 Task: Explore Airbnb stays near the seminar venue for attending a professional seminar in Montreal, Canada.
Action: Mouse moved to (435, 101)
Screenshot: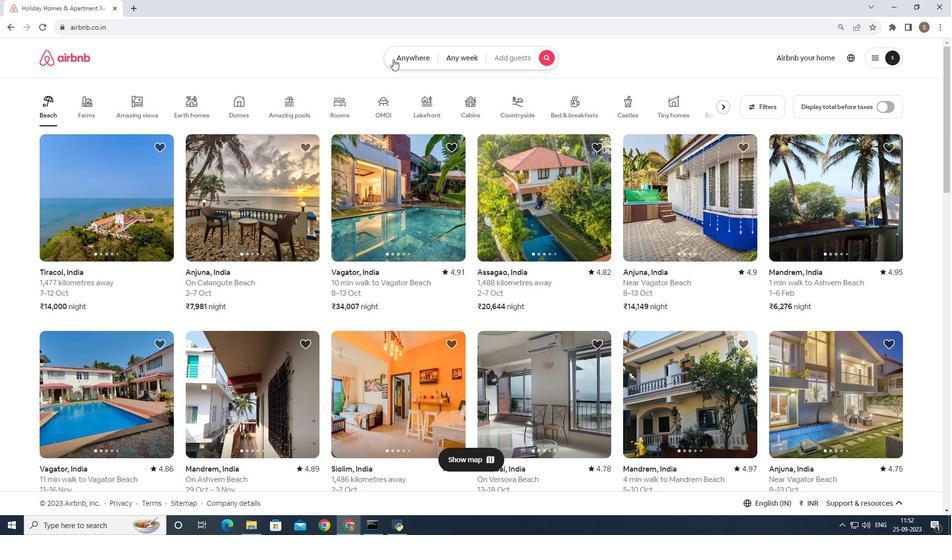 
Action: Mouse pressed left at (435, 101)
Screenshot: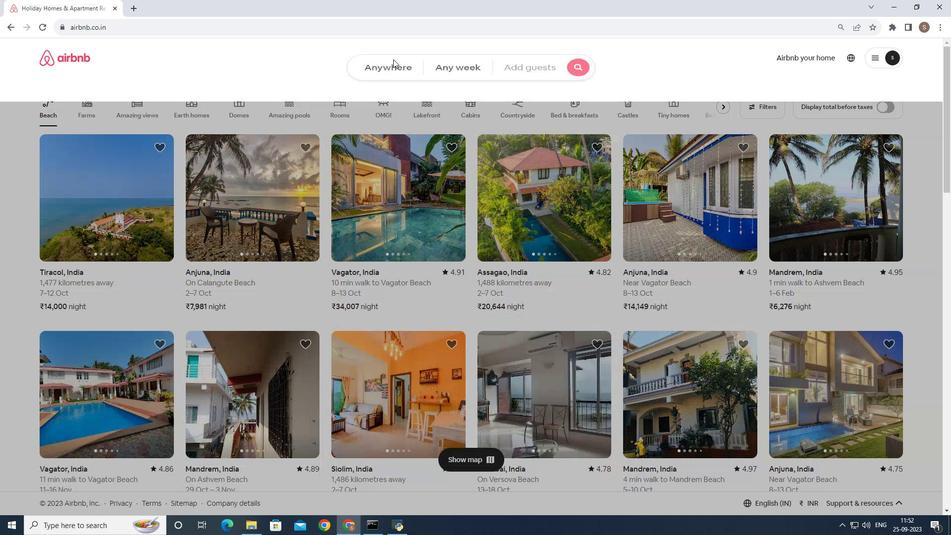 
Action: Mouse moved to (455, 105)
Screenshot: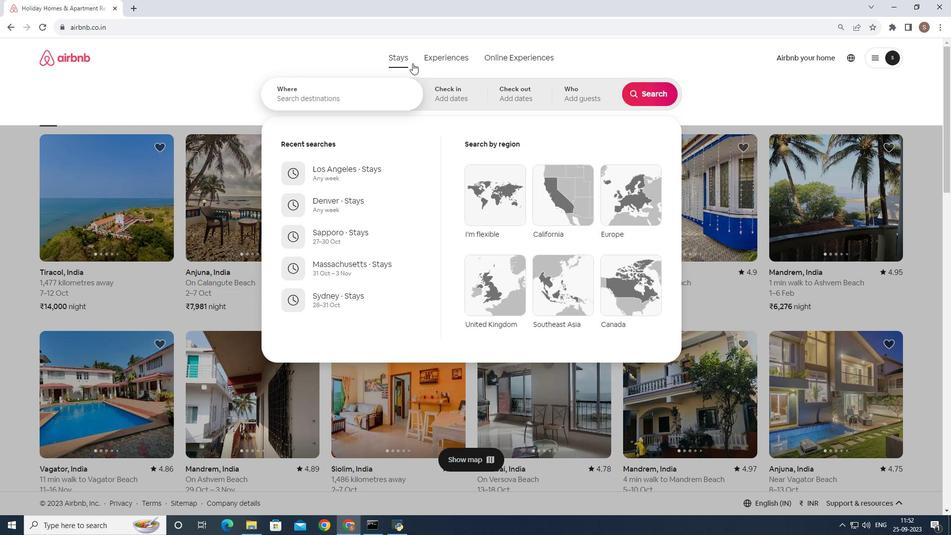 
Action: Key pressed mo
Screenshot: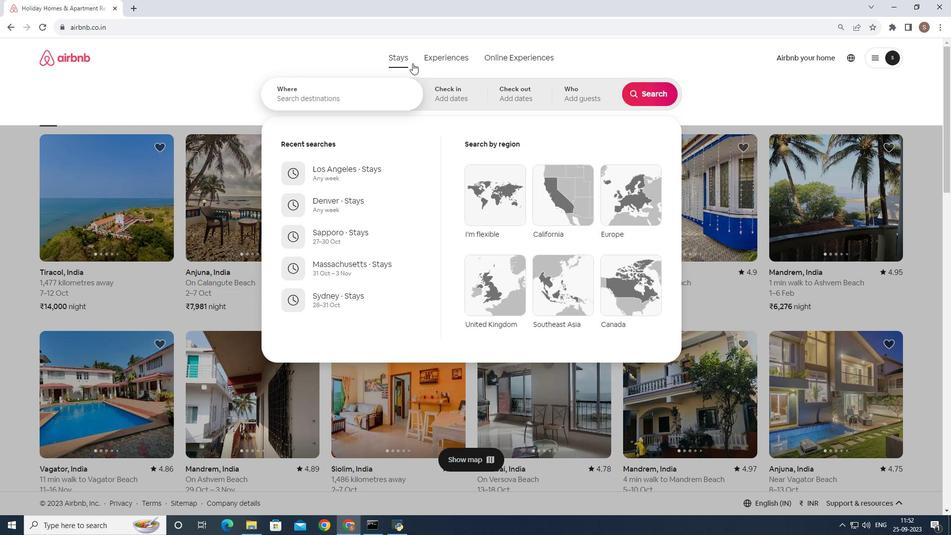 
Action: Mouse moved to (369, 137)
Screenshot: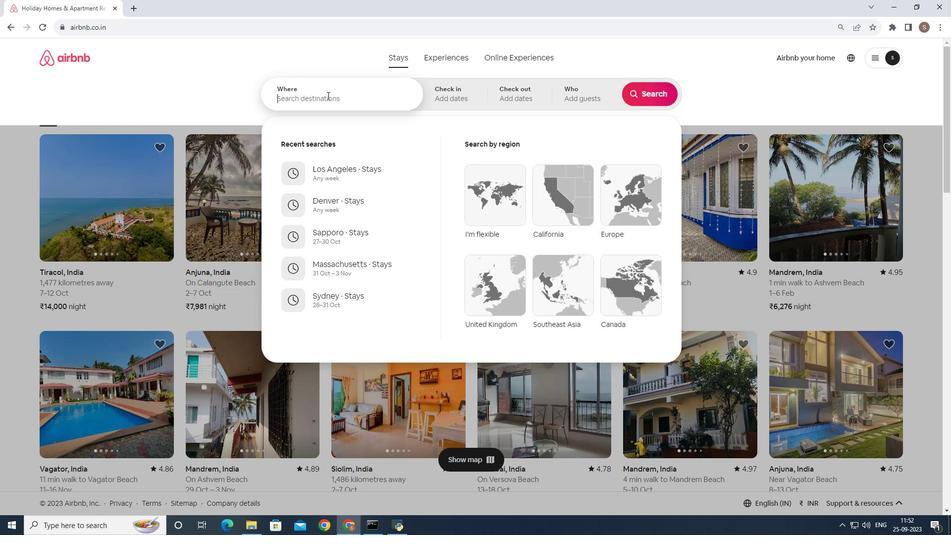 
Action: Mouse pressed left at (369, 137)
Screenshot: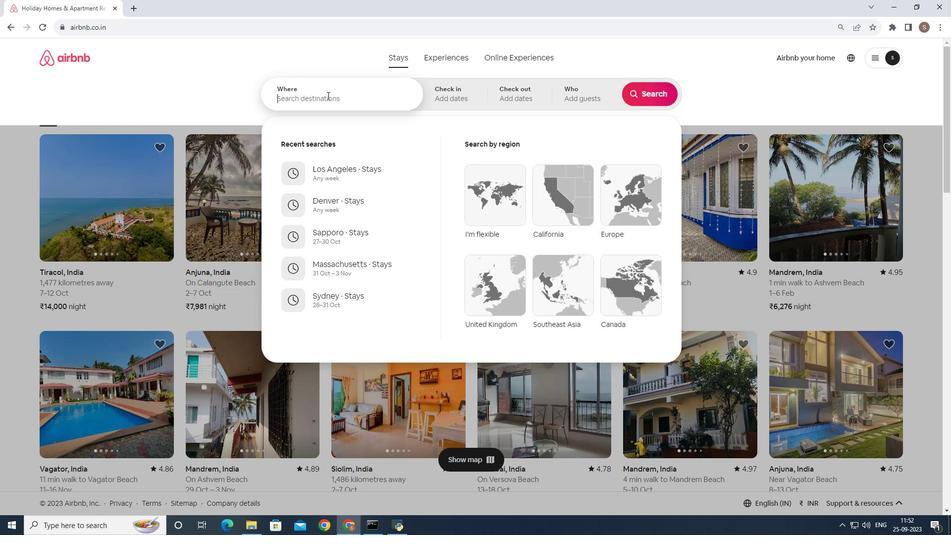 
Action: Key pressed montre
Screenshot: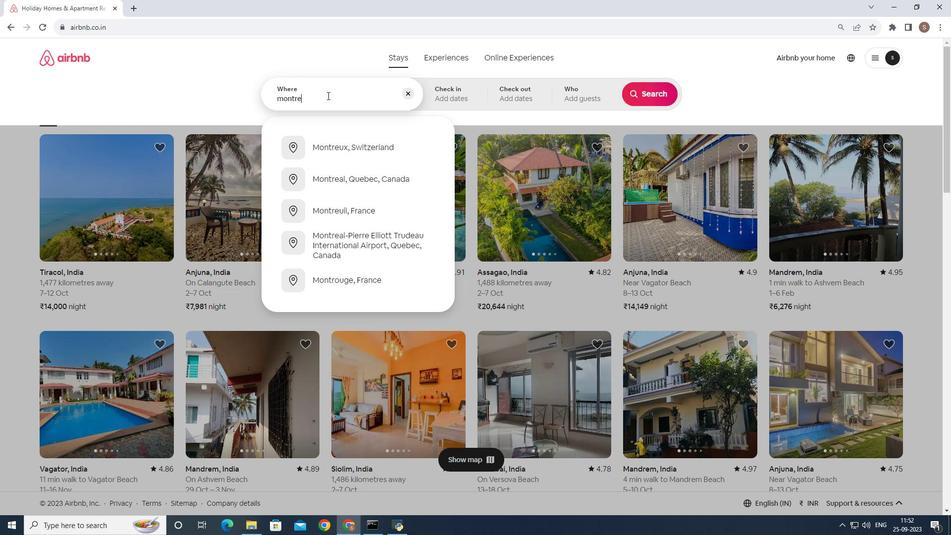 
Action: Mouse moved to (367, 215)
Screenshot: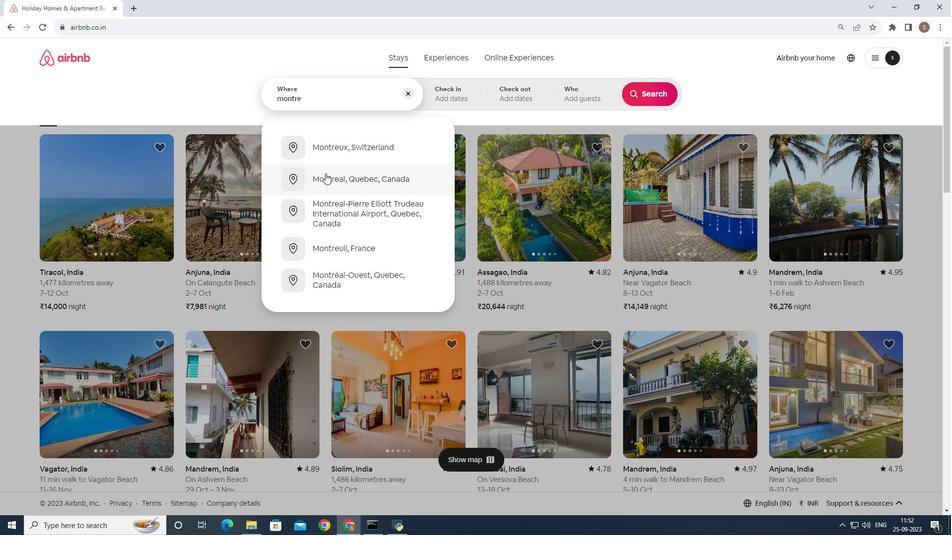 
Action: Mouse pressed left at (367, 215)
Screenshot: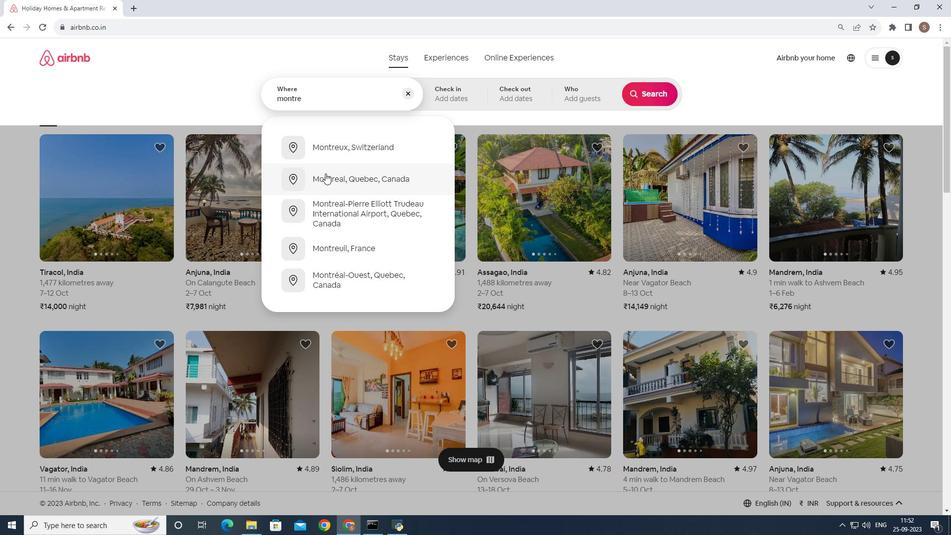 
Action: Mouse moved to (696, 129)
Screenshot: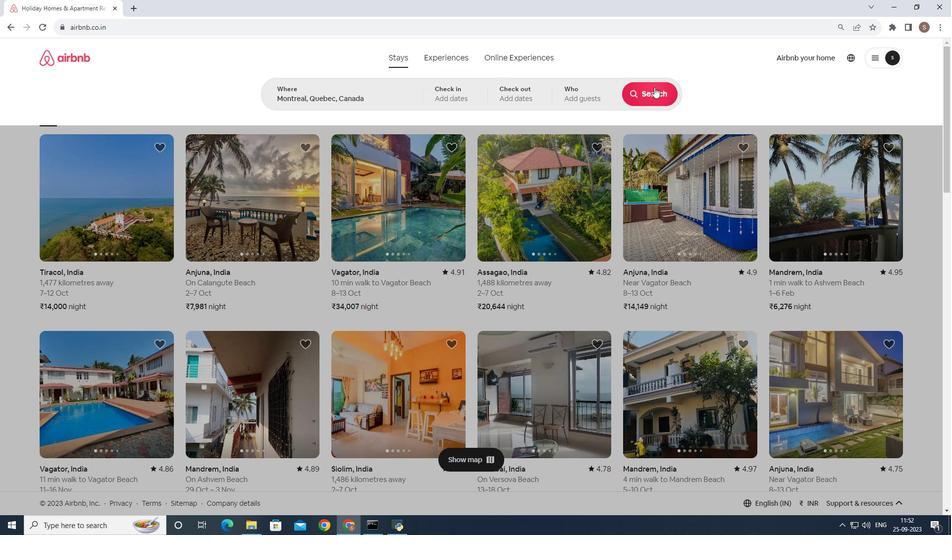 
Action: Mouse pressed left at (696, 129)
Screenshot: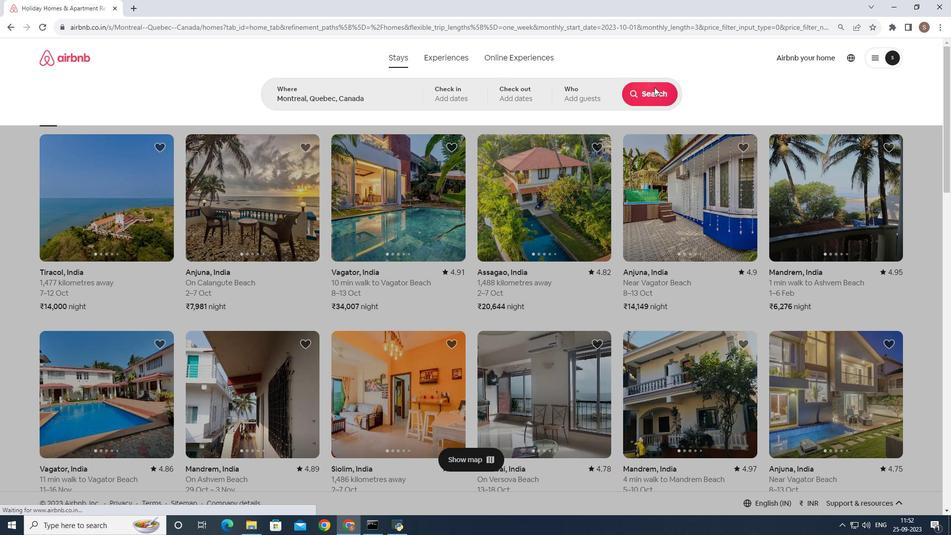 
Action: Mouse moved to (130, 141)
Screenshot: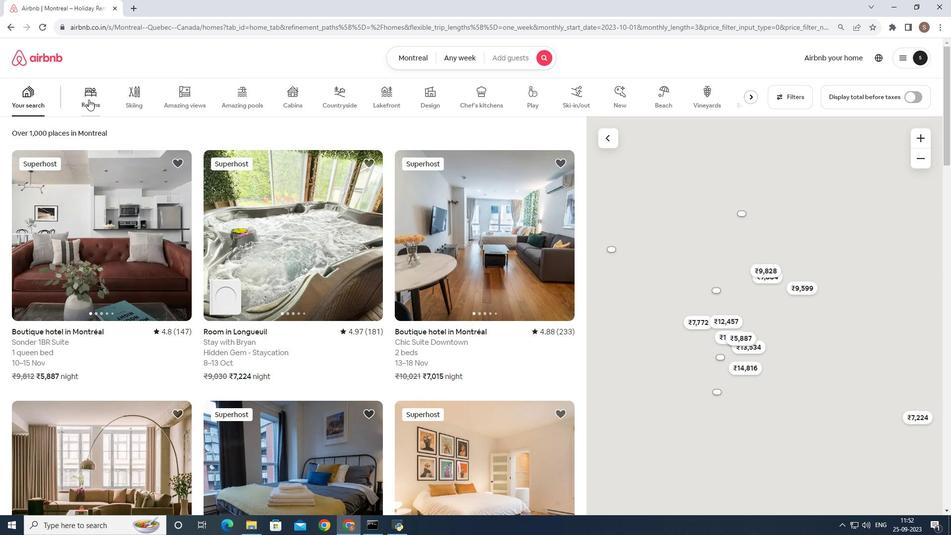 
Action: Mouse pressed left at (130, 141)
Screenshot: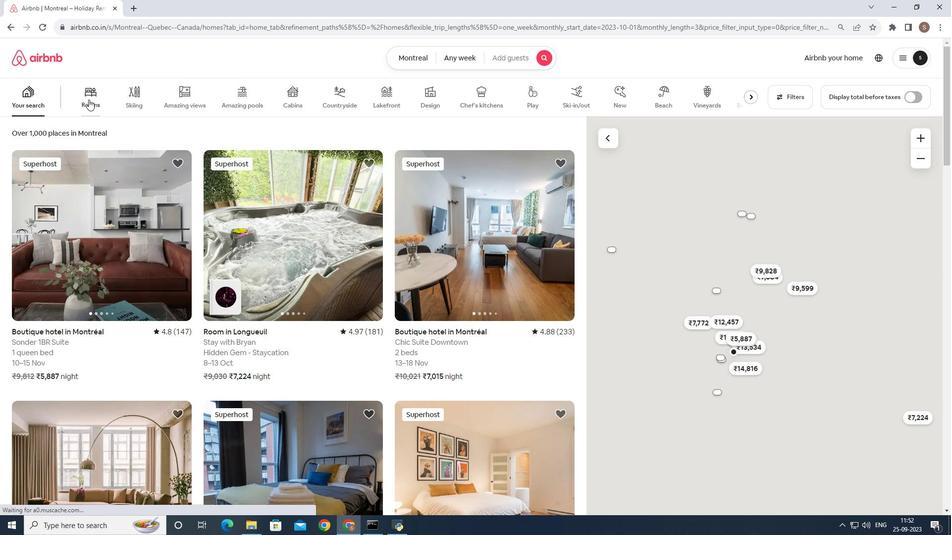 
Action: Mouse moved to (318, 290)
Screenshot: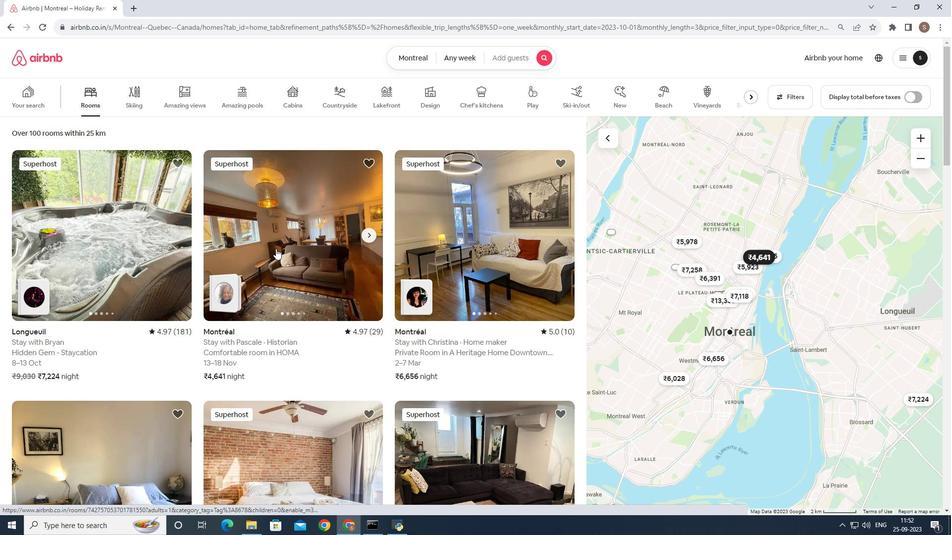 
Action: Mouse pressed left at (318, 290)
Screenshot: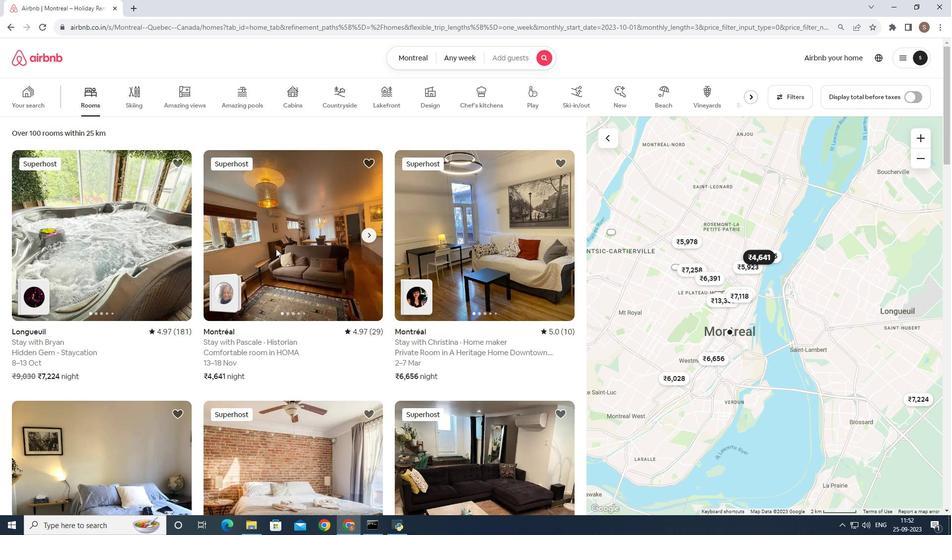 
Action: Mouse moved to (318, 290)
Screenshot: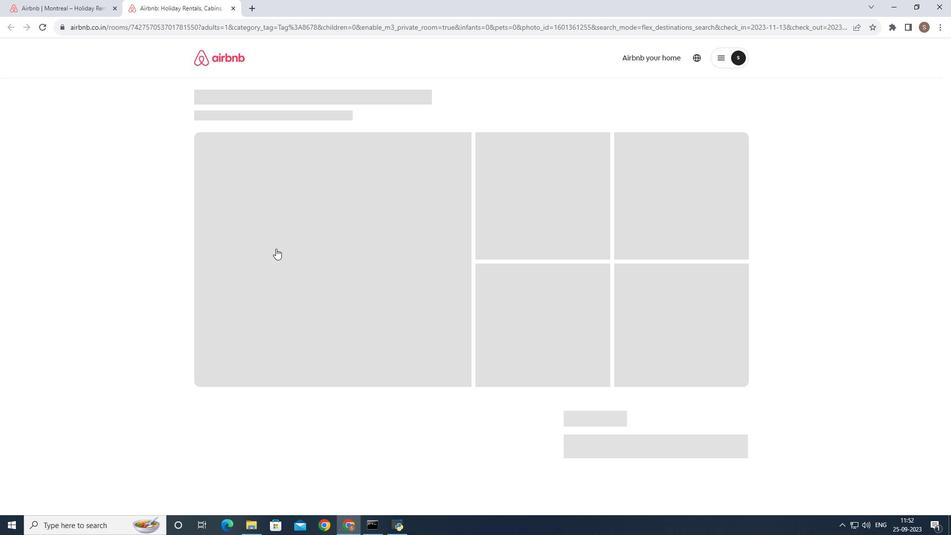 
Action: Mouse scrolled (318, 290) with delta (0, 0)
Screenshot: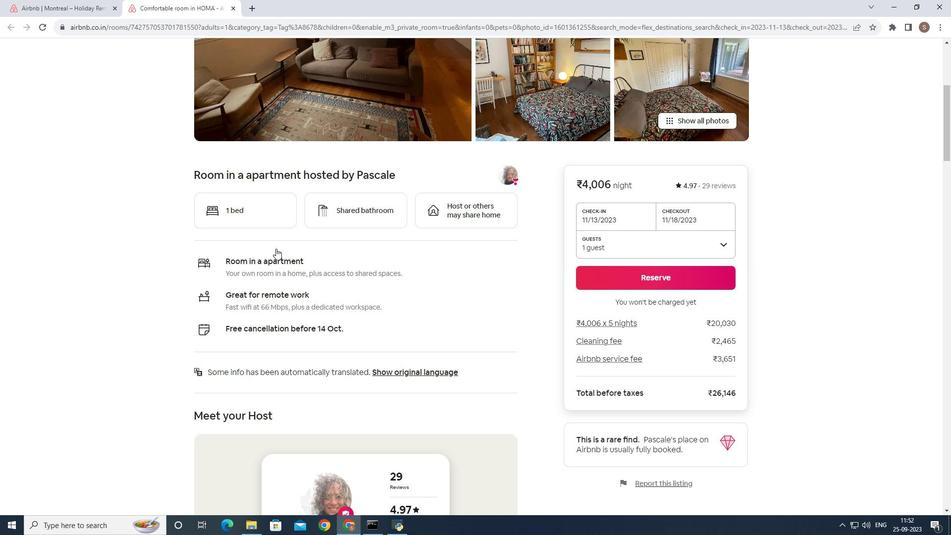 
Action: Mouse scrolled (318, 290) with delta (0, 0)
Screenshot: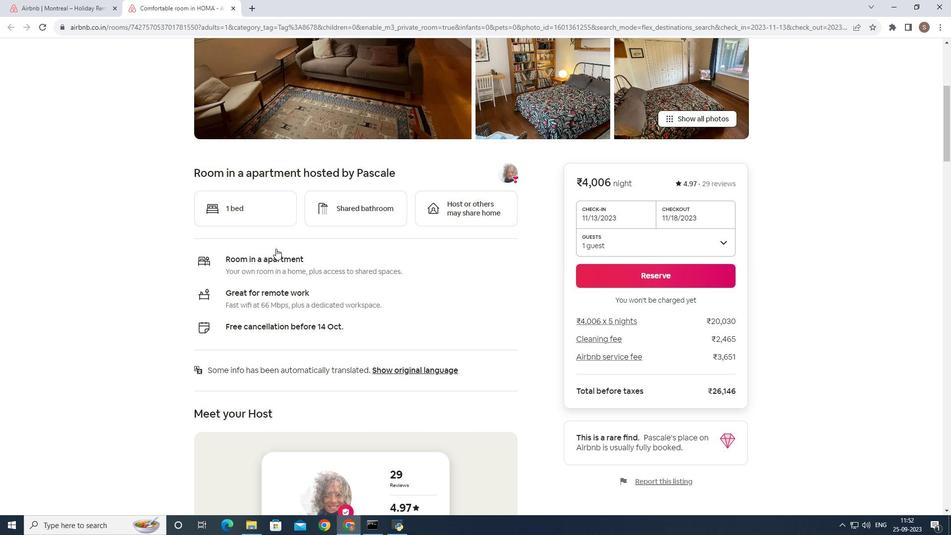 
Action: Mouse scrolled (318, 290) with delta (0, 0)
Screenshot: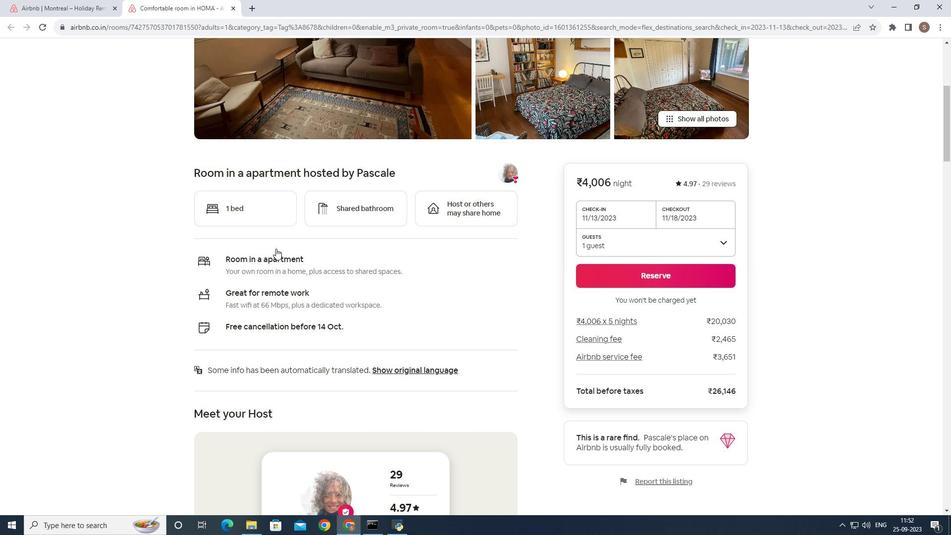
Action: Mouse scrolled (318, 290) with delta (0, 0)
Screenshot: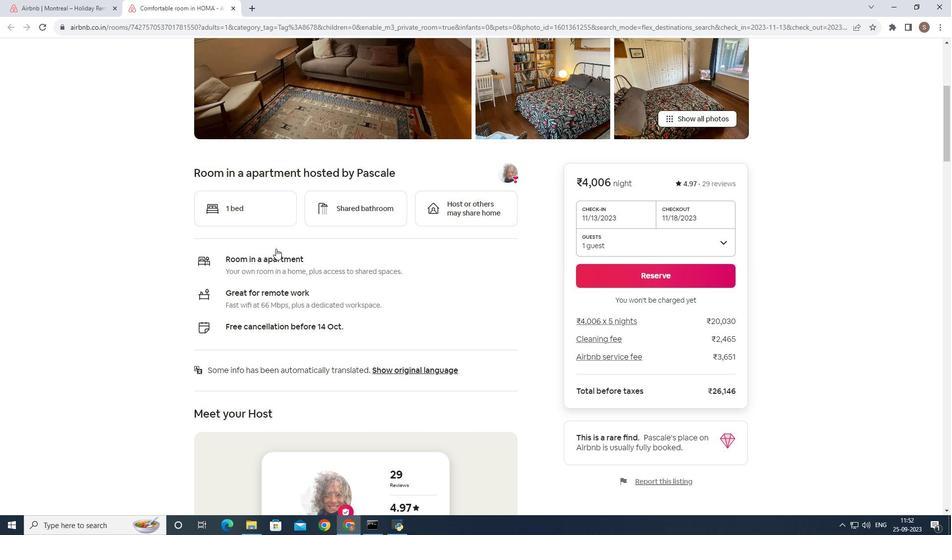 
Action: Mouse scrolled (318, 290) with delta (0, 0)
Screenshot: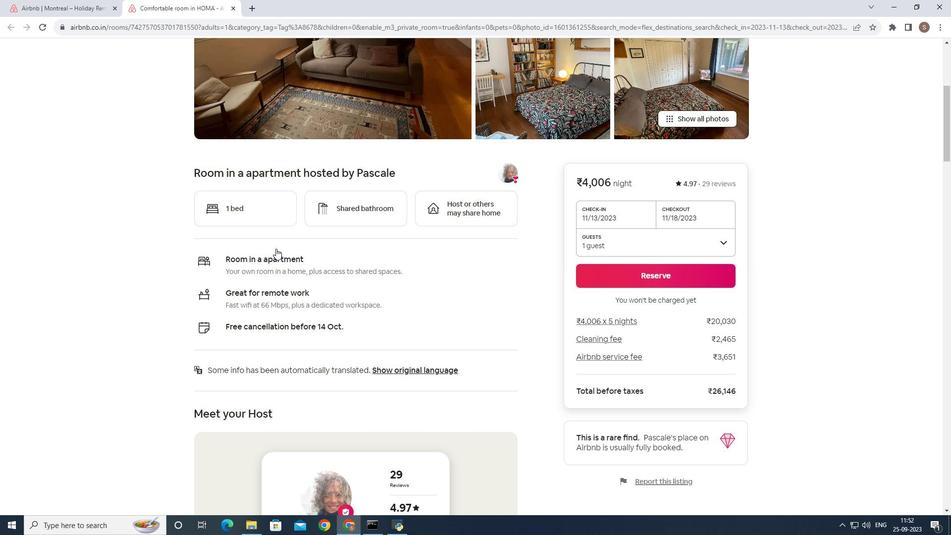 
Action: Mouse scrolled (318, 290) with delta (0, 0)
Screenshot: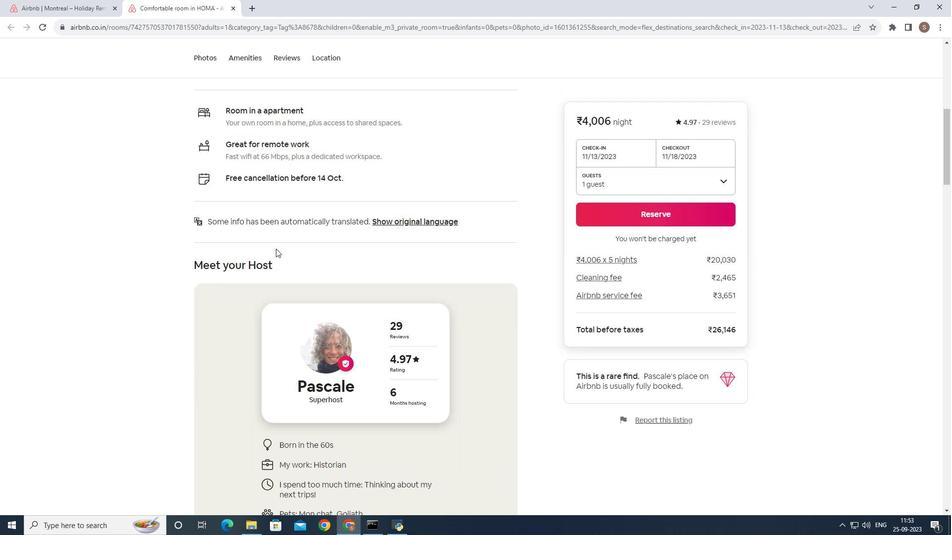 
Action: Mouse scrolled (318, 290) with delta (0, 0)
Screenshot: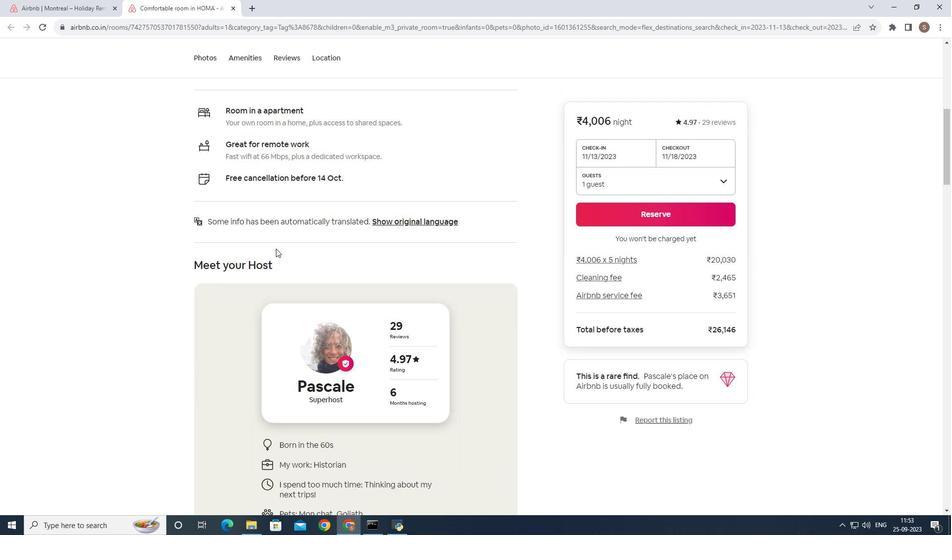 
Action: Mouse scrolled (318, 290) with delta (0, 0)
Screenshot: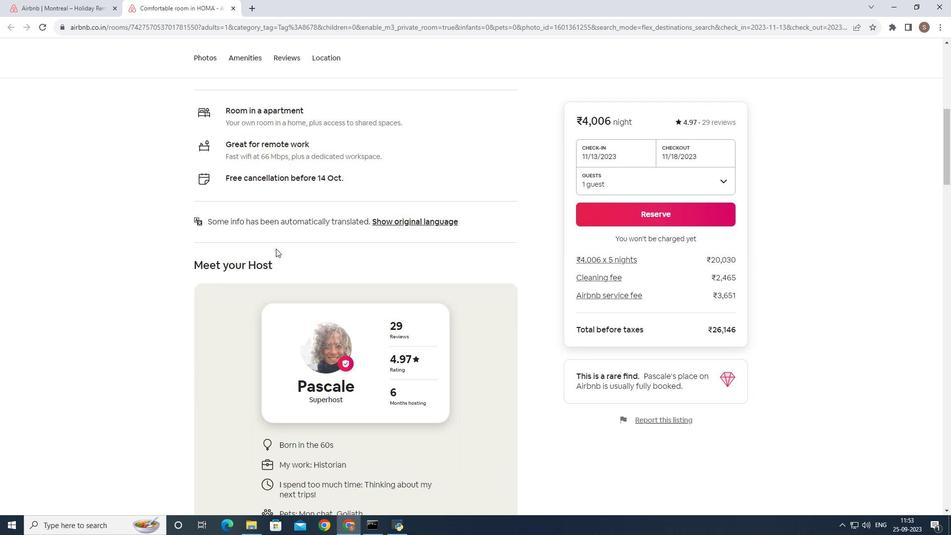 
Action: Mouse moved to (380, 266)
Screenshot: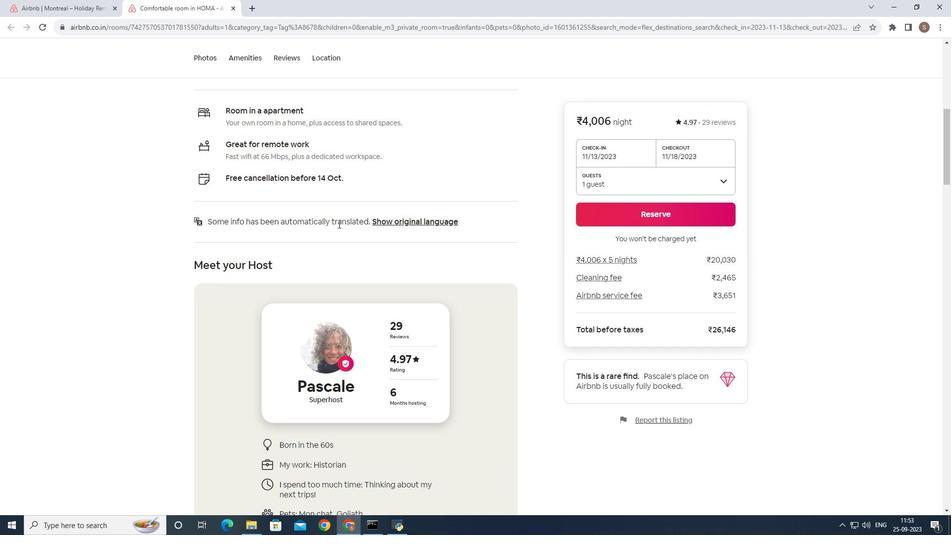 
Action: Mouse scrolled (380, 266) with delta (0, 0)
Screenshot: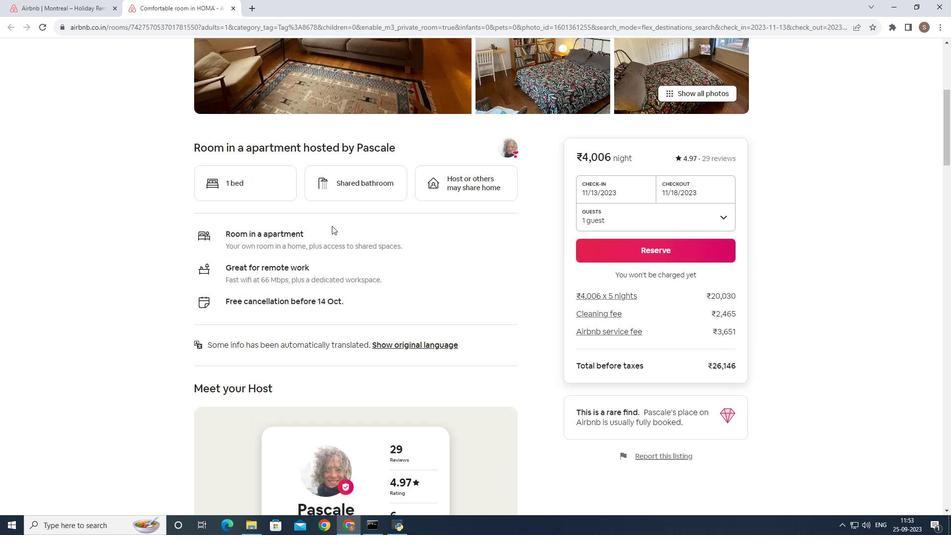 
Action: Mouse moved to (379, 266)
Screenshot: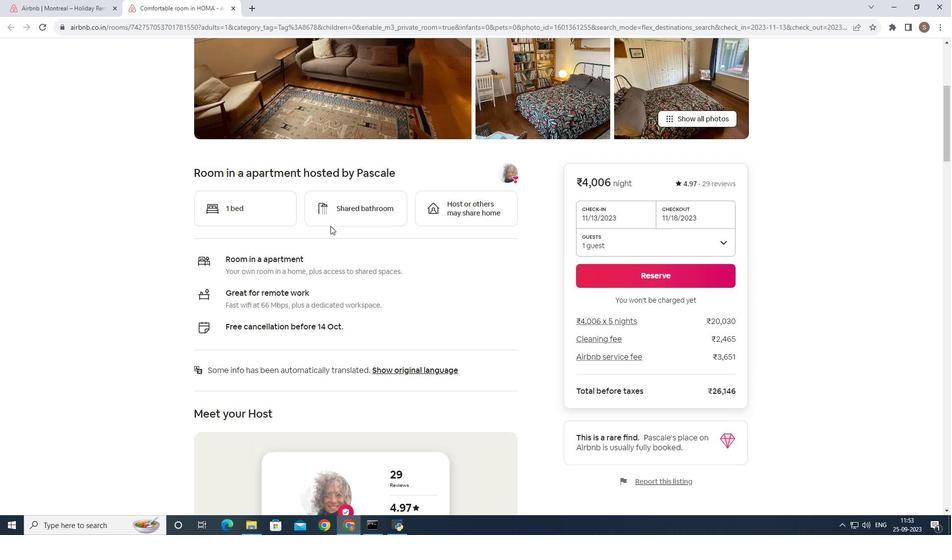 
Action: Mouse scrolled (379, 266) with delta (0, 0)
Screenshot: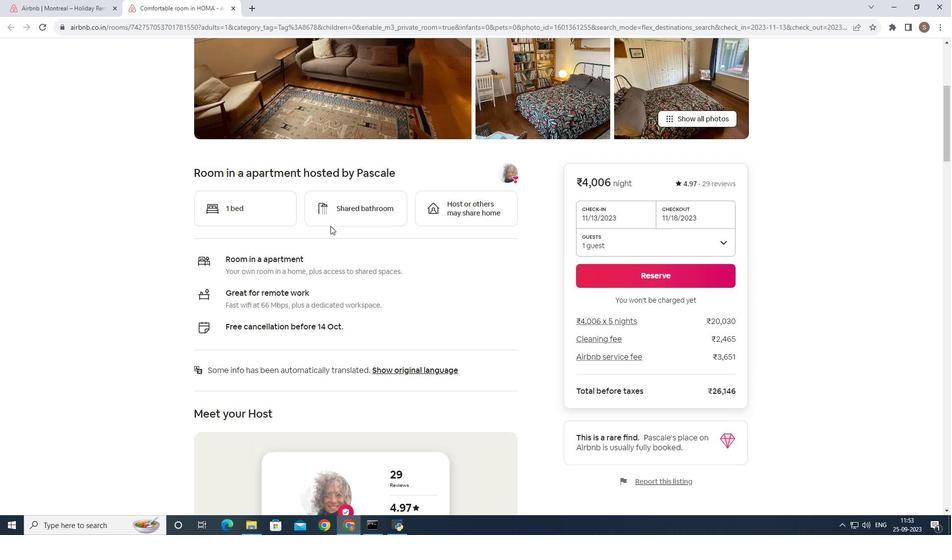 
Action: Mouse moved to (376, 267)
Screenshot: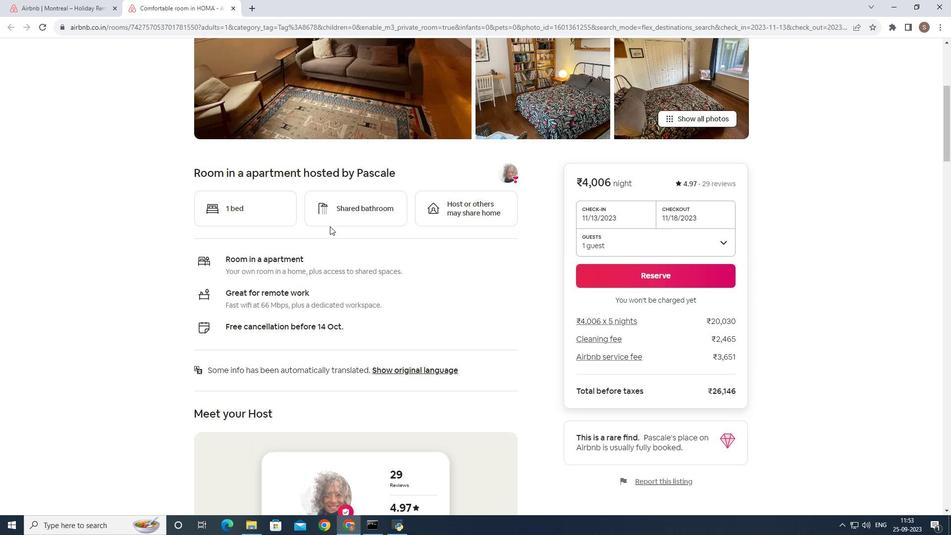 
Action: Mouse scrolled (376, 267) with delta (0, 0)
Screenshot: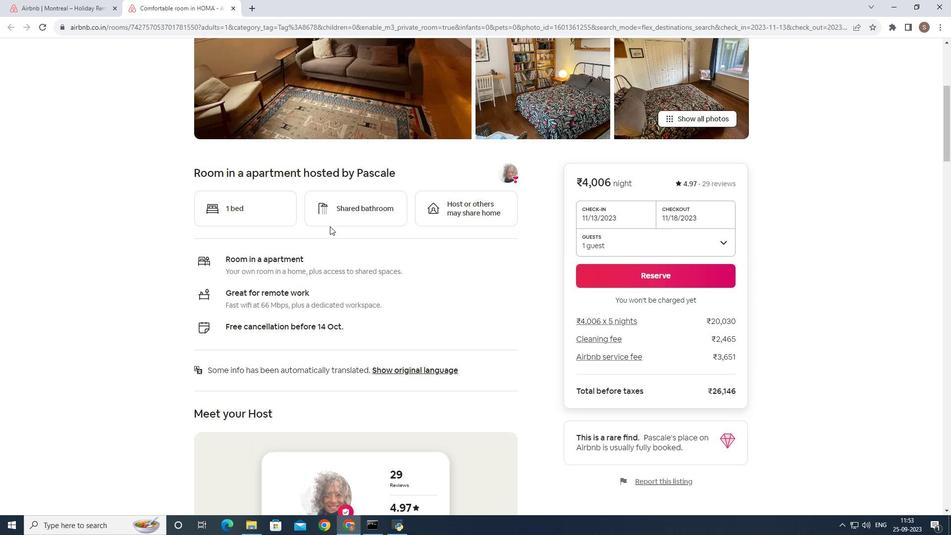 
Action: Mouse moved to (372, 268)
Screenshot: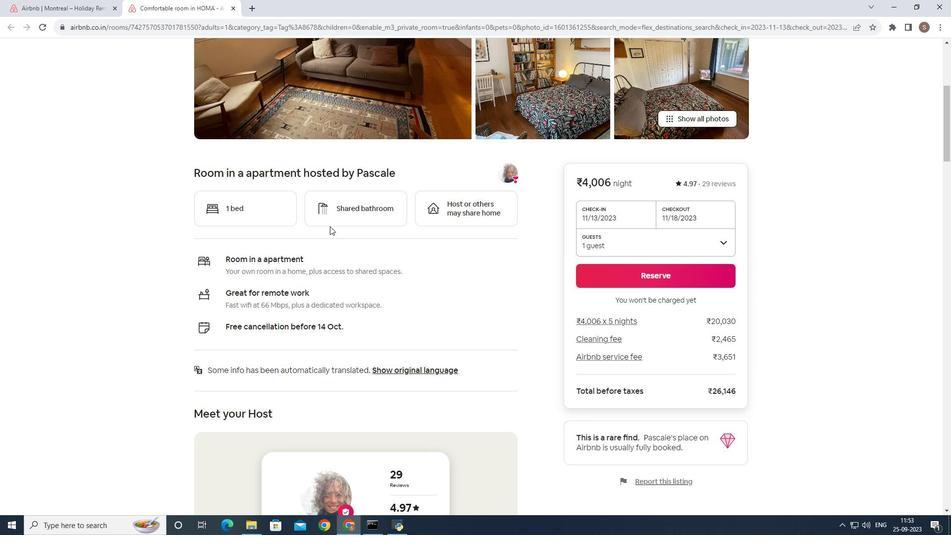 
Action: Mouse scrolled (372, 268) with delta (0, 0)
Screenshot: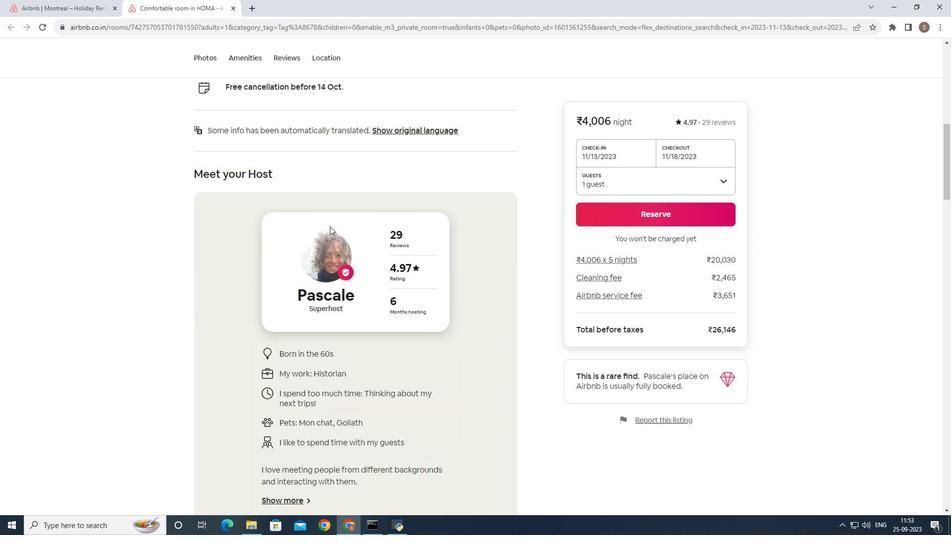 
Action: Mouse scrolled (372, 268) with delta (0, 0)
Screenshot: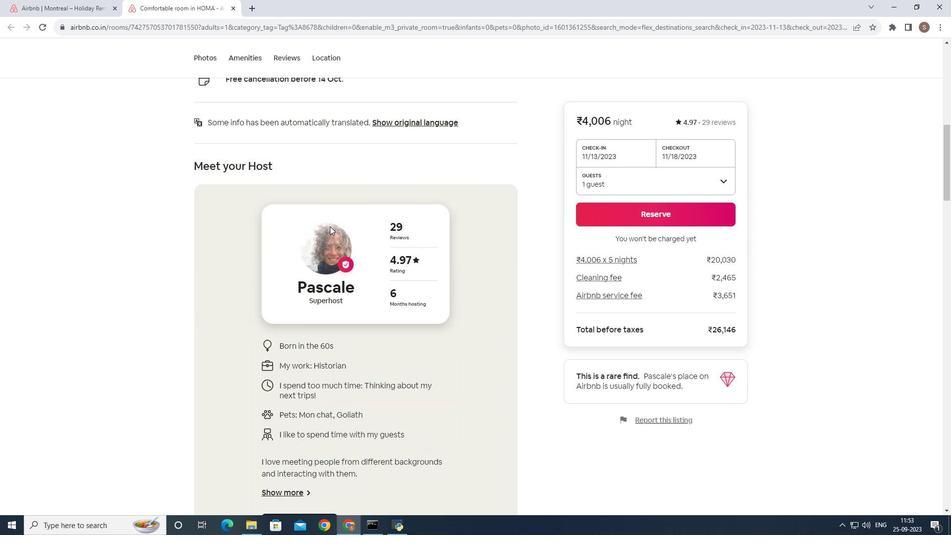 
Action: Mouse scrolled (372, 268) with delta (0, 0)
Screenshot: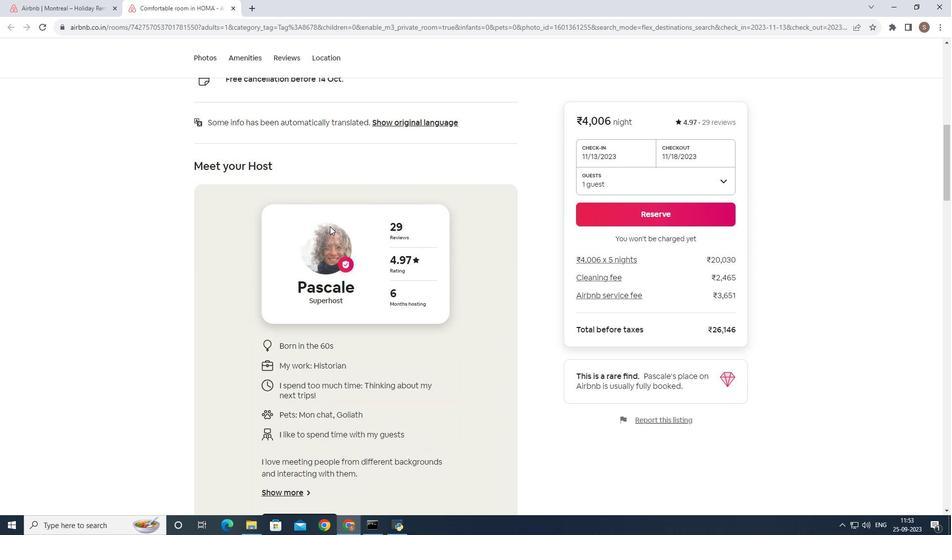 
Action: Mouse scrolled (372, 268) with delta (0, 0)
Screenshot: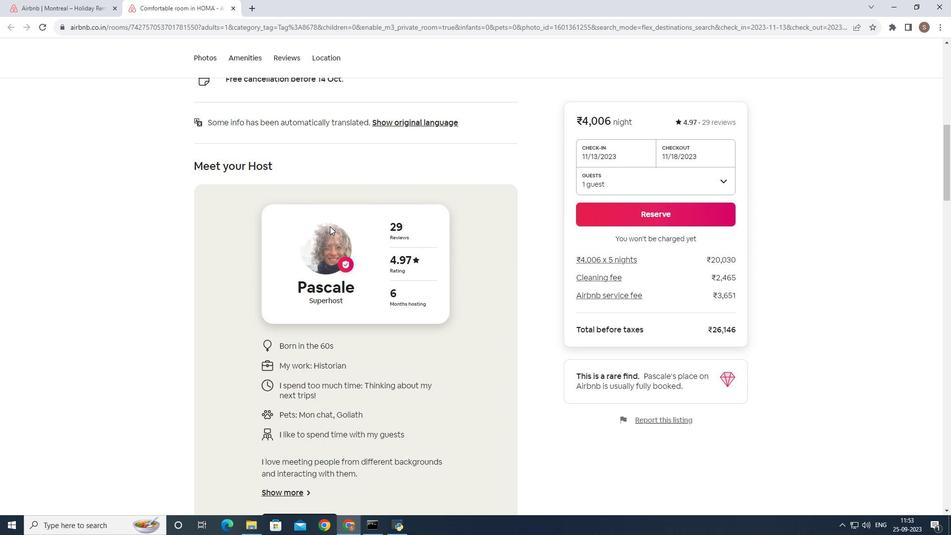
Action: Mouse scrolled (372, 268) with delta (0, 0)
Screenshot: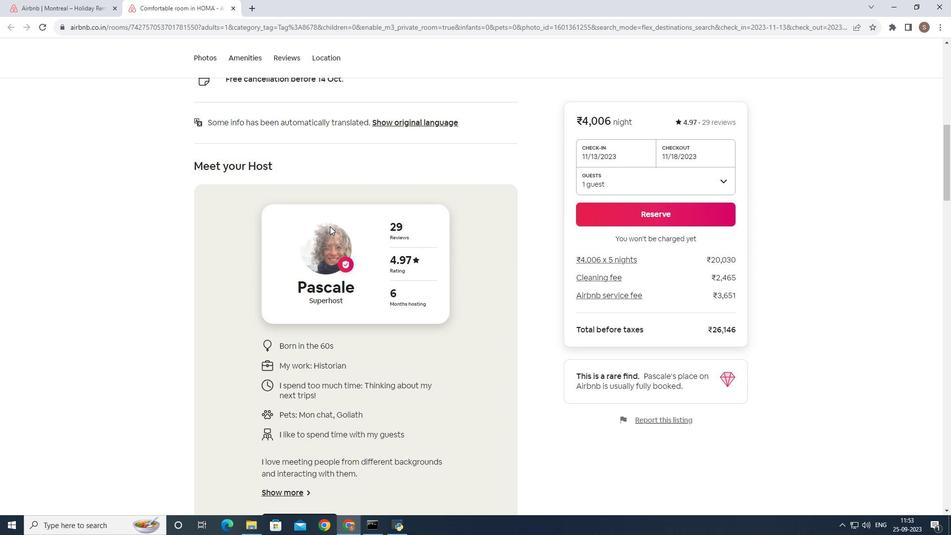 
Action: Mouse scrolled (372, 268) with delta (0, 0)
Screenshot: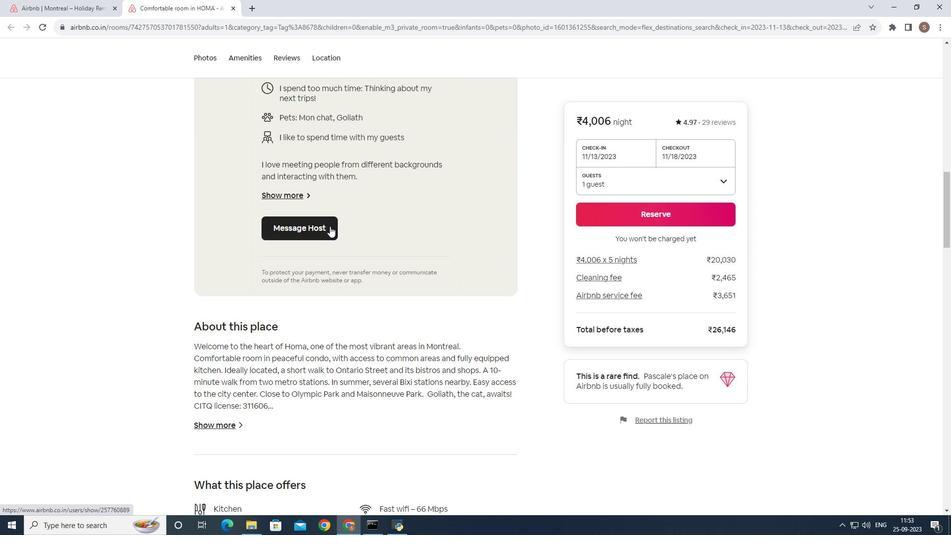 
Action: Mouse scrolled (372, 268) with delta (0, 0)
Screenshot: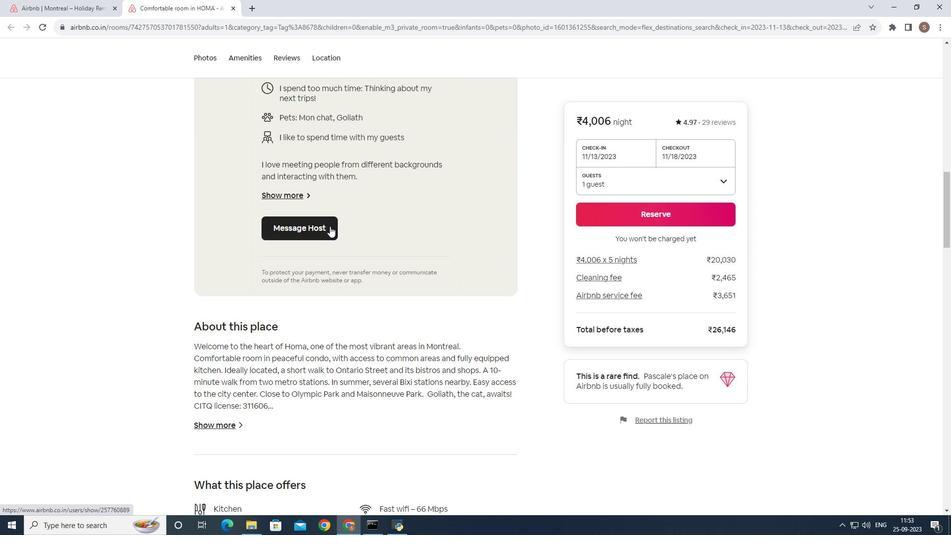 
Action: Mouse scrolled (372, 268) with delta (0, 0)
Screenshot: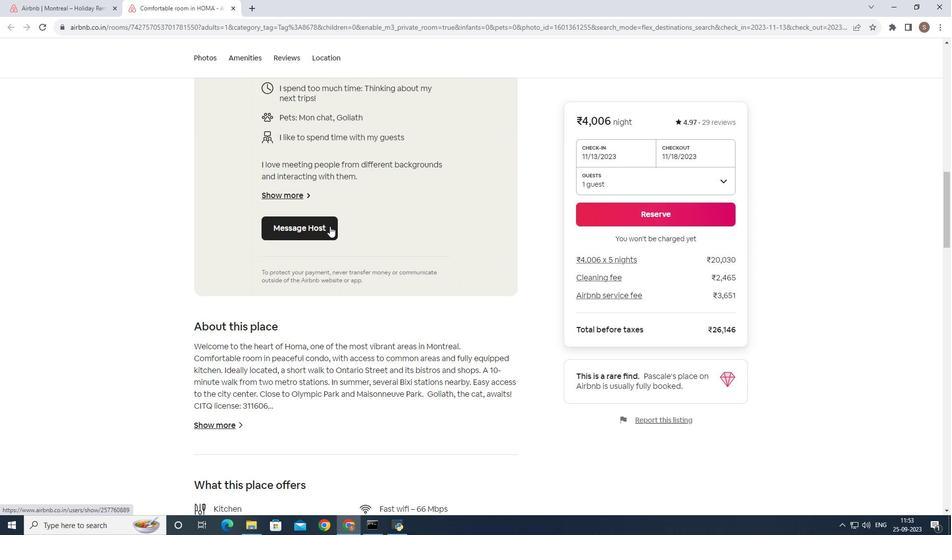 
Action: Mouse scrolled (372, 268) with delta (0, 0)
Screenshot: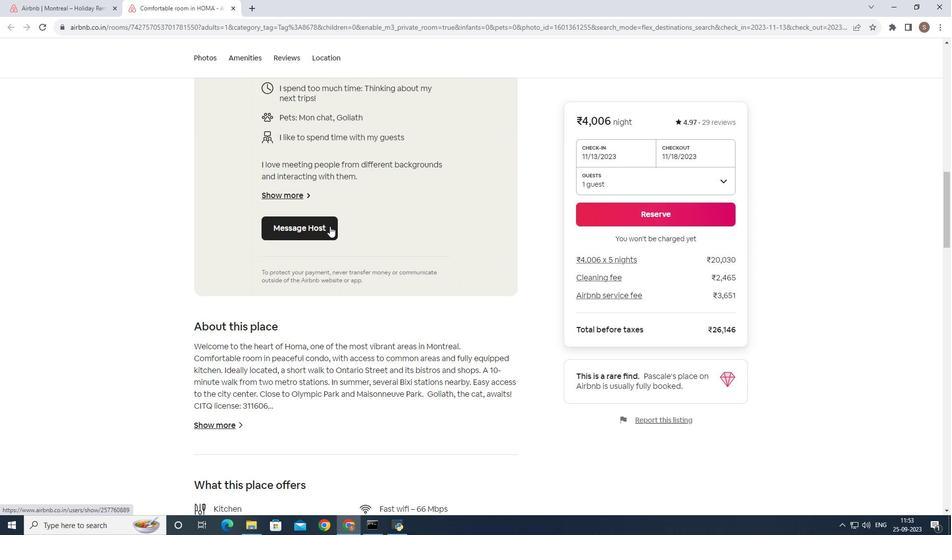 
Action: Mouse scrolled (372, 268) with delta (0, 0)
Screenshot: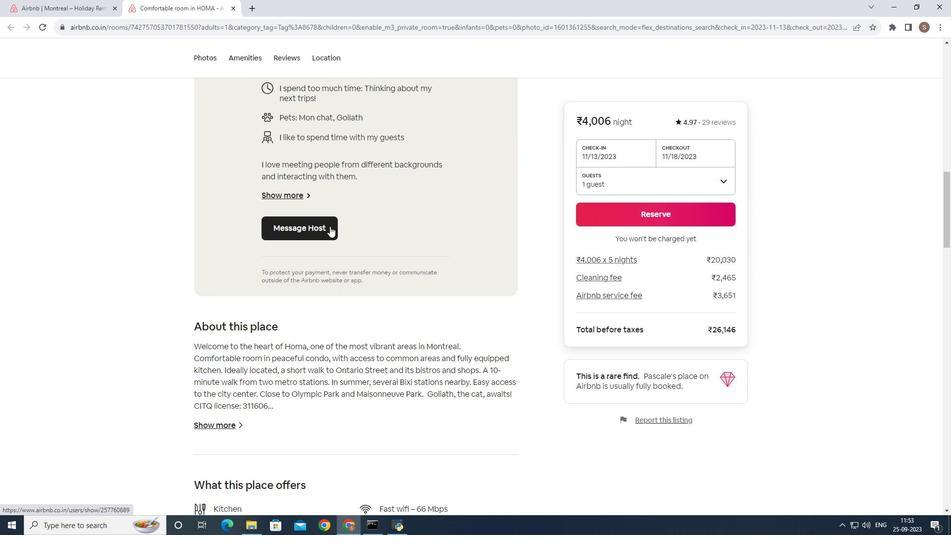
Action: Mouse scrolled (372, 268) with delta (0, 0)
Screenshot: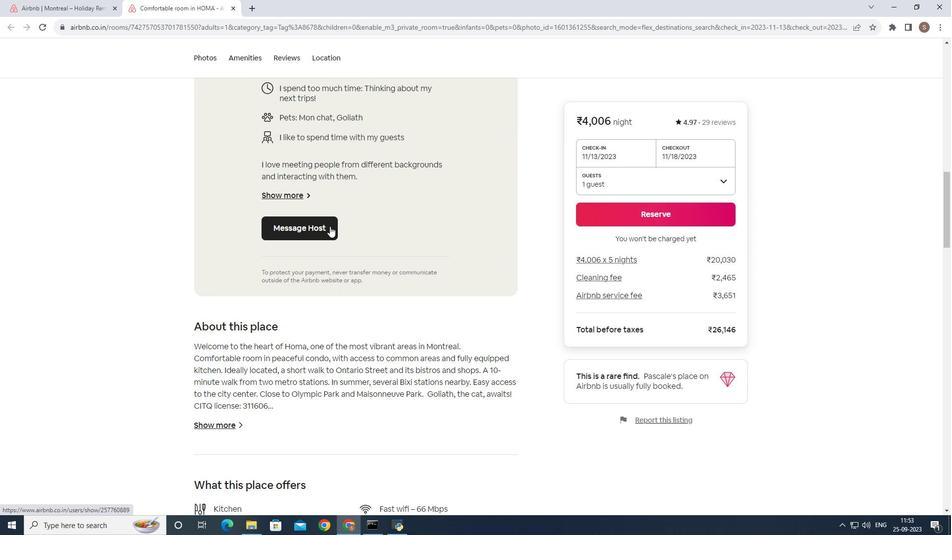 
Action: Mouse scrolled (372, 268) with delta (0, 0)
Screenshot: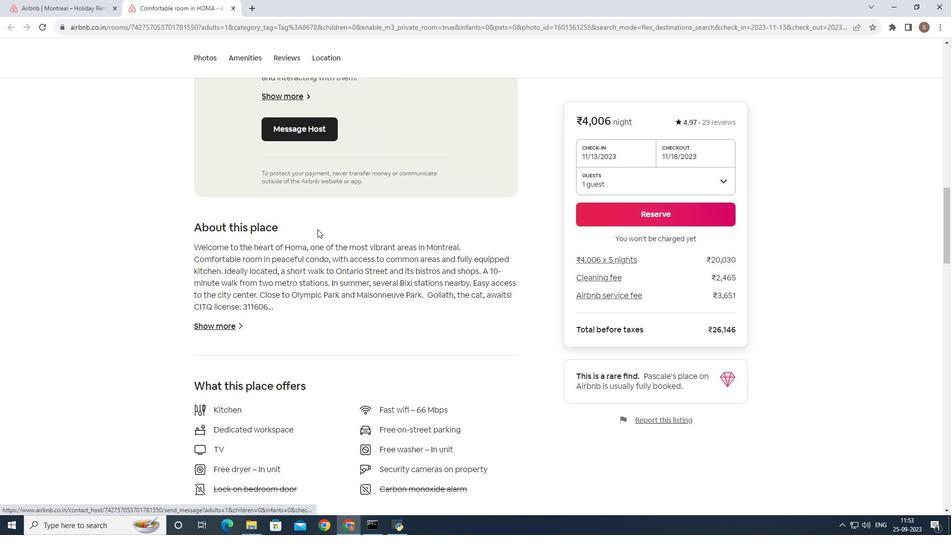 
Action: Mouse scrolled (372, 268) with delta (0, 0)
Screenshot: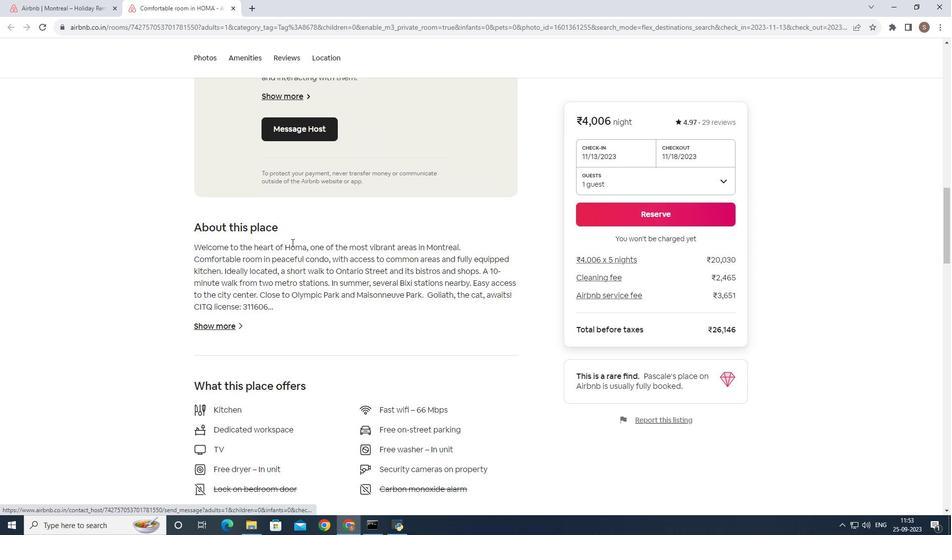 
Action: Mouse moved to (270, 361)
Screenshot: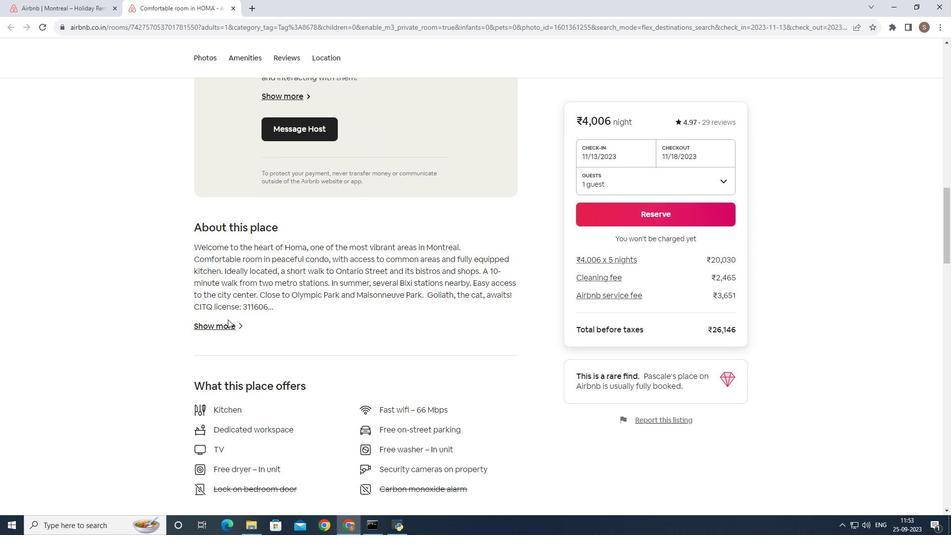 
Action: Mouse pressed left at (270, 361)
Screenshot: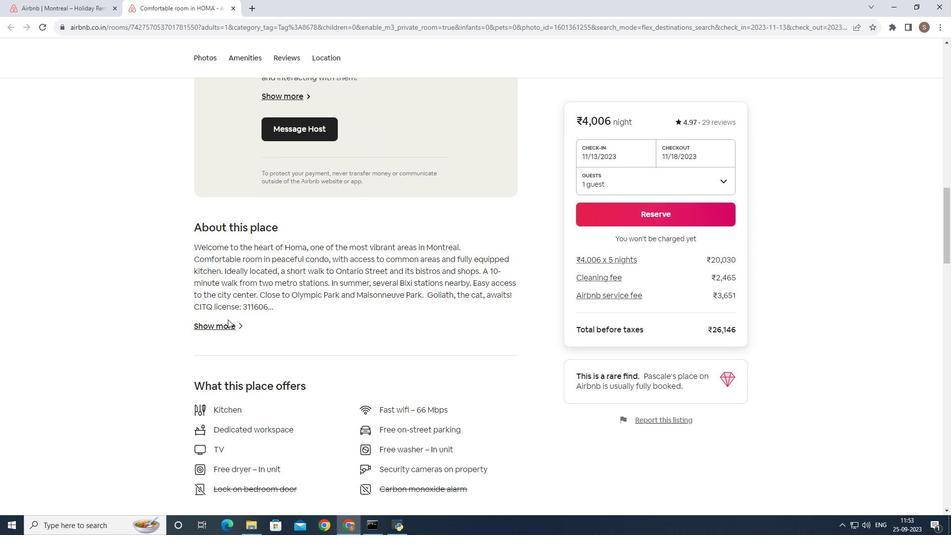 
Action: Mouse moved to (272, 365)
Screenshot: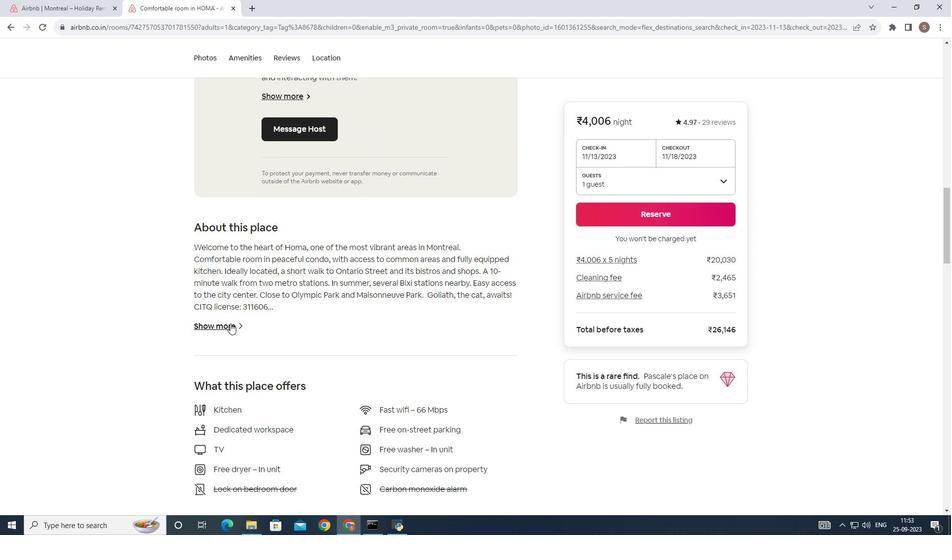 
Action: Mouse pressed left at (272, 365)
Screenshot: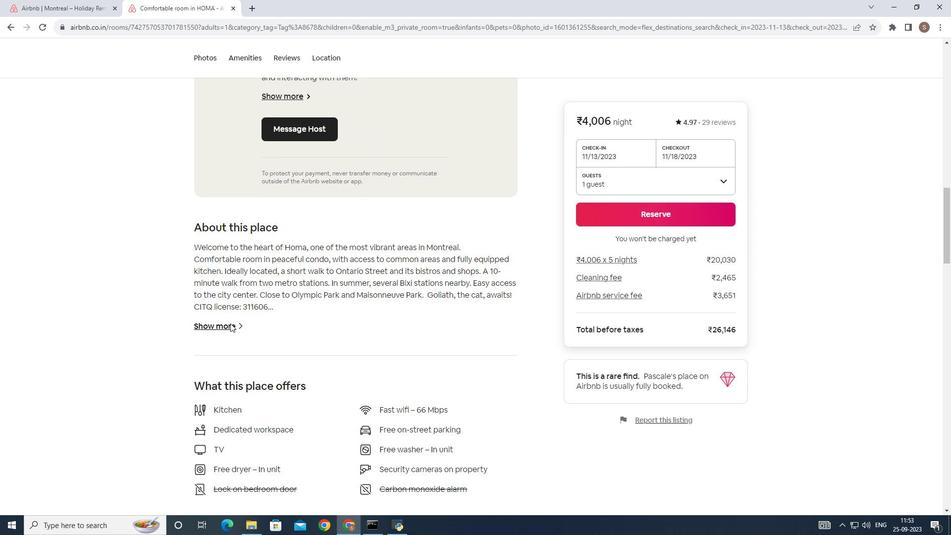 
Action: Mouse moved to (370, 292)
Screenshot: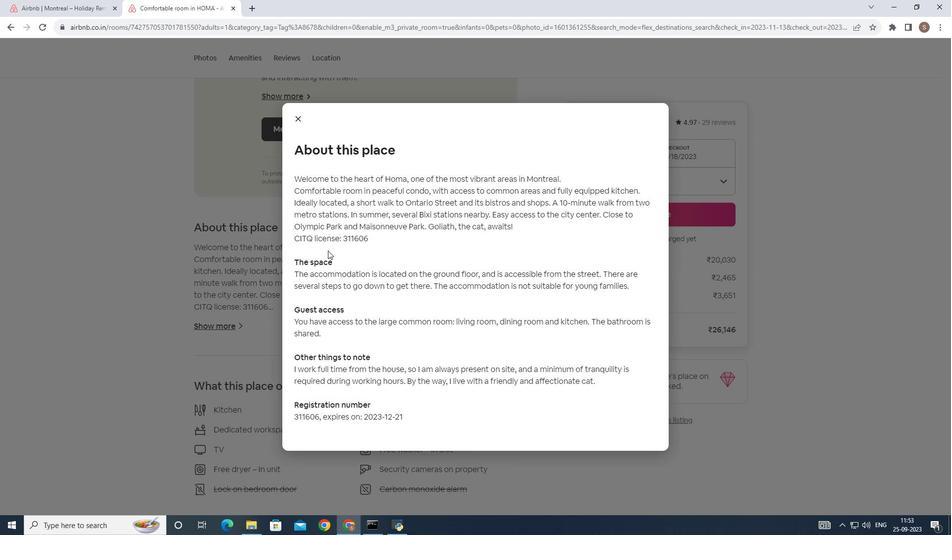 
Action: Mouse scrolled (370, 292) with delta (0, 0)
Screenshot: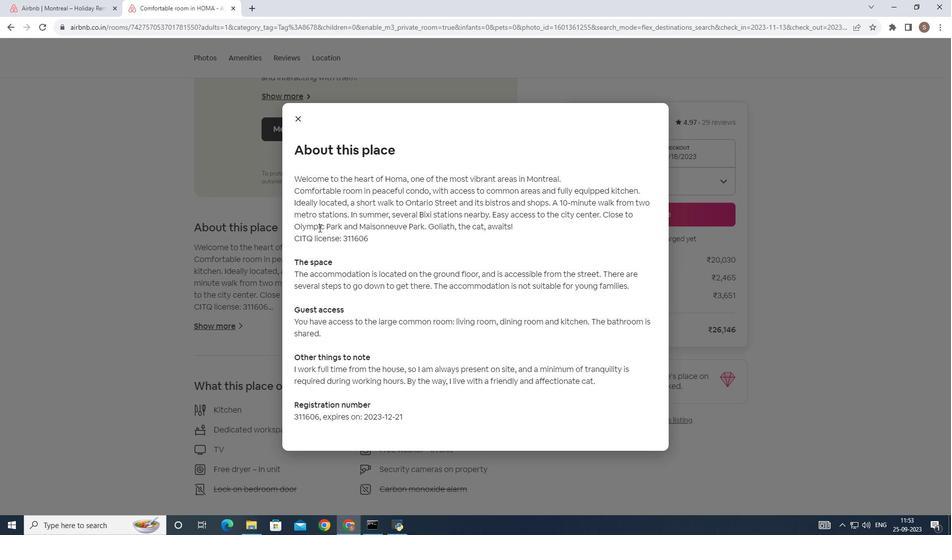 
Action: Mouse scrolled (370, 292) with delta (0, 0)
Screenshot: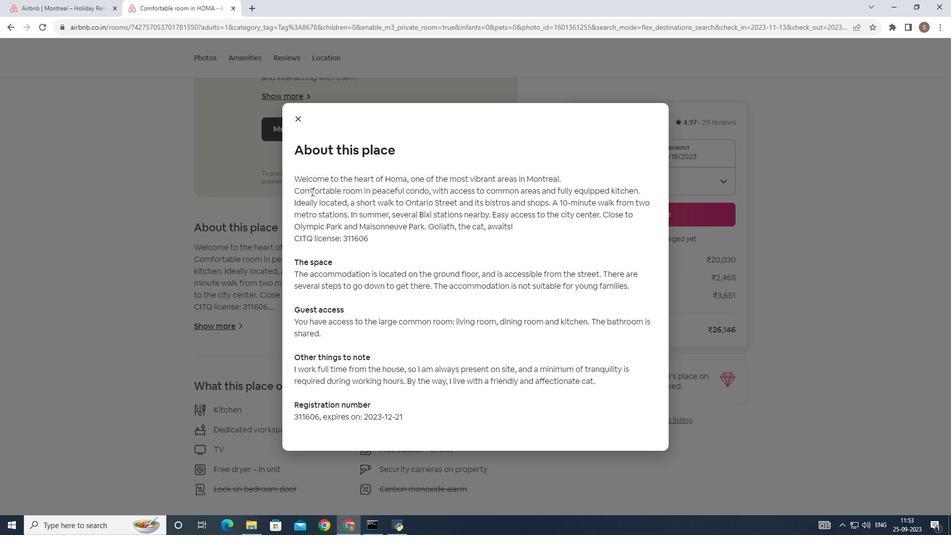 
Action: Mouse scrolled (370, 292) with delta (0, 0)
Screenshot: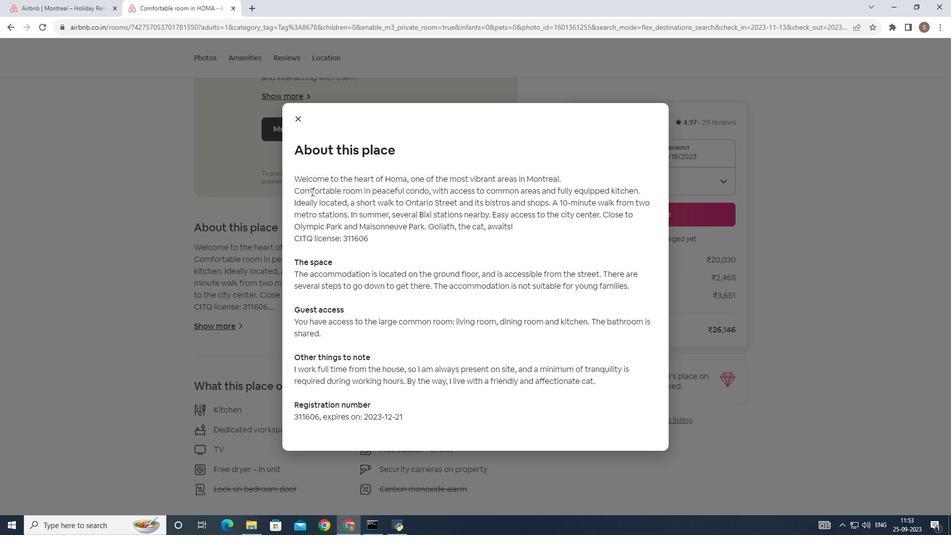 
Action: Mouse scrolled (370, 292) with delta (0, 0)
Screenshot: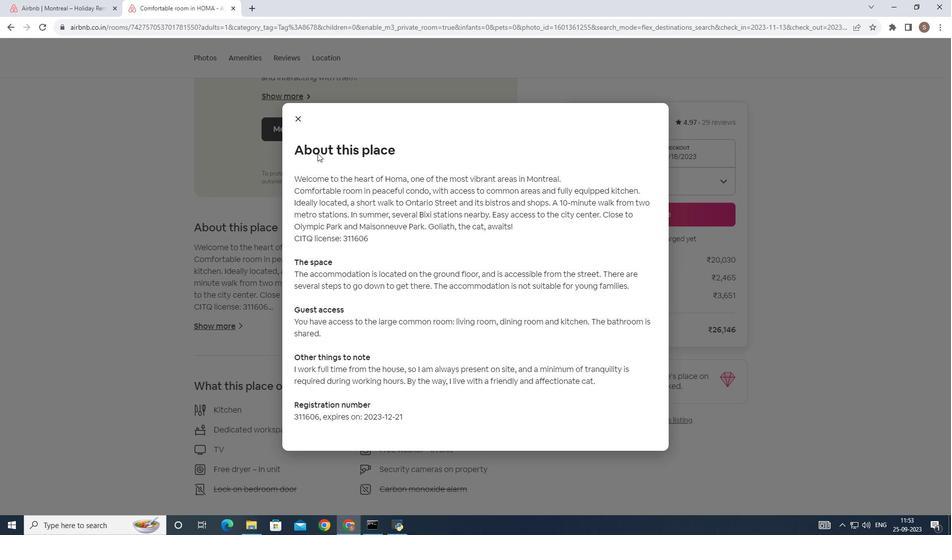 
Action: Mouse scrolled (370, 292) with delta (0, 0)
Screenshot: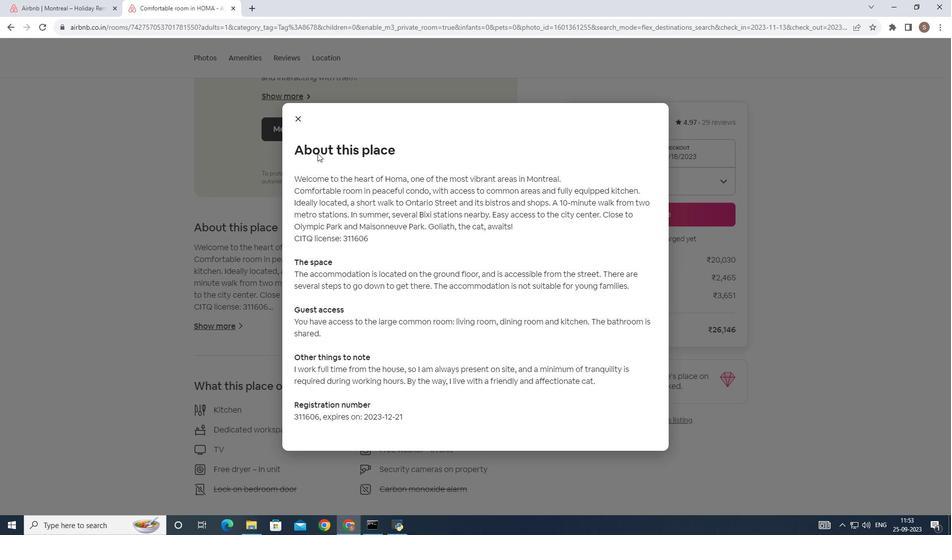 
Action: Mouse moved to (341, 164)
Screenshot: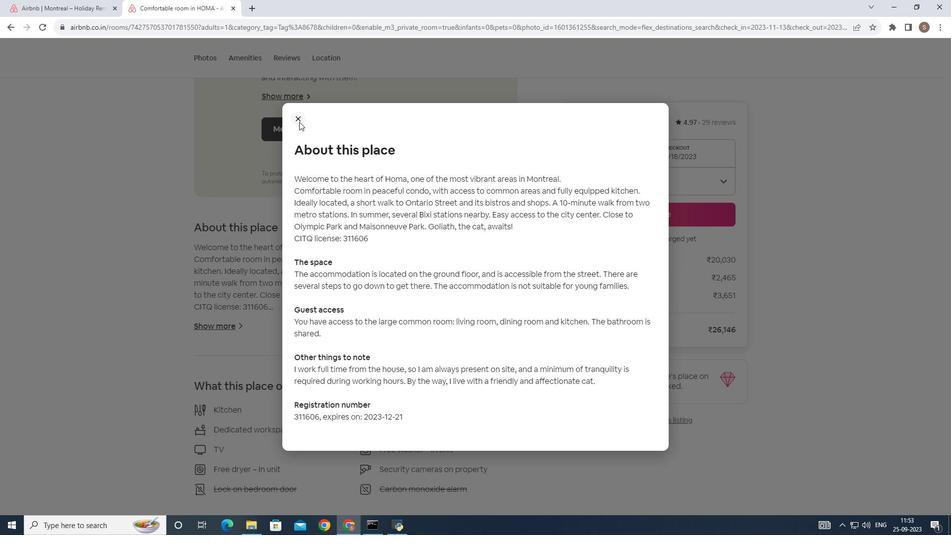 
Action: Mouse pressed left at (341, 164)
Screenshot: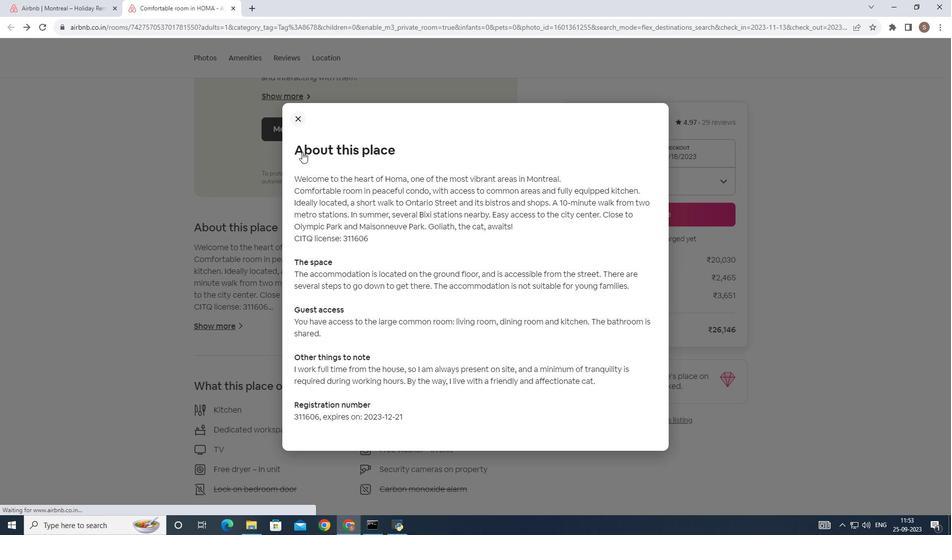 
Action: Mouse moved to (381, 312)
Screenshot: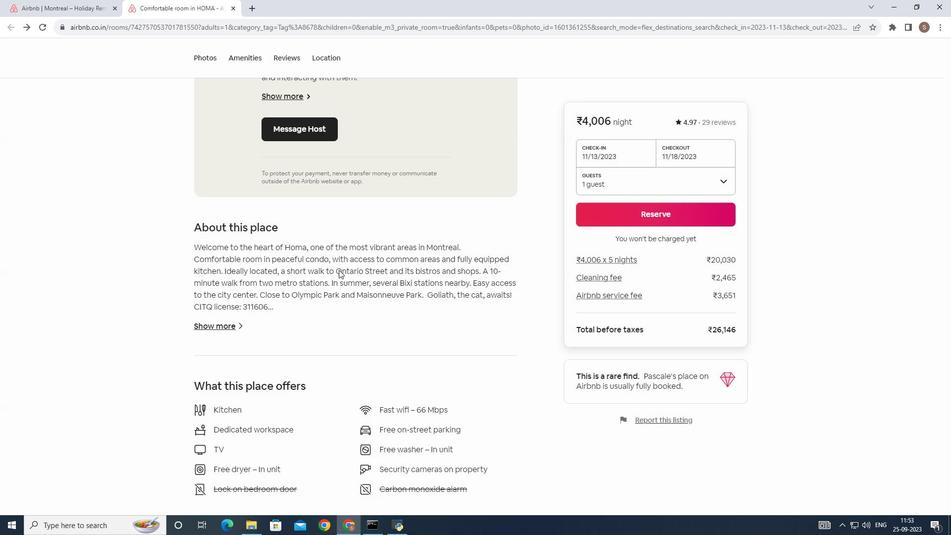 
Action: Mouse scrolled (381, 311) with delta (0, 0)
Screenshot: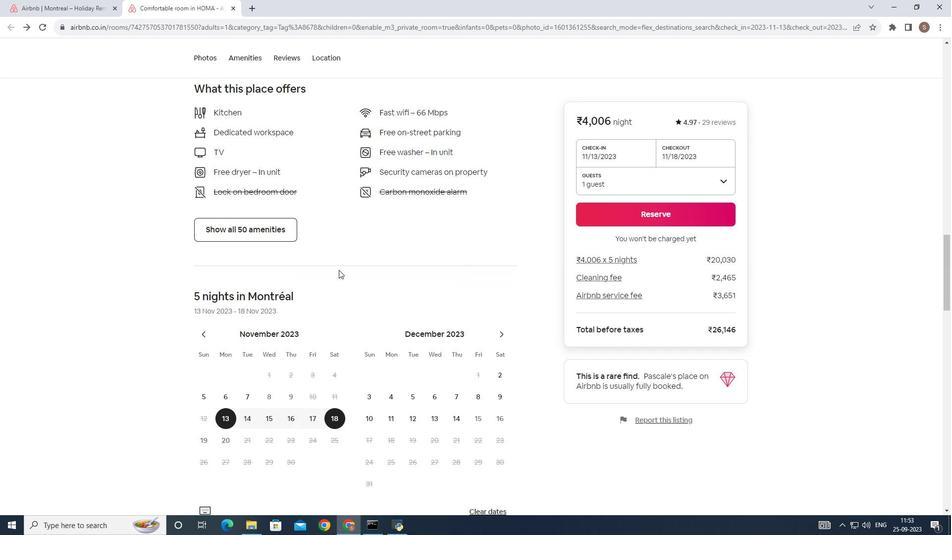 
Action: Mouse scrolled (381, 311) with delta (0, 0)
Screenshot: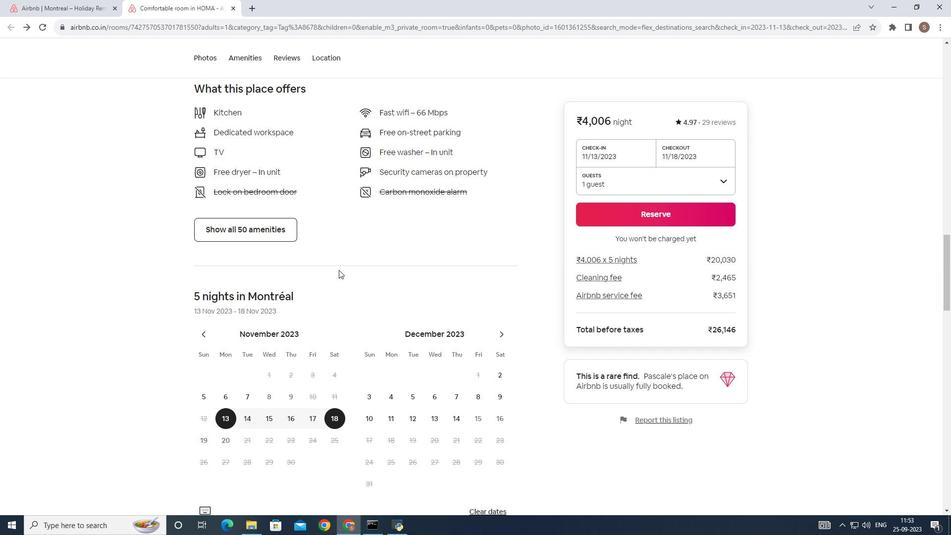 
Action: Mouse scrolled (381, 311) with delta (0, 0)
Screenshot: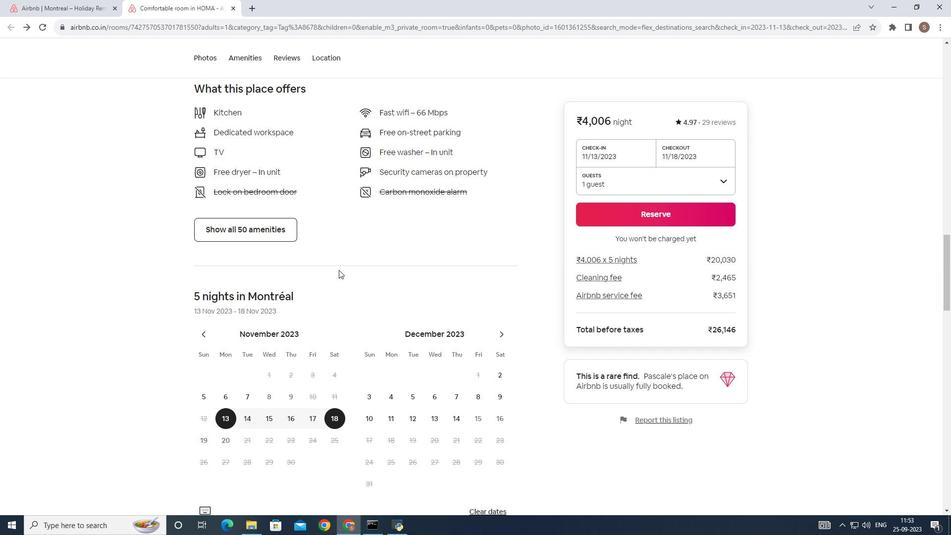 
Action: Mouse scrolled (381, 311) with delta (0, 0)
Screenshot: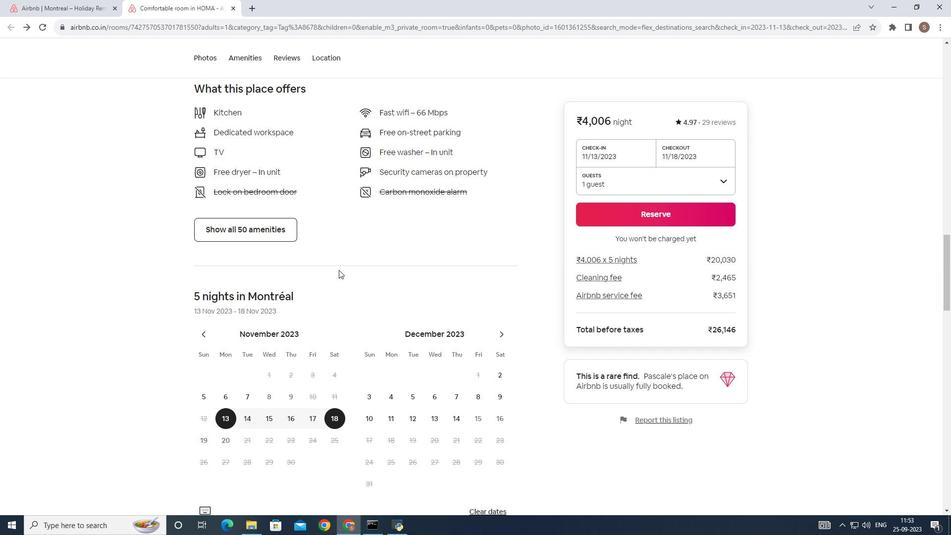 
Action: Mouse scrolled (381, 311) with delta (0, 0)
Screenshot: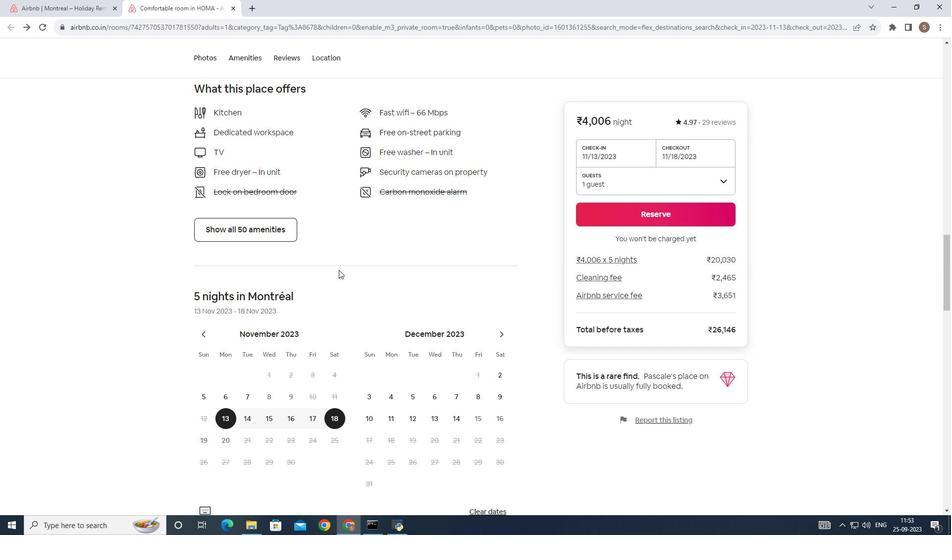 
Action: Mouse scrolled (381, 311) with delta (0, 0)
Screenshot: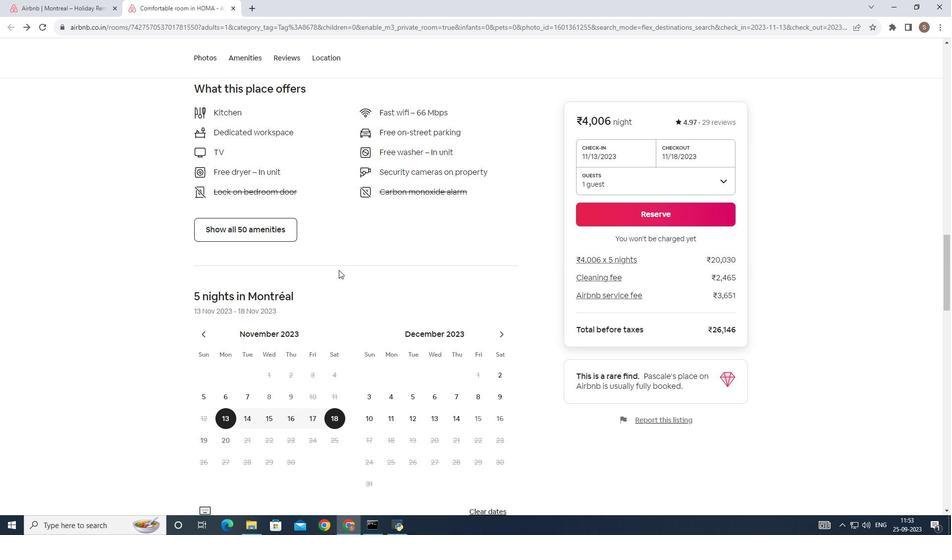 
Action: Mouse moved to (308, 275)
Screenshot: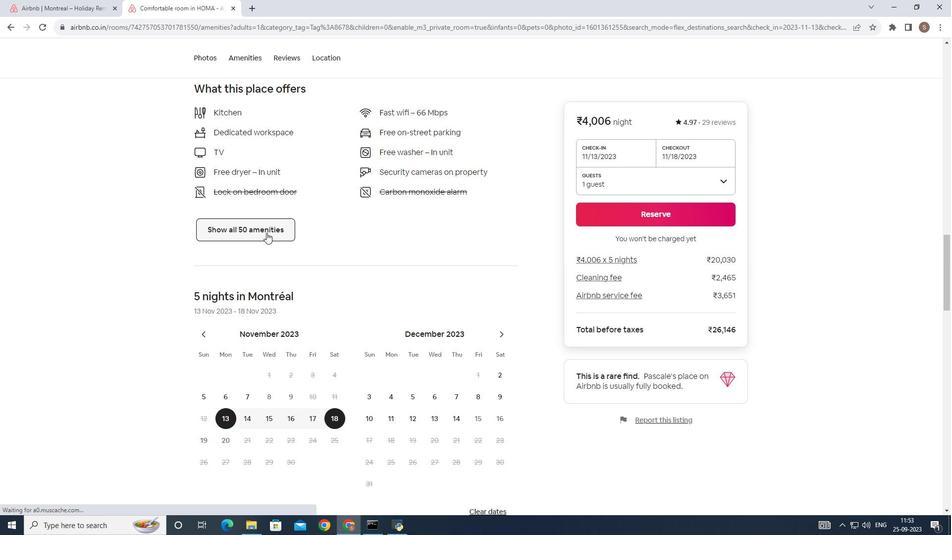 
Action: Mouse pressed left at (308, 275)
Screenshot: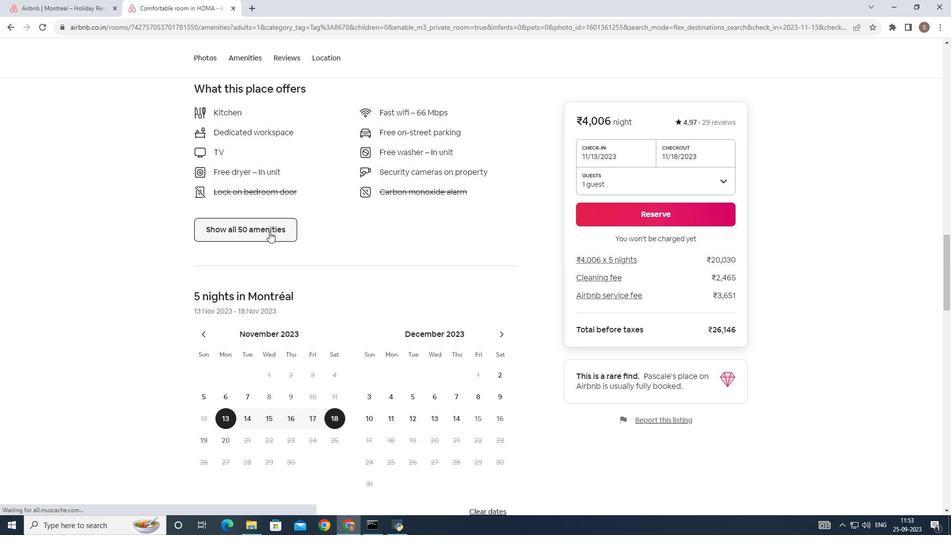 
Action: Mouse moved to (396, 267)
Screenshot: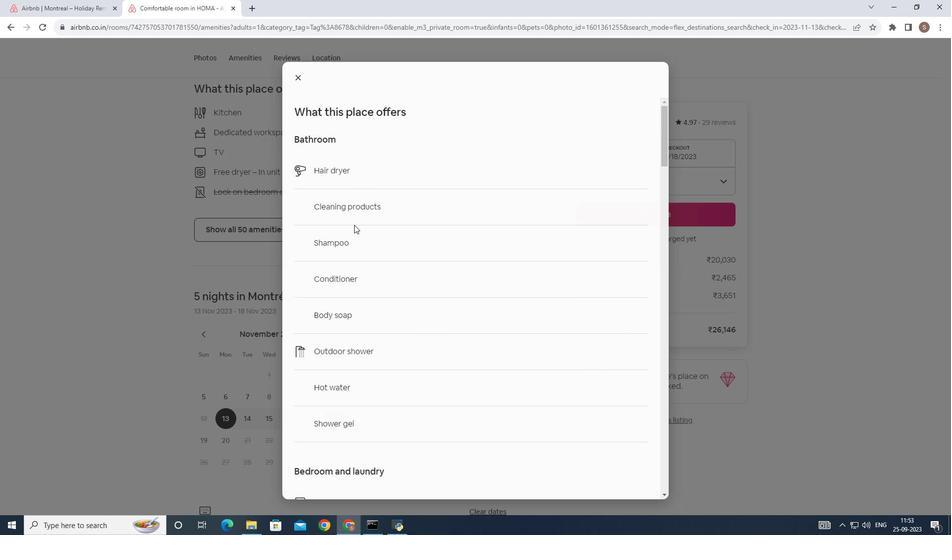 
Action: Mouse scrolled (396, 266) with delta (0, 0)
Screenshot: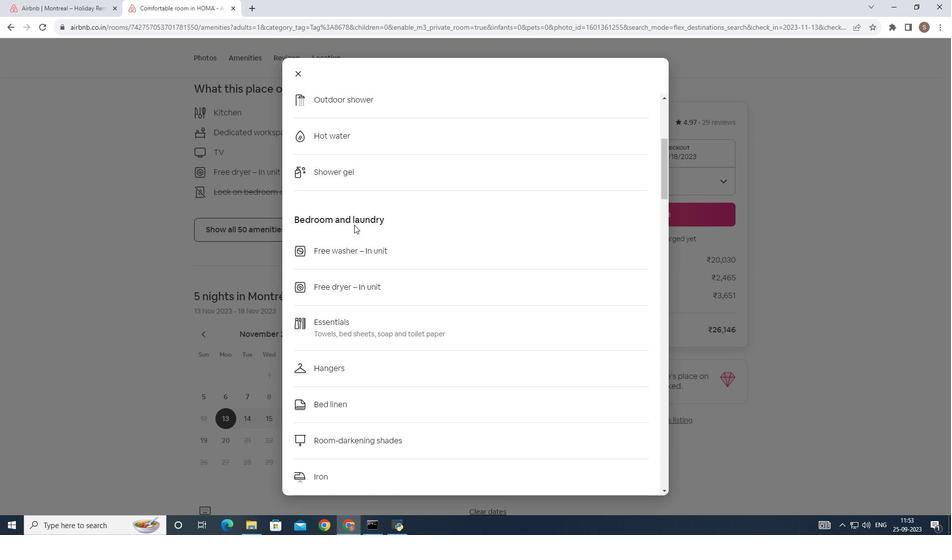 
Action: Mouse scrolled (396, 266) with delta (0, 0)
Screenshot: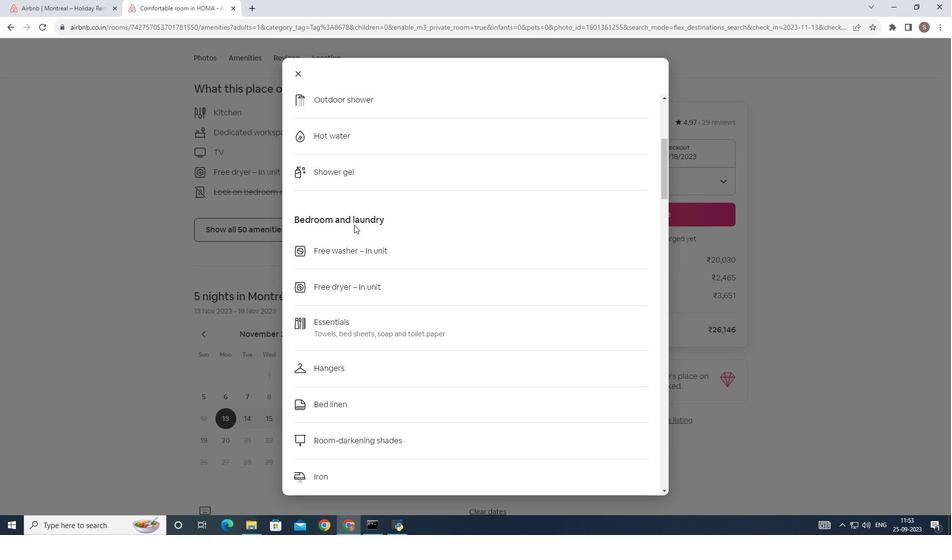 
Action: Mouse scrolled (396, 266) with delta (0, 0)
Screenshot: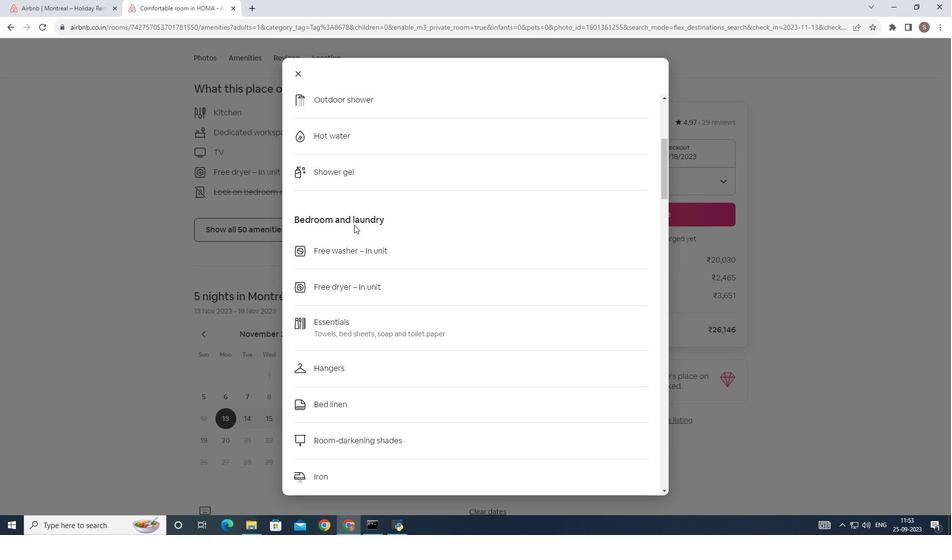 
Action: Mouse scrolled (396, 266) with delta (0, 0)
Screenshot: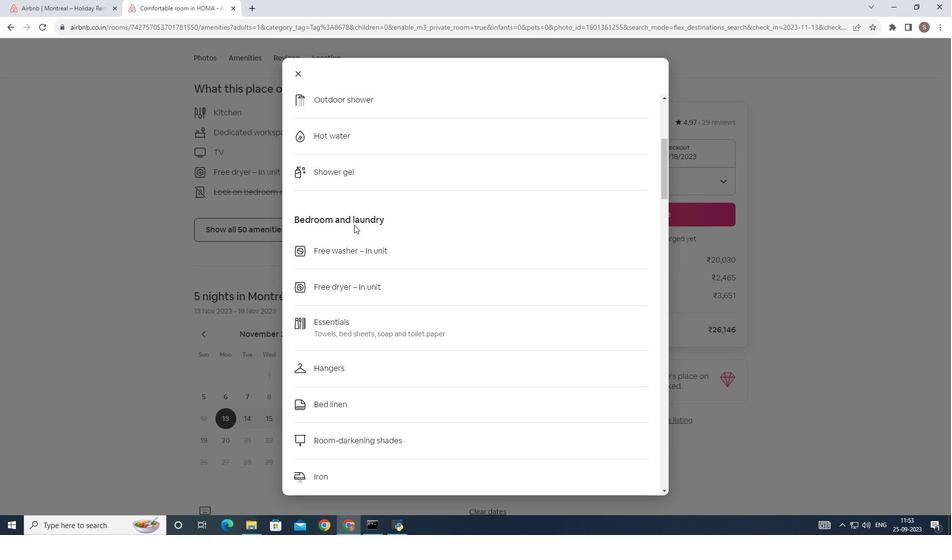 
Action: Mouse scrolled (396, 266) with delta (0, 0)
Screenshot: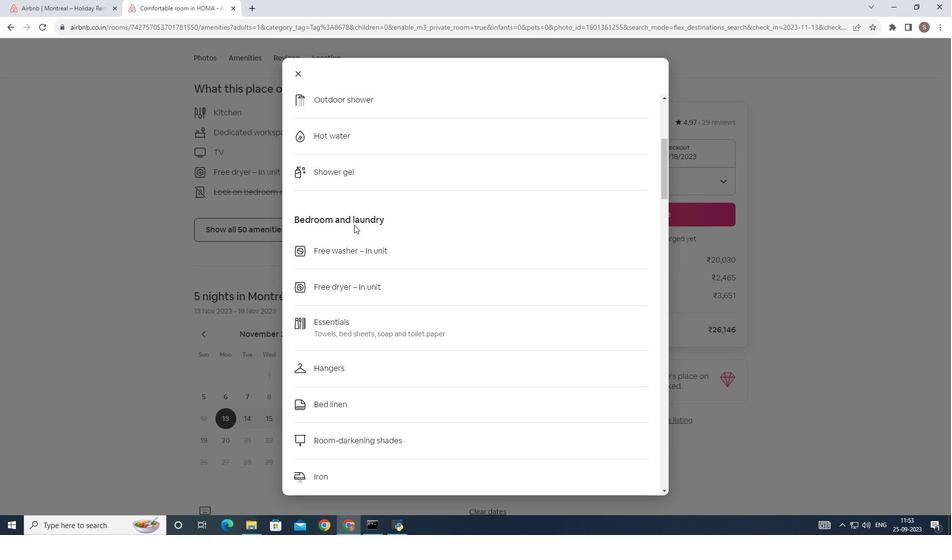 
Action: Mouse scrolled (396, 266) with delta (0, 0)
Screenshot: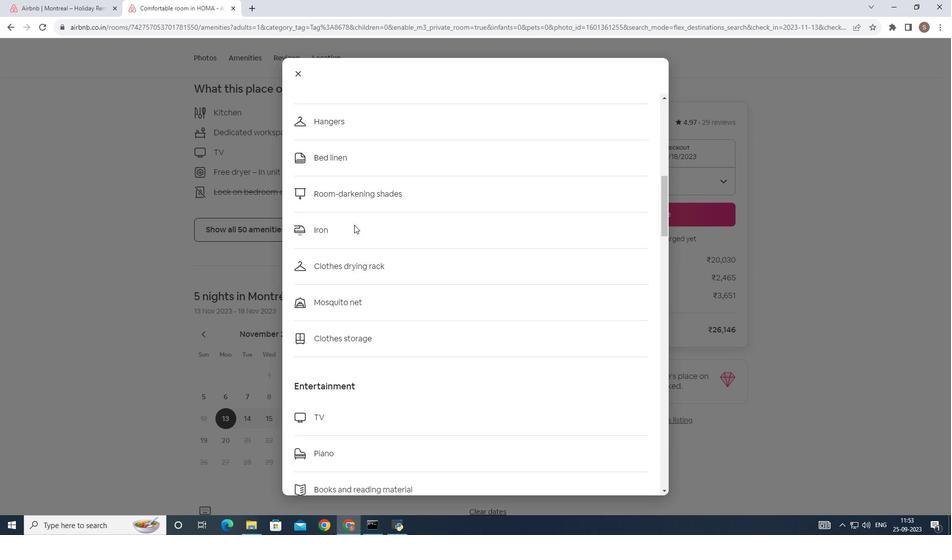 
Action: Mouse scrolled (396, 266) with delta (0, 0)
Screenshot: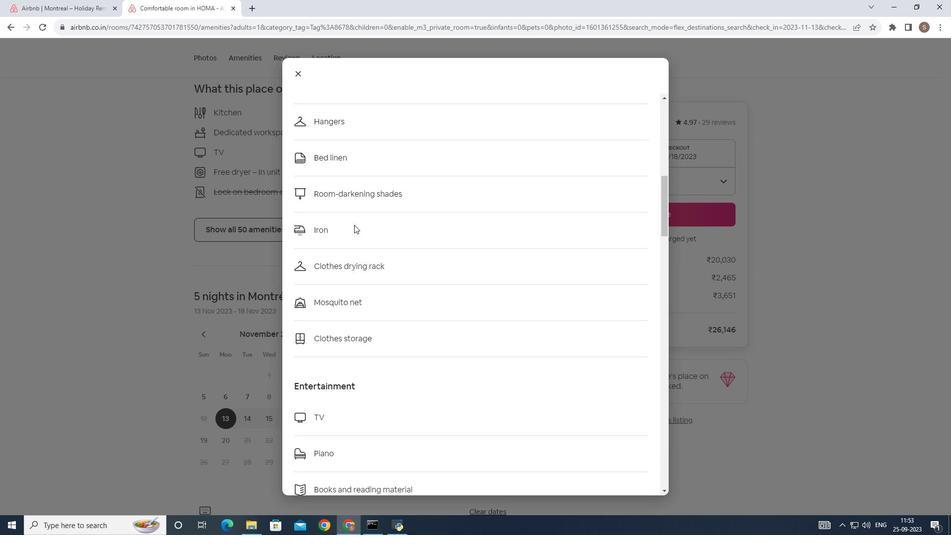 
Action: Mouse scrolled (396, 266) with delta (0, 0)
Screenshot: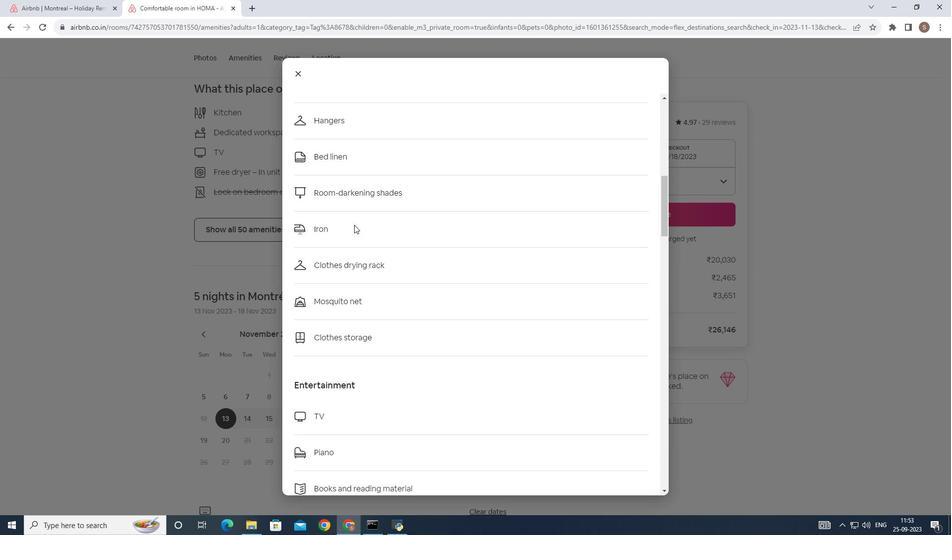 
Action: Mouse scrolled (396, 266) with delta (0, 0)
Screenshot: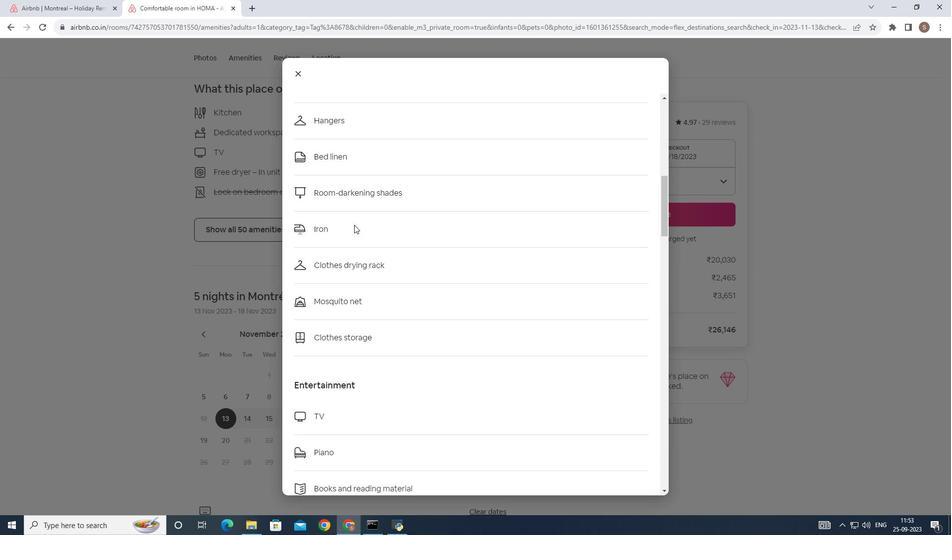 
Action: Mouse scrolled (396, 266) with delta (0, 0)
Screenshot: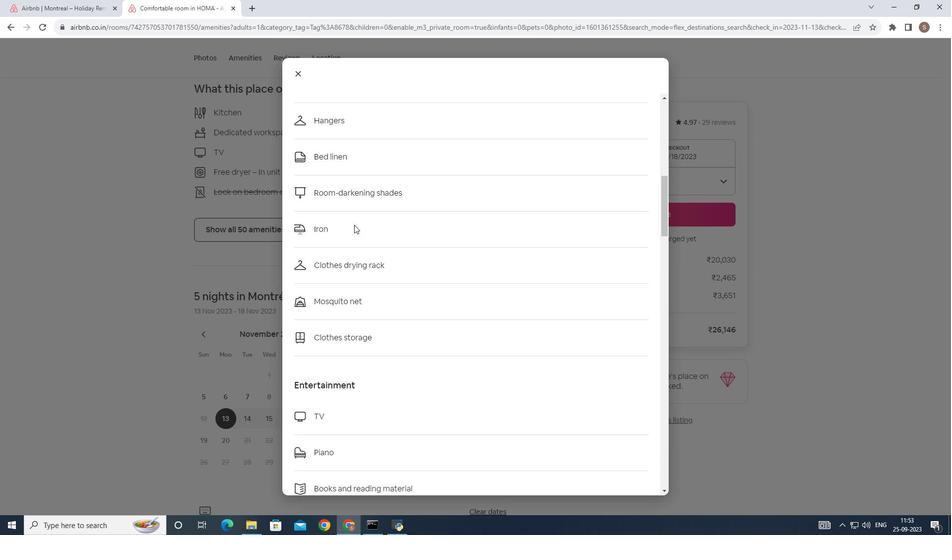 
Action: Mouse scrolled (396, 266) with delta (0, 0)
Screenshot: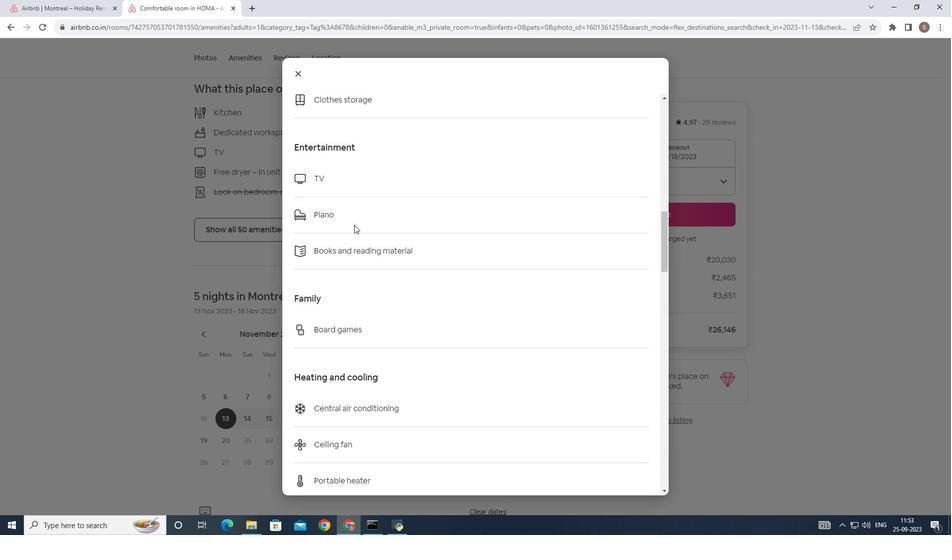 
Action: Mouse scrolled (396, 266) with delta (0, 0)
Screenshot: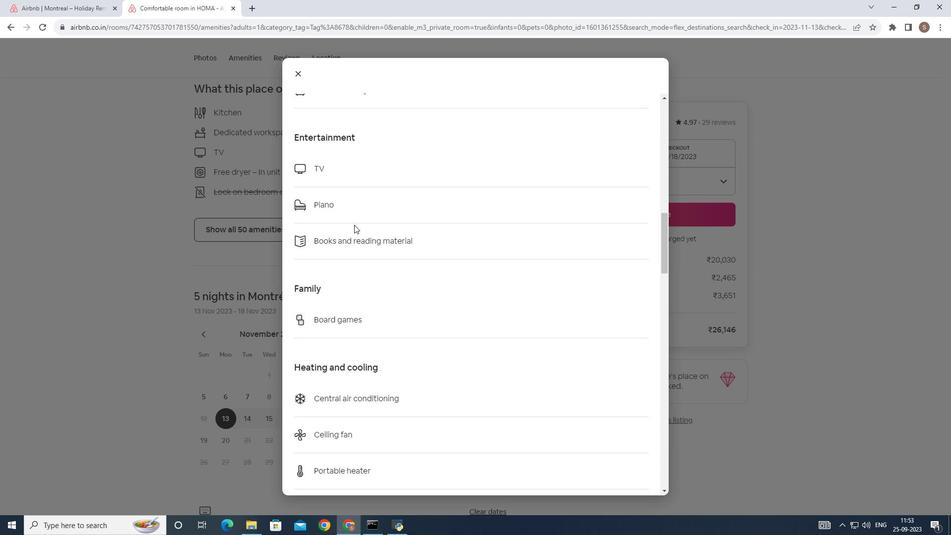 
Action: Mouse scrolled (396, 266) with delta (0, 0)
Screenshot: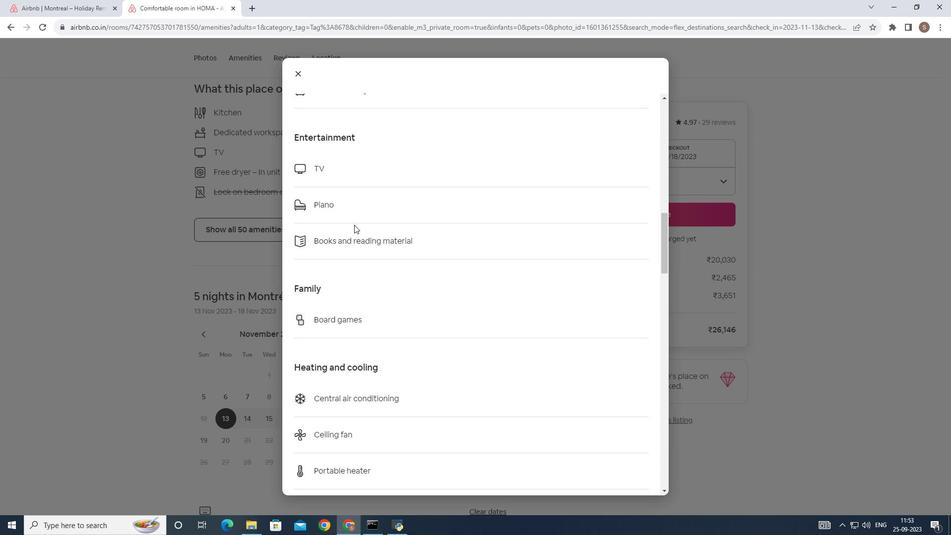 
Action: Mouse scrolled (396, 266) with delta (0, 0)
Screenshot: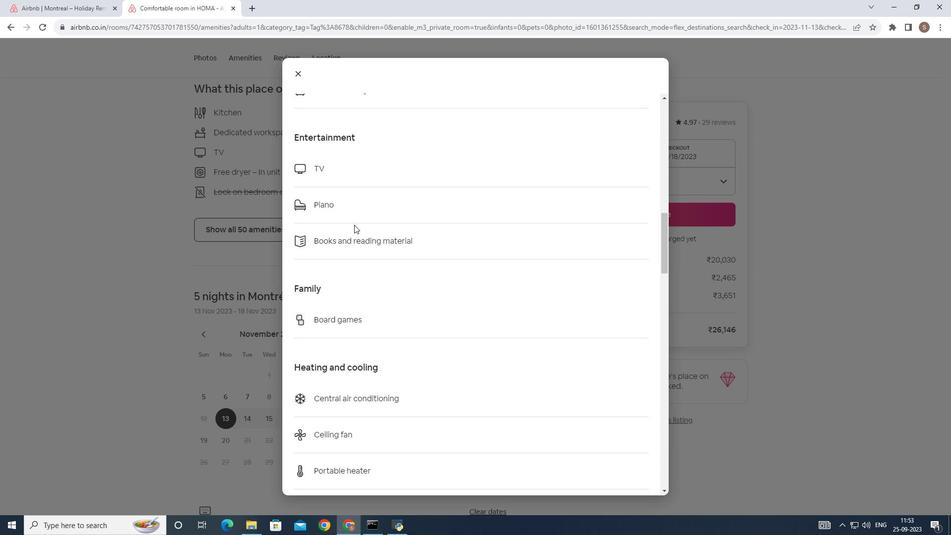
Action: Mouse scrolled (396, 266) with delta (0, 0)
Screenshot: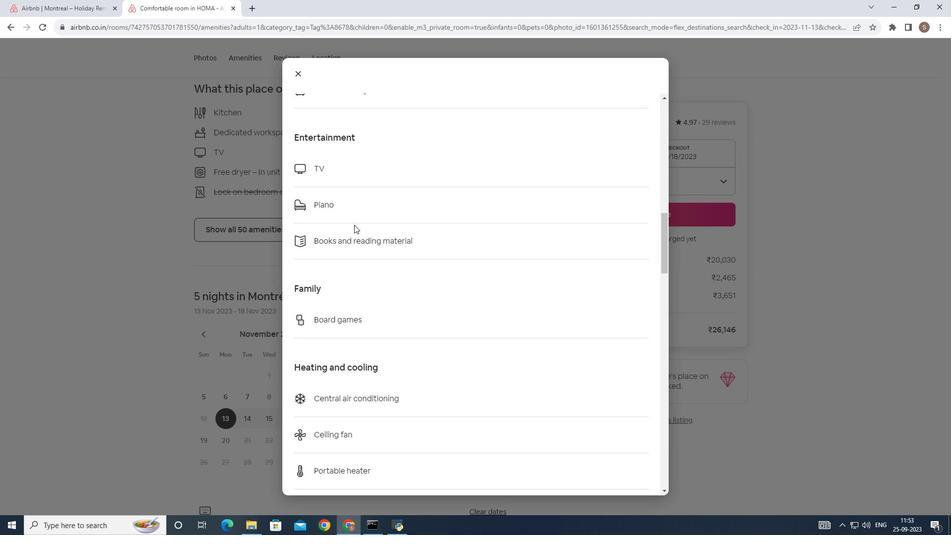 
Action: Mouse scrolled (396, 266) with delta (0, 0)
Screenshot: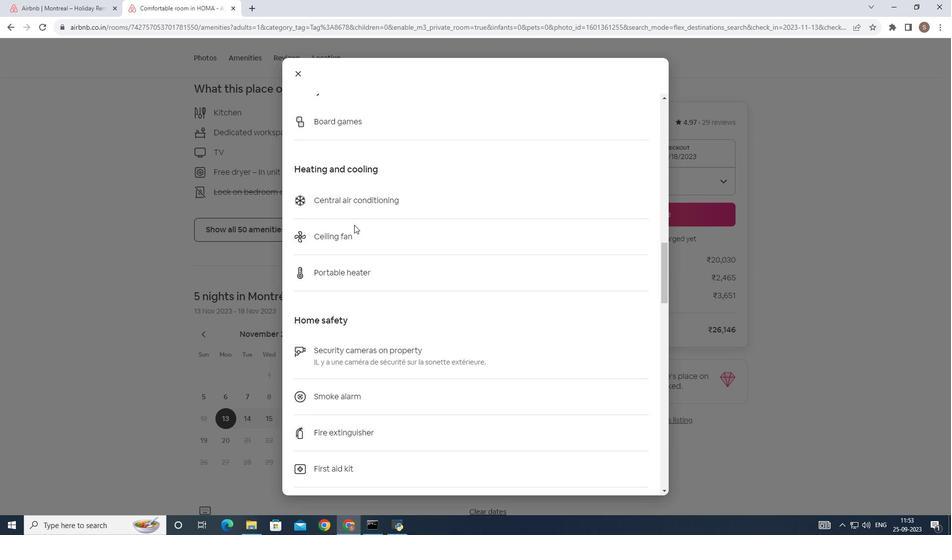 
Action: Mouse scrolled (396, 266) with delta (0, 0)
Screenshot: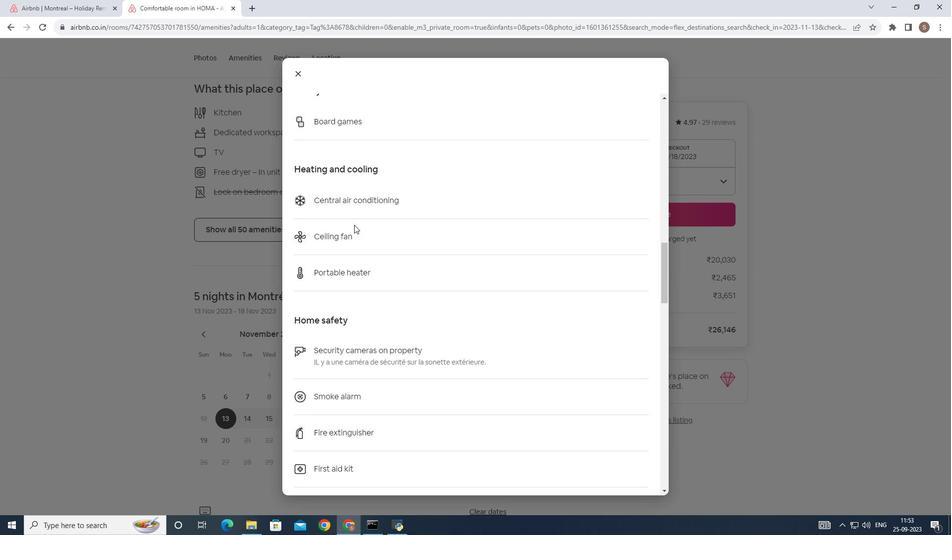 
Action: Mouse scrolled (396, 266) with delta (0, 0)
Screenshot: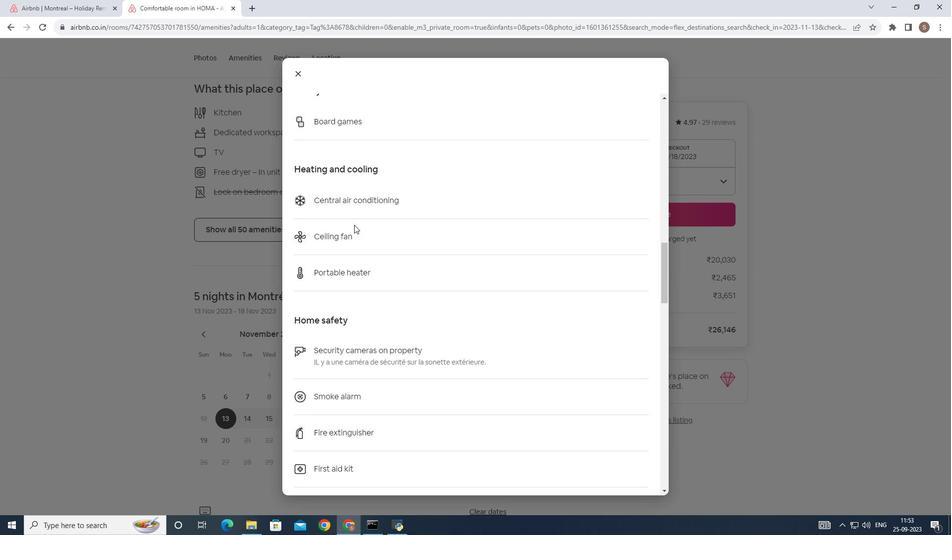 
Action: Mouse scrolled (396, 266) with delta (0, 0)
Screenshot: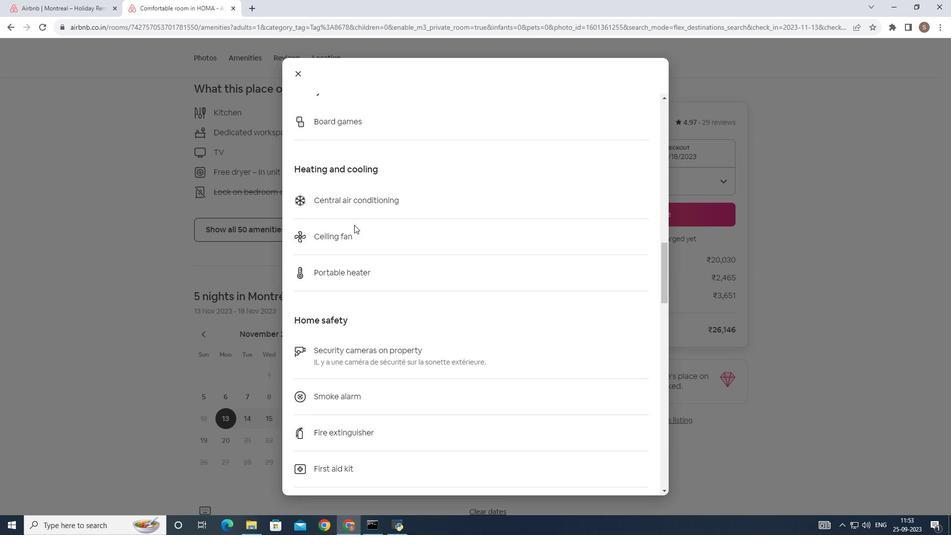 
Action: Mouse scrolled (396, 266) with delta (0, 0)
Screenshot: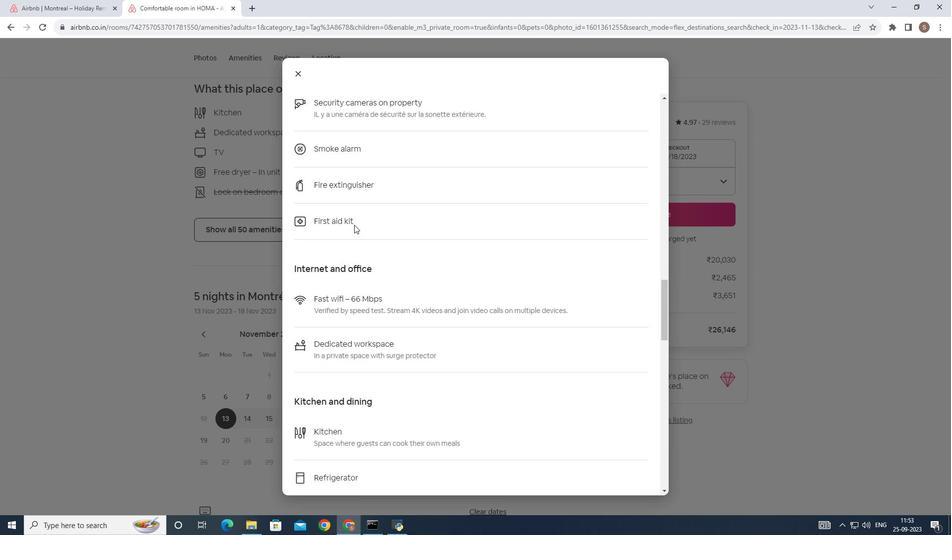 
Action: Mouse scrolled (396, 266) with delta (0, 0)
Screenshot: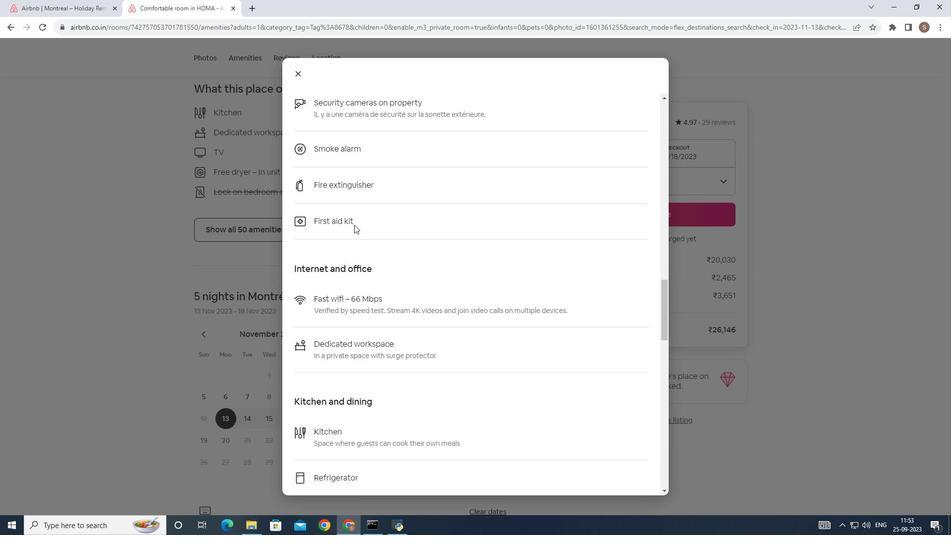 
Action: Mouse scrolled (396, 266) with delta (0, 0)
Screenshot: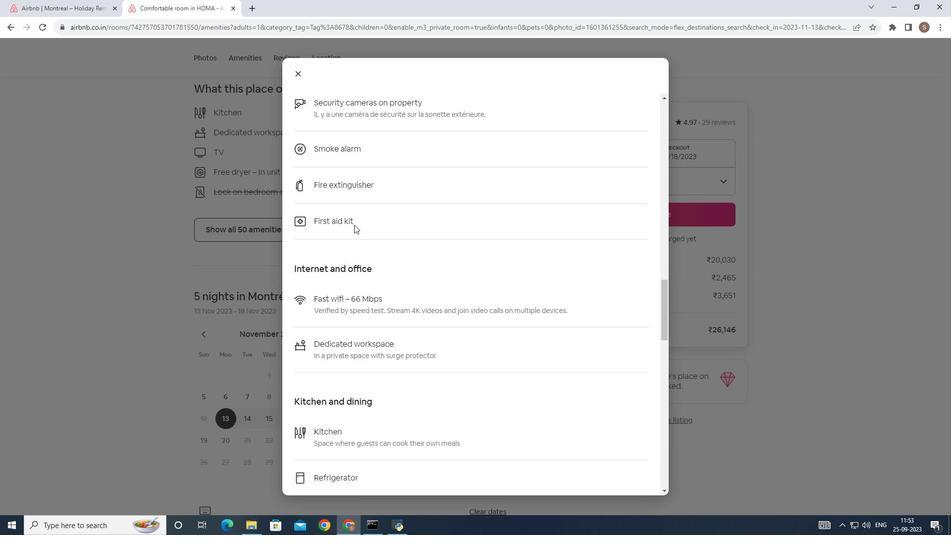 
Action: Mouse scrolled (396, 266) with delta (0, 0)
Screenshot: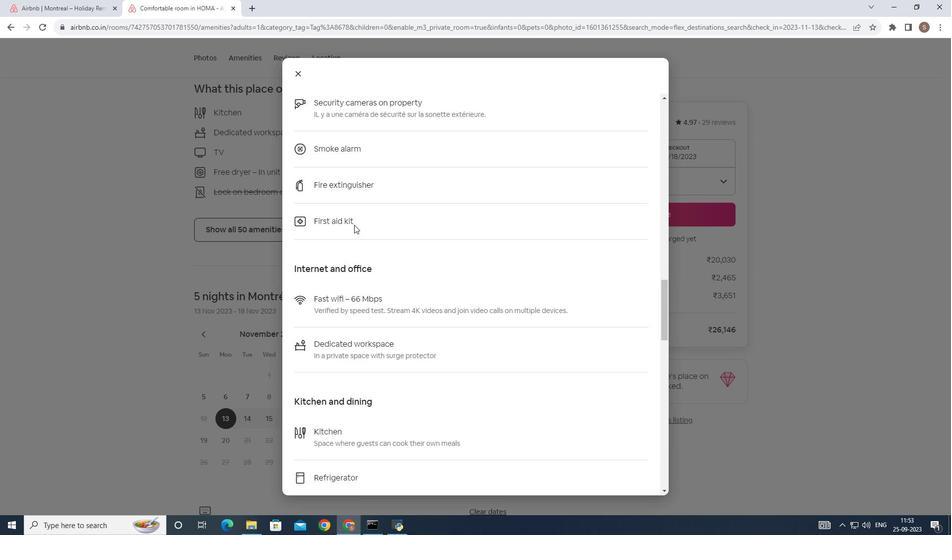 
Action: Mouse scrolled (396, 266) with delta (0, 0)
Screenshot: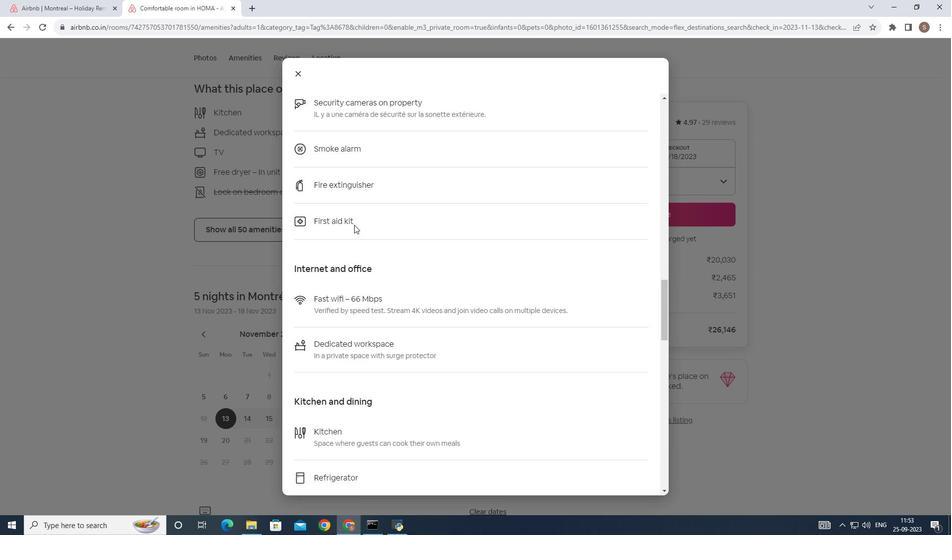 
Action: Mouse scrolled (396, 266) with delta (0, 0)
Screenshot: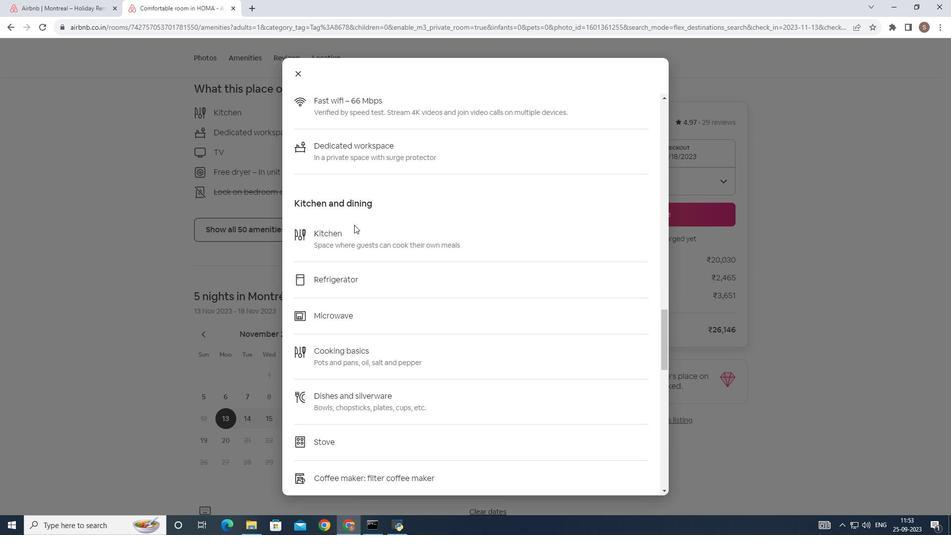 
Action: Mouse scrolled (396, 266) with delta (0, 0)
Screenshot: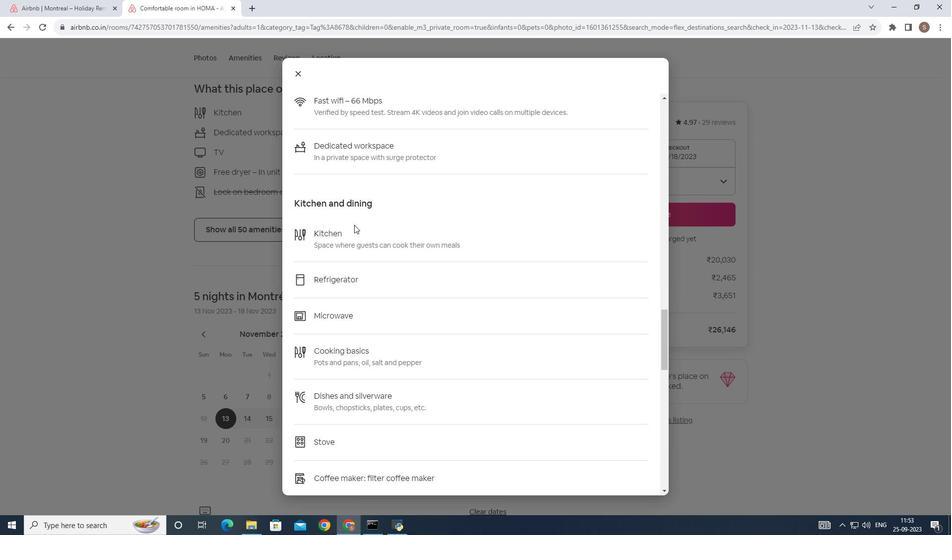 
Action: Mouse scrolled (396, 266) with delta (0, 0)
Screenshot: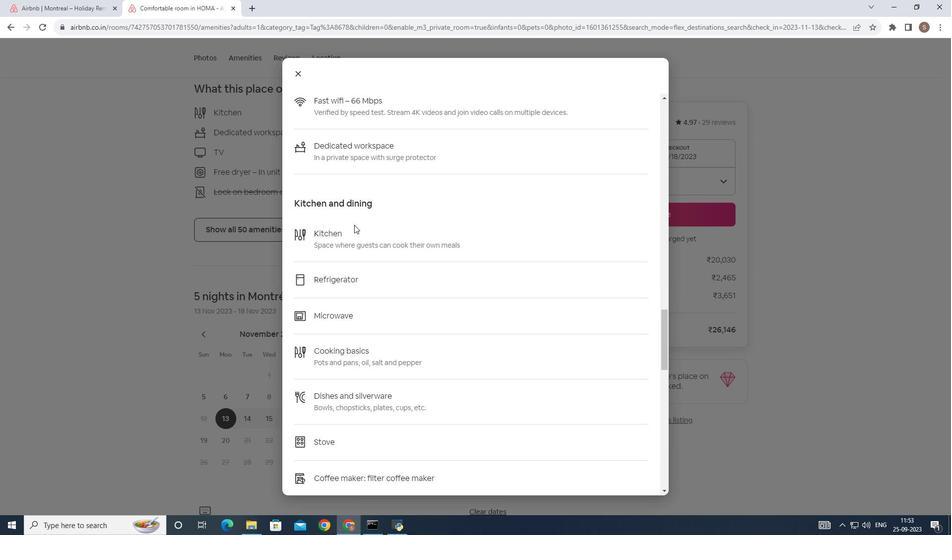 
Action: Mouse scrolled (396, 266) with delta (0, 0)
Screenshot: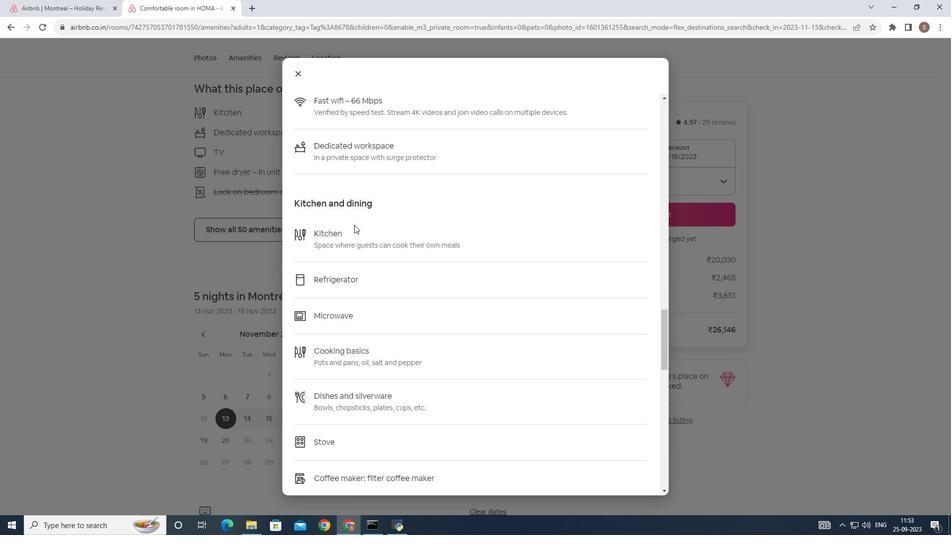 
Action: Mouse scrolled (396, 266) with delta (0, 0)
Screenshot: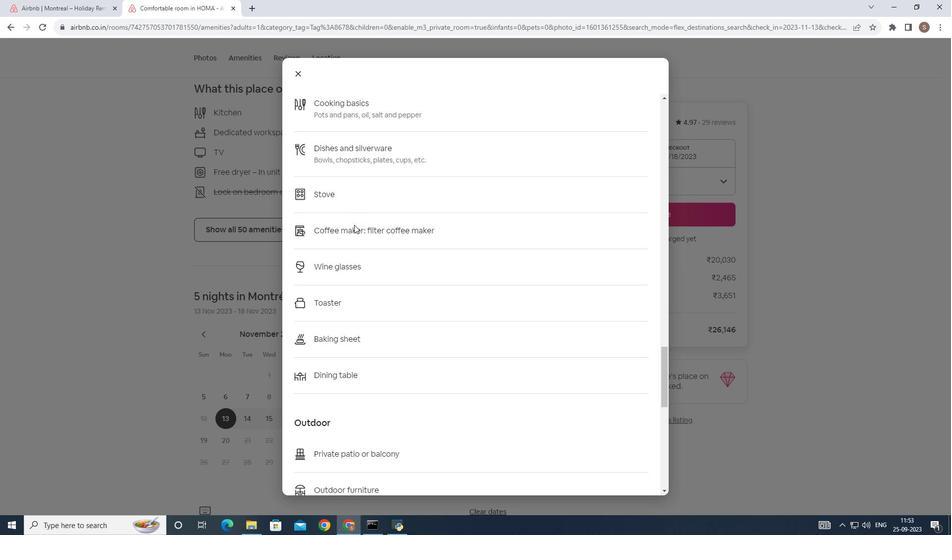 
Action: Mouse scrolled (396, 266) with delta (0, 0)
Screenshot: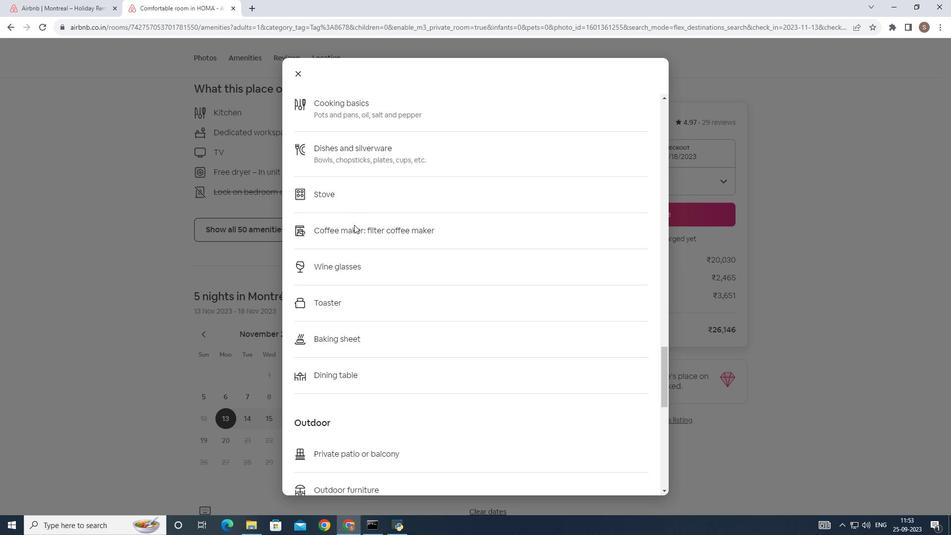 
Action: Mouse scrolled (396, 266) with delta (0, 0)
Screenshot: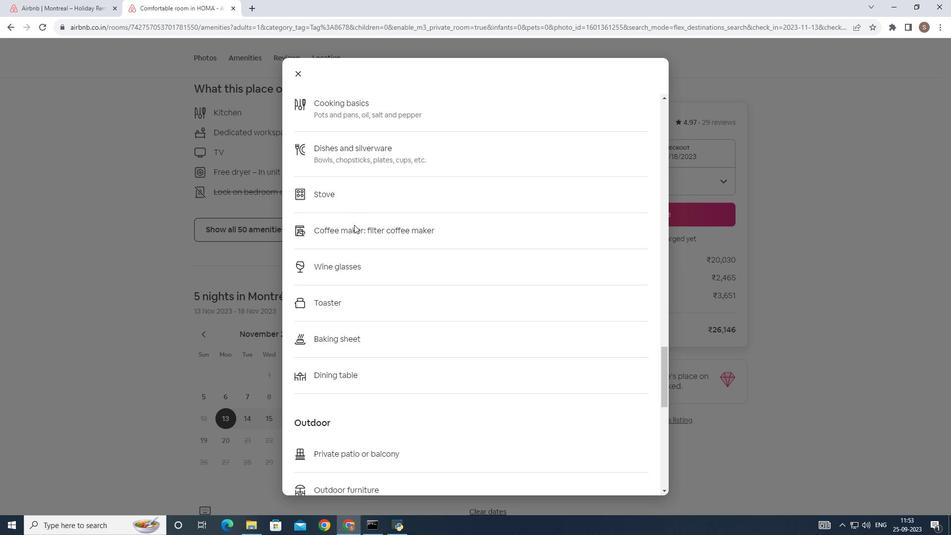 
Action: Mouse scrolled (396, 266) with delta (0, 0)
Screenshot: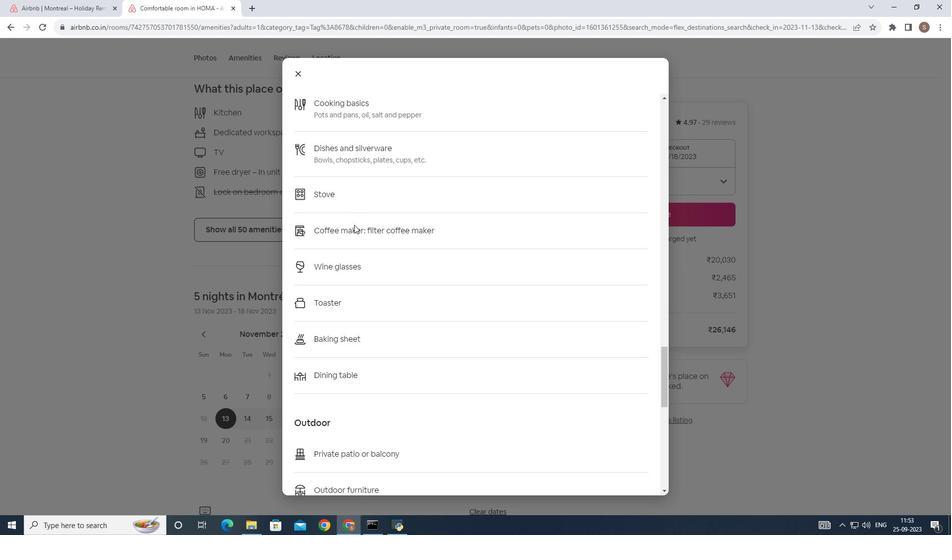 
Action: Mouse scrolled (396, 266) with delta (0, 0)
Screenshot: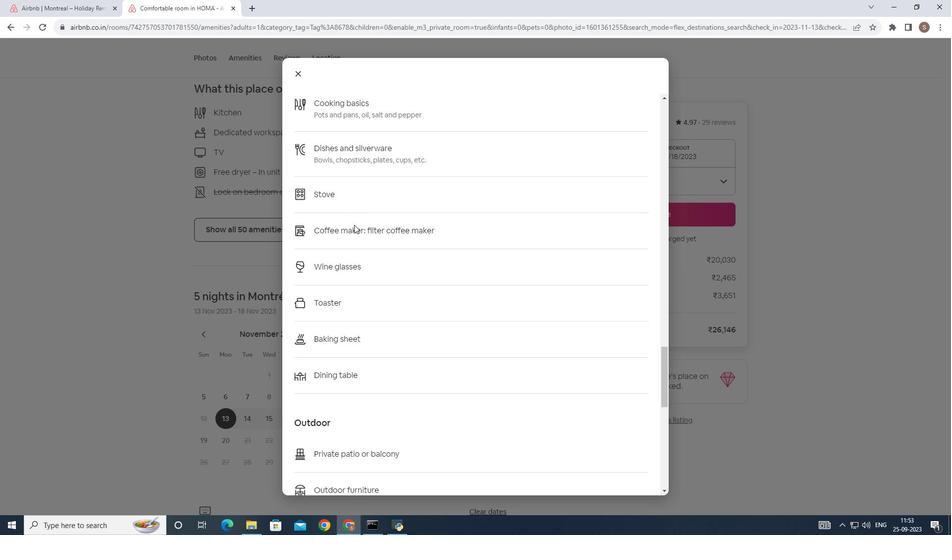 
Action: Mouse scrolled (396, 266) with delta (0, 0)
Screenshot: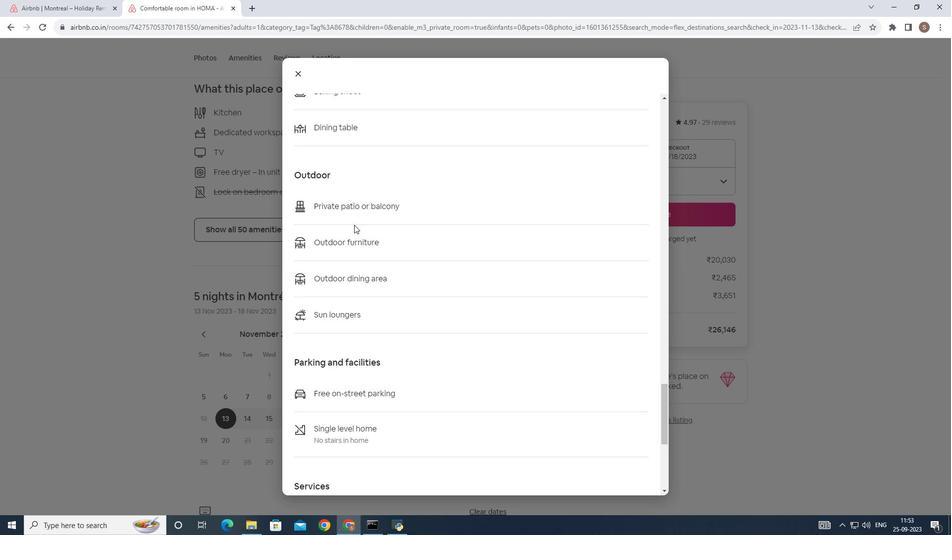 
Action: Mouse scrolled (396, 266) with delta (0, 0)
Screenshot: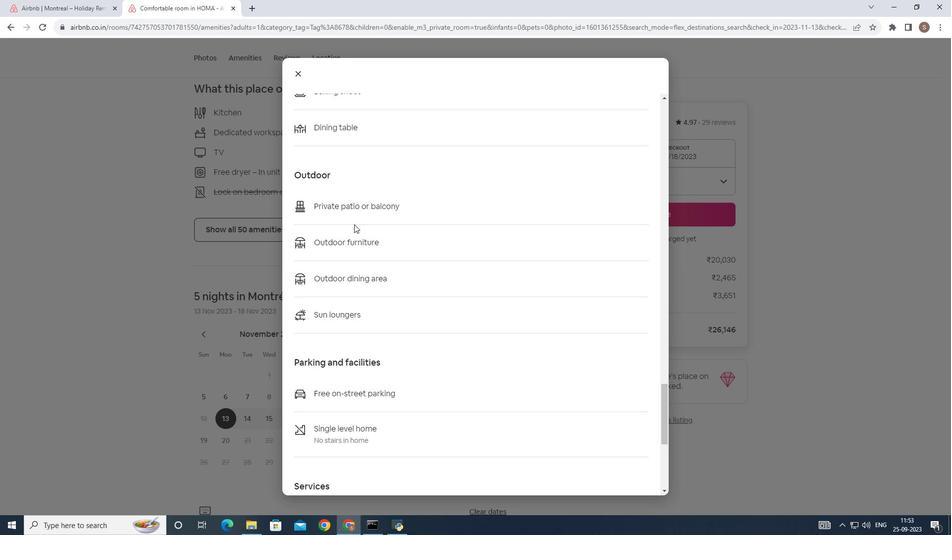 
Action: Mouse scrolled (396, 266) with delta (0, 0)
Screenshot: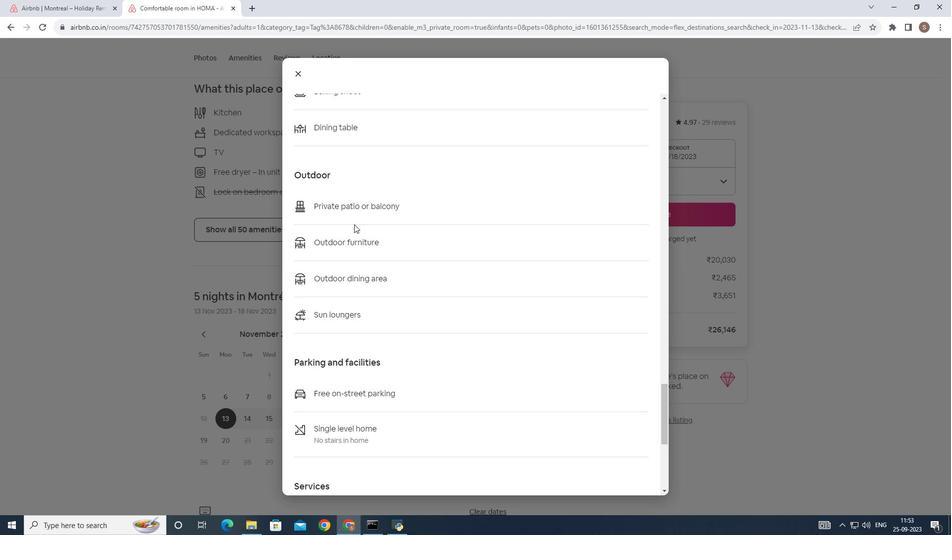 
Action: Mouse scrolled (396, 266) with delta (0, 0)
Screenshot: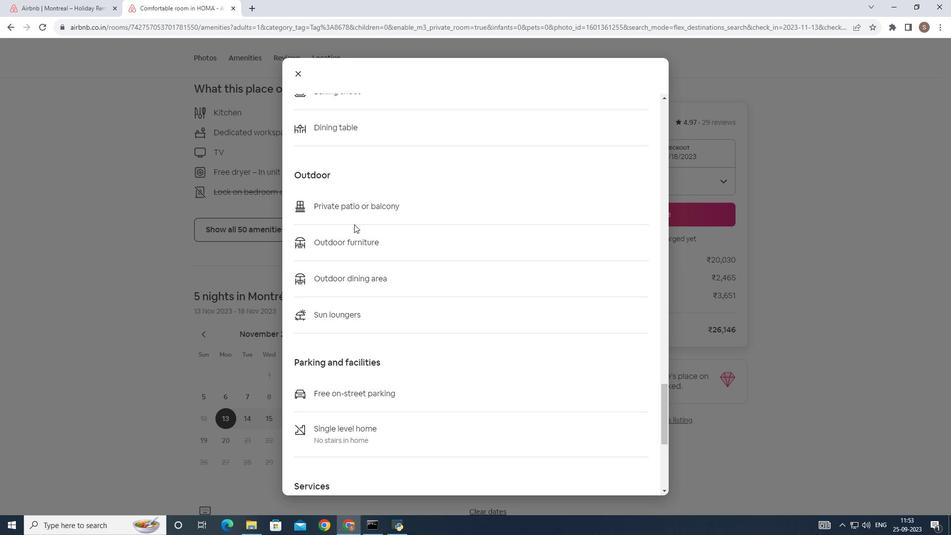 
Action: Mouse scrolled (396, 266) with delta (0, 0)
Screenshot: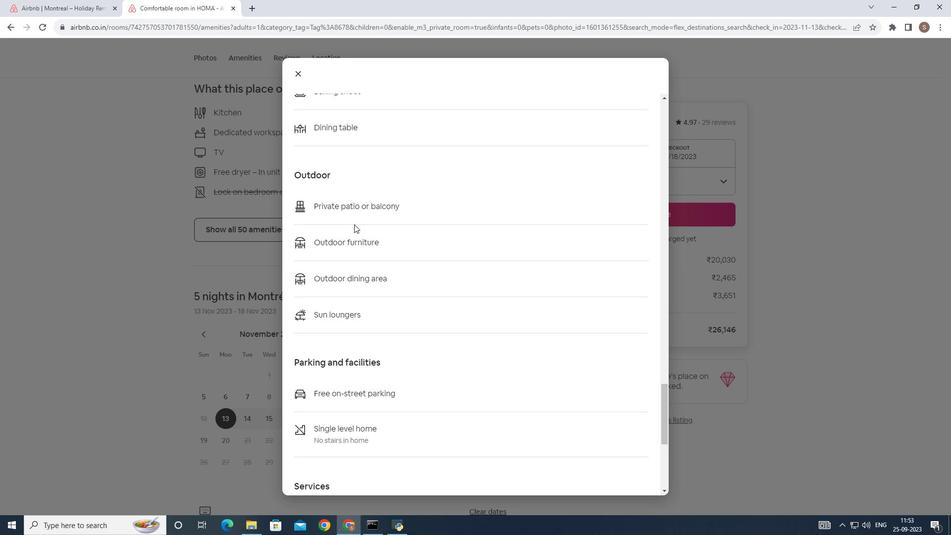 
Action: Mouse moved to (396, 266)
Screenshot: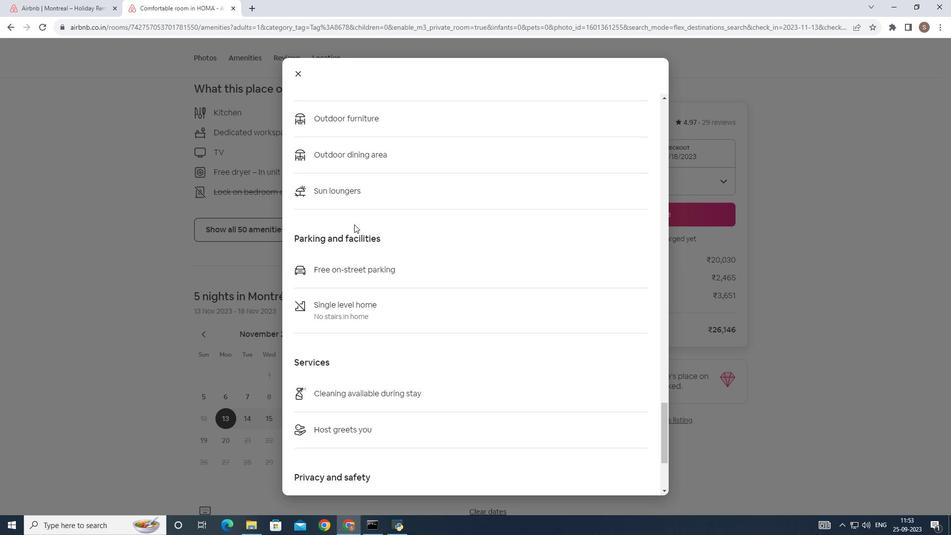 
Action: Mouse scrolled (396, 266) with delta (0, 0)
Screenshot: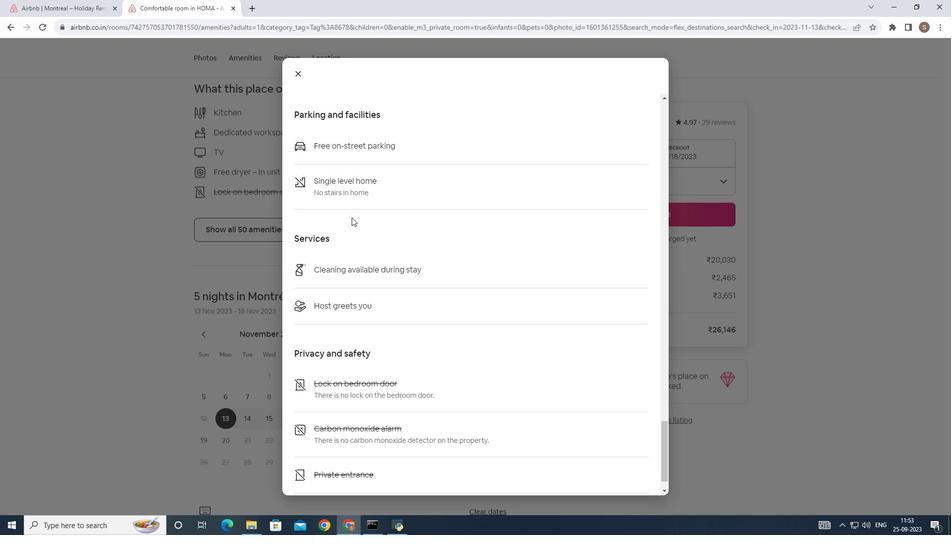 
Action: Mouse scrolled (396, 266) with delta (0, 0)
Screenshot: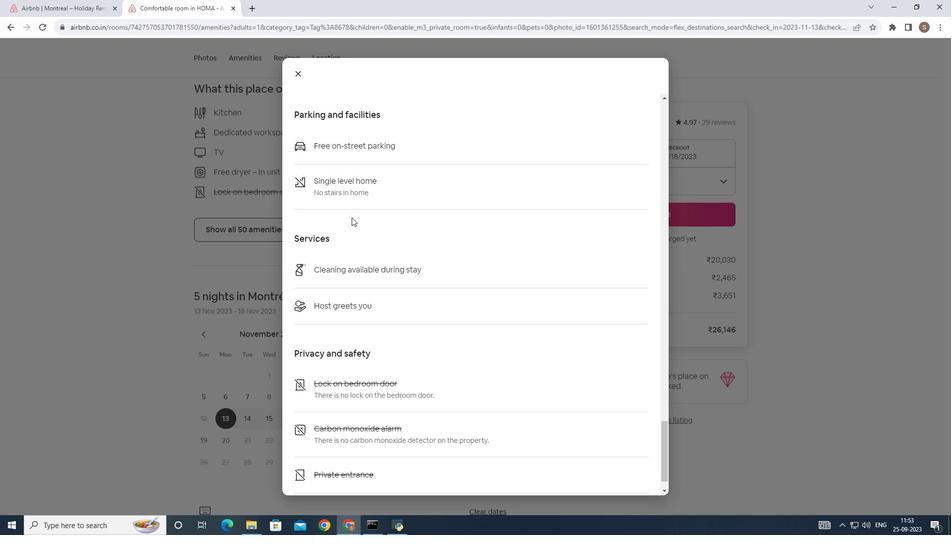 
Action: Mouse scrolled (396, 266) with delta (0, 0)
Screenshot: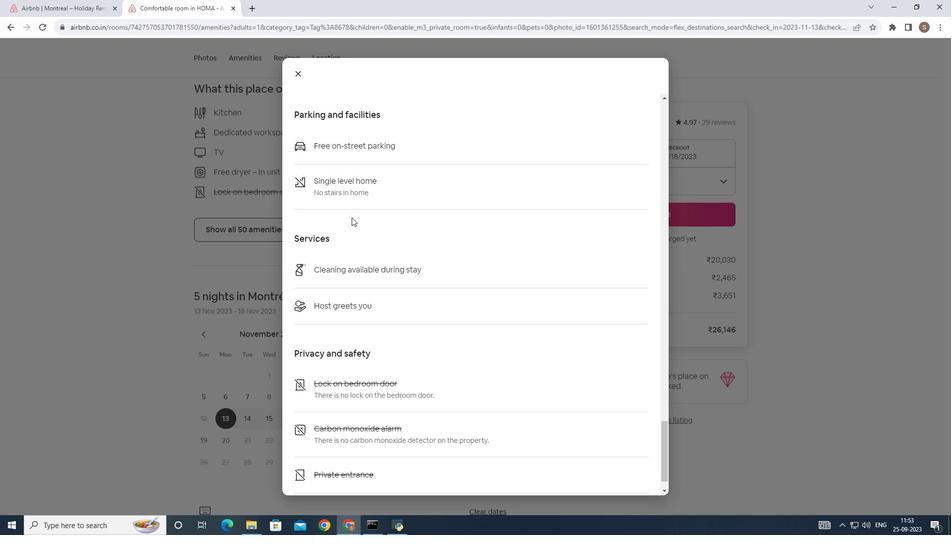 
Action: Mouse scrolled (396, 266) with delta (0, 0)
Screenshot: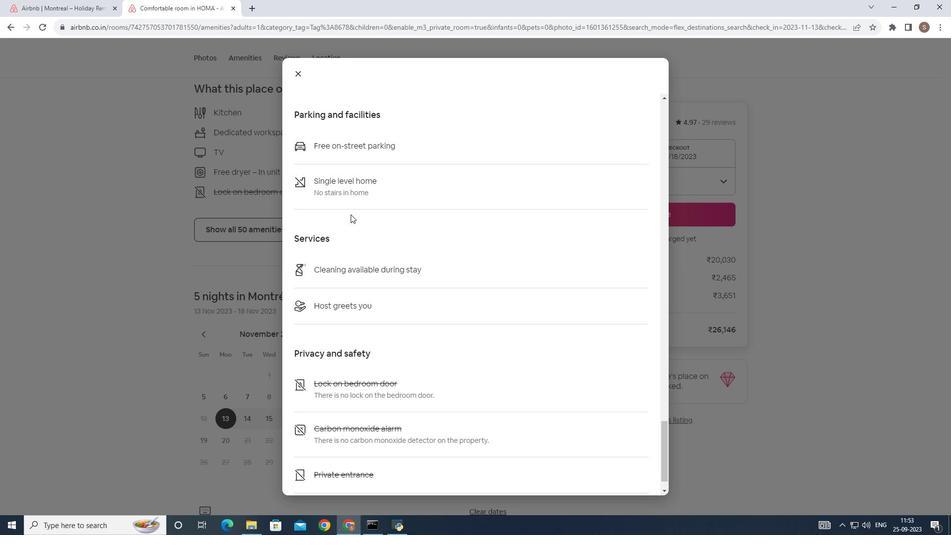
Action: Mouse scrolled (396, 266) with delta (0, 0)
Screenshot: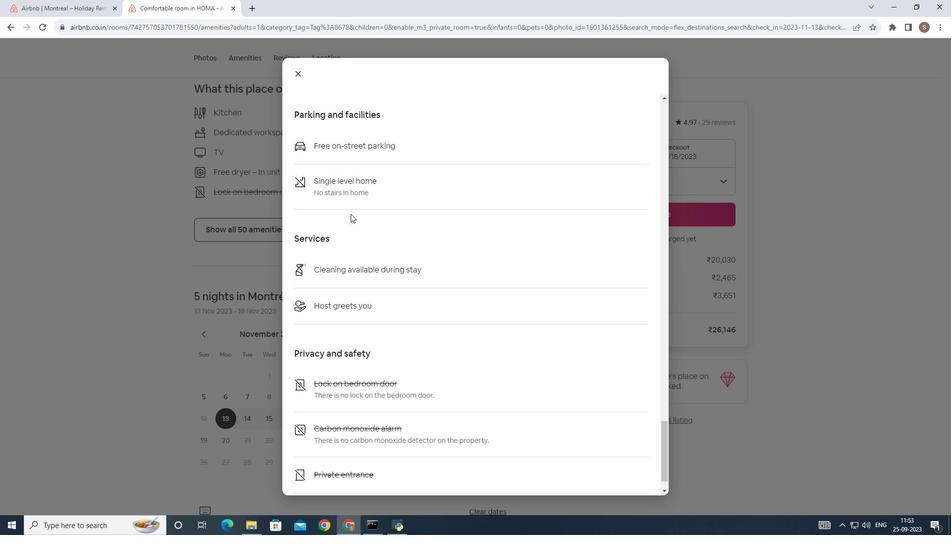 
Action: Mouse moved to (393, 256)
Screenshot: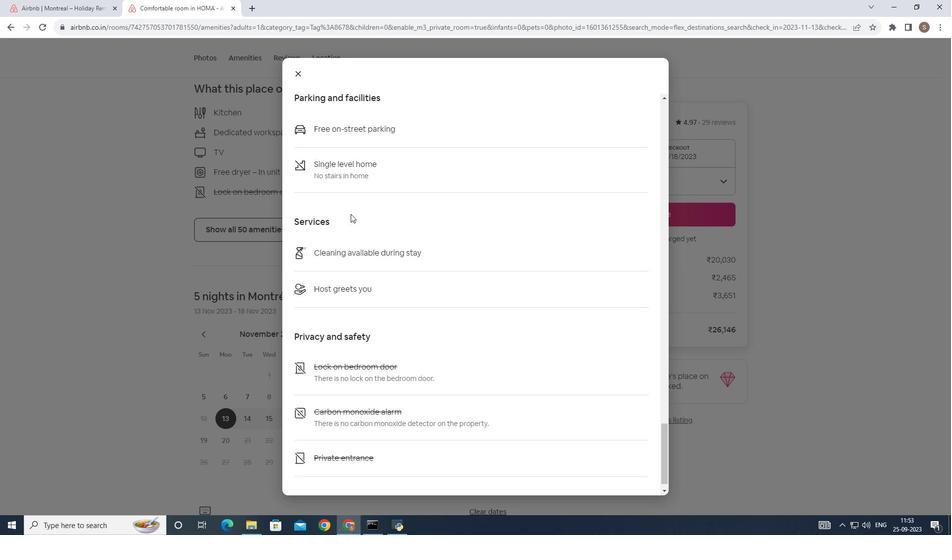 
Action: Mouse scrolled (393, 255) with delta (0, 0)
Screenshot: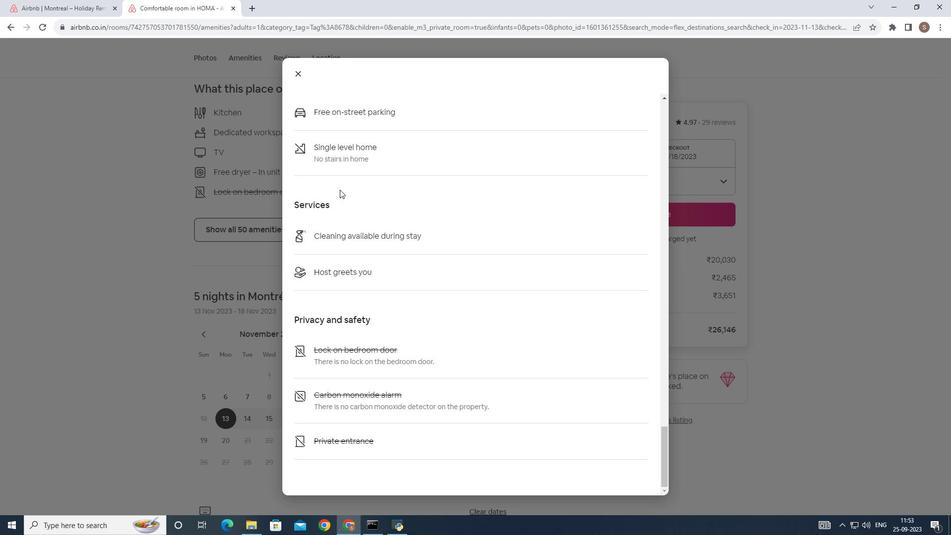 
Action: Mouse scrolled (393, 255) with delta (0, 0)
Screenshot: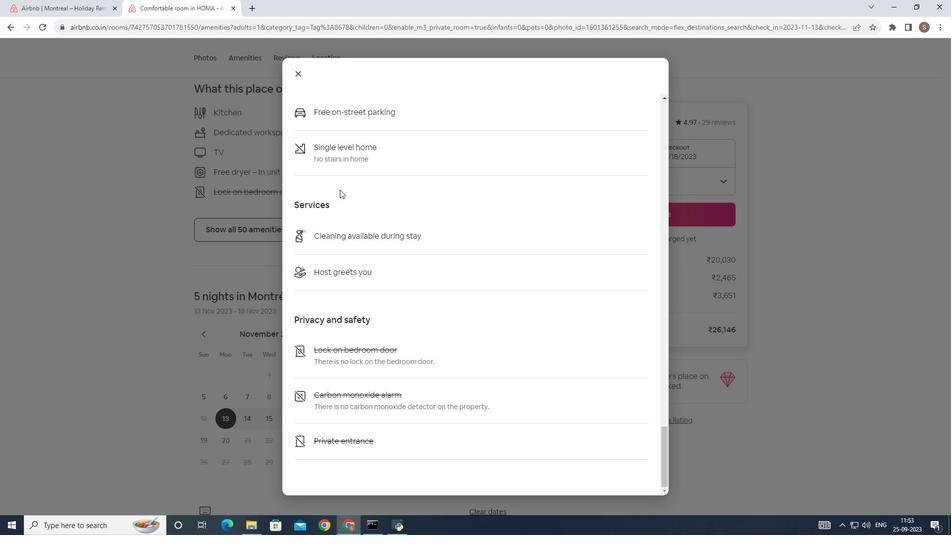 
Action: Mouse scrolled (393, 255) with delta (0, 0)
Screenshot: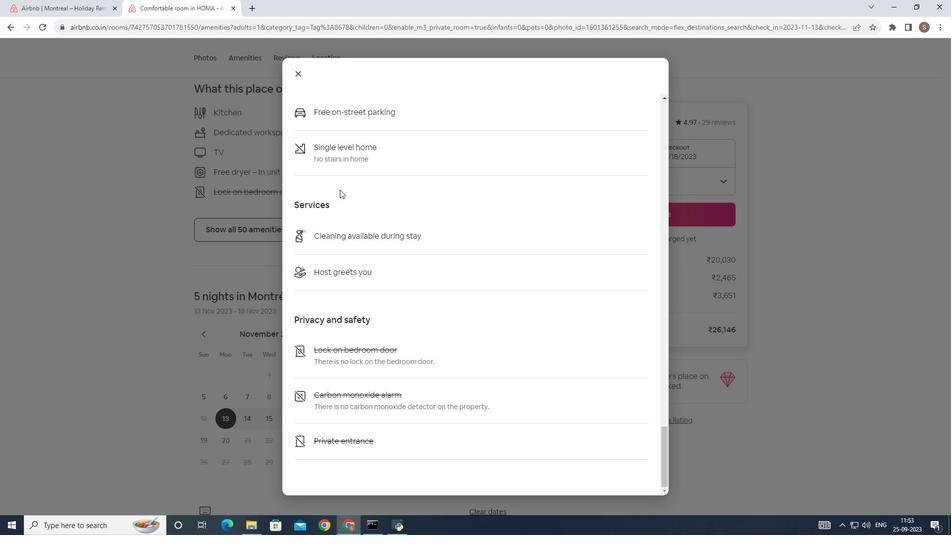 
Action: Mouse scrolled (393, 255) with delta (0, 0)
Screenshot: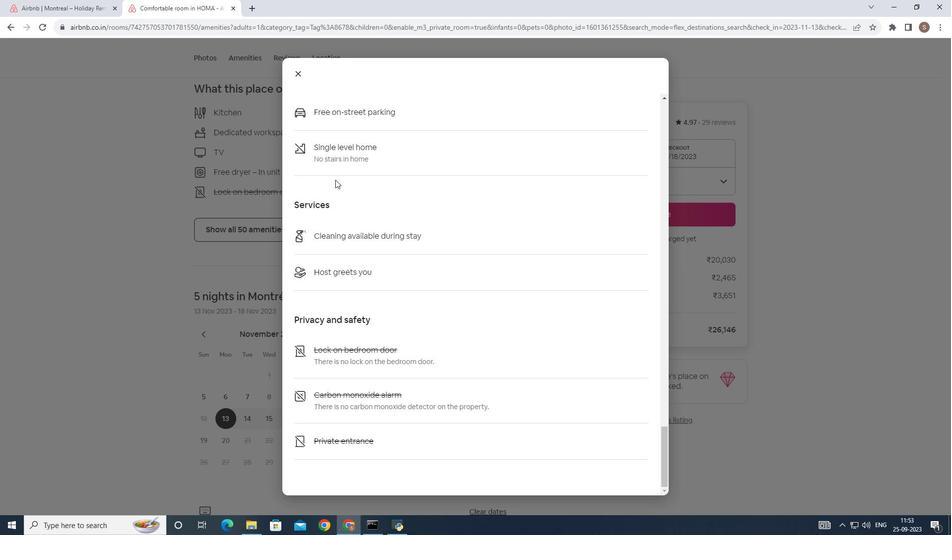 
Action: Mouse scrolled (393, 255) with delta (0, 0)
Screenshot: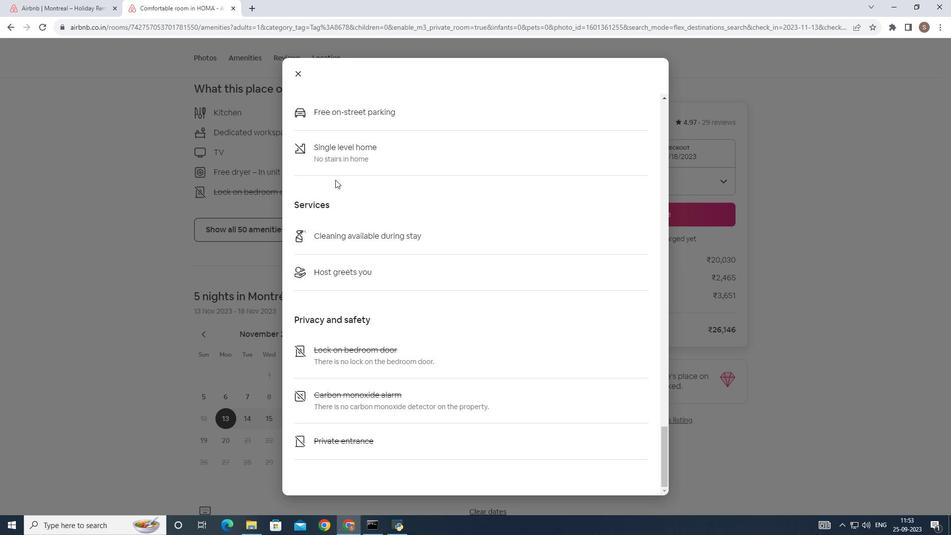 
Action: Mouse moved to (340, 121)
Screenshot: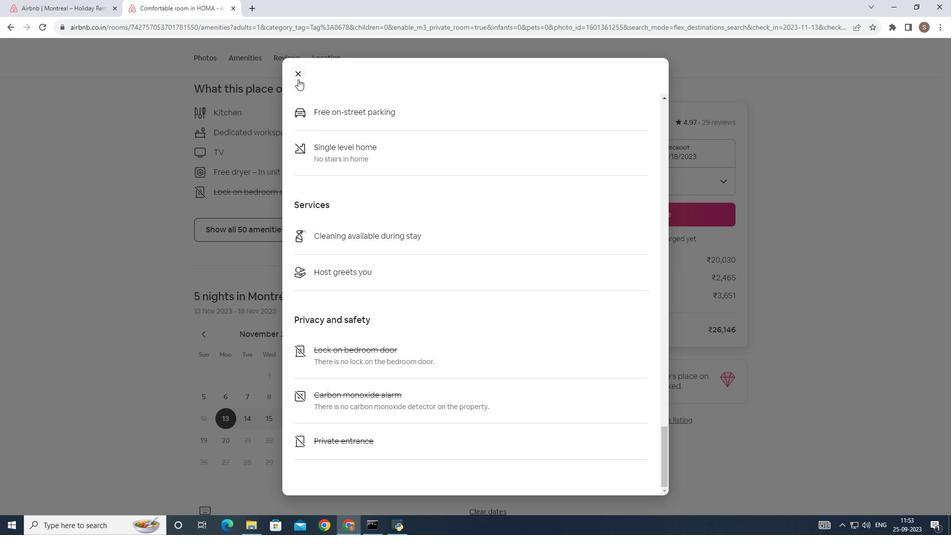 
Action: Mouse pressed left at (340, 121)
Screenshot: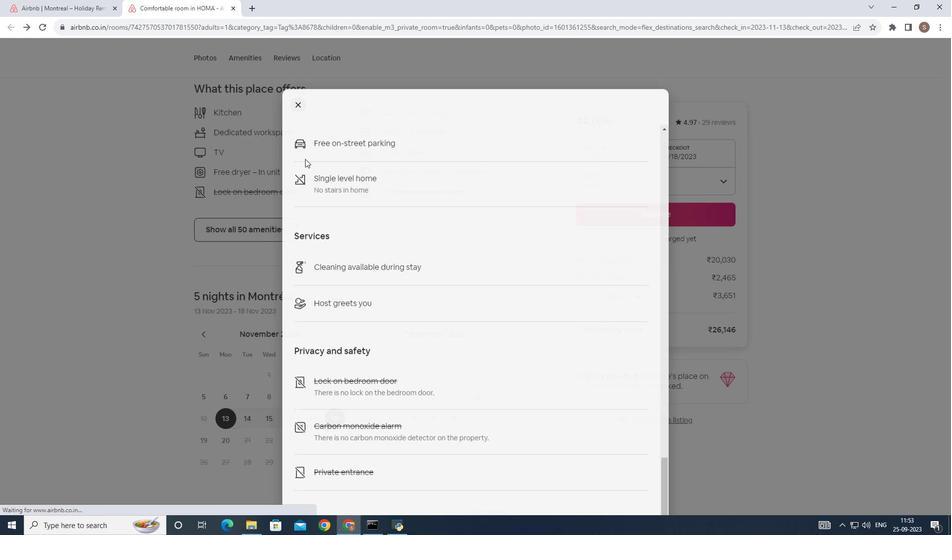 
Action: Mouse moved to (356, 250)
Screenshot: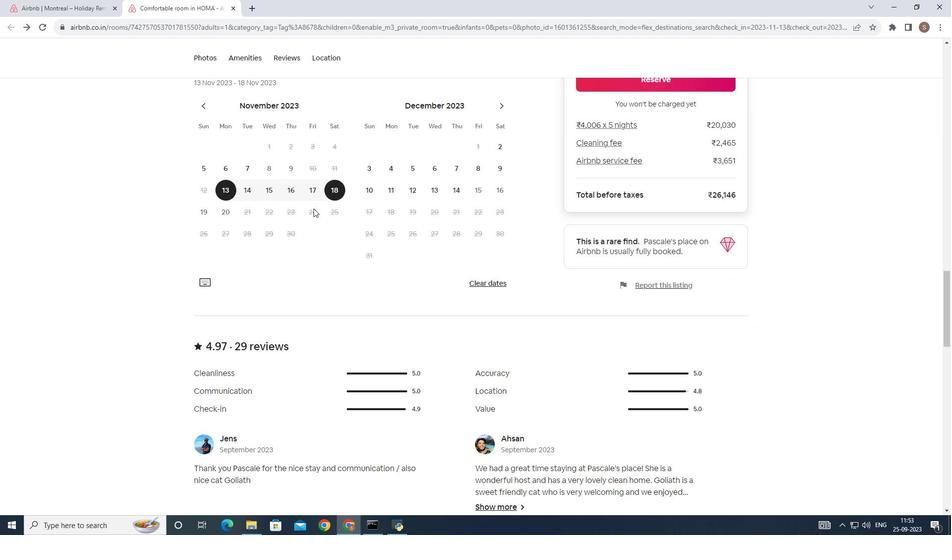 
Action: Mouse scrolled (356, 249) with delta (0, 0)
Screenshot: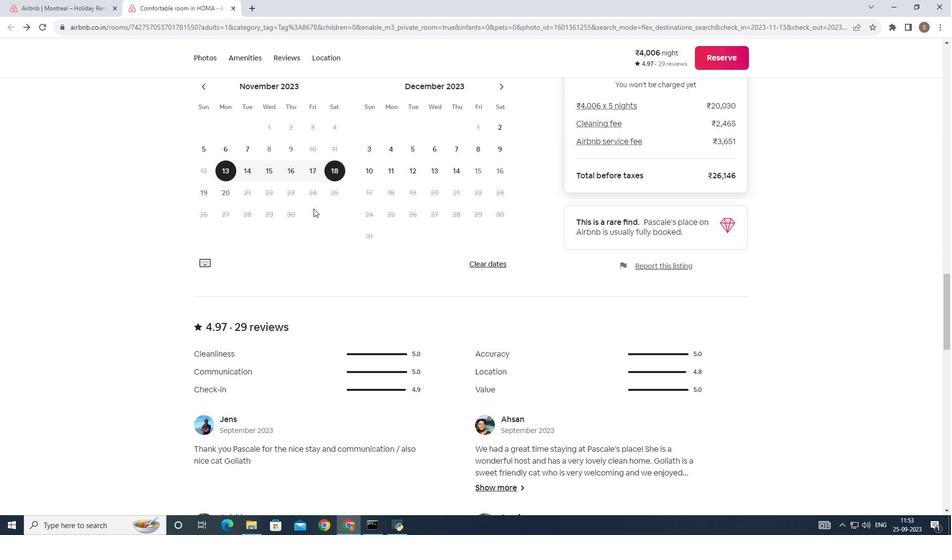 
Action: Mouse moved to (355, 250)
Screenshot: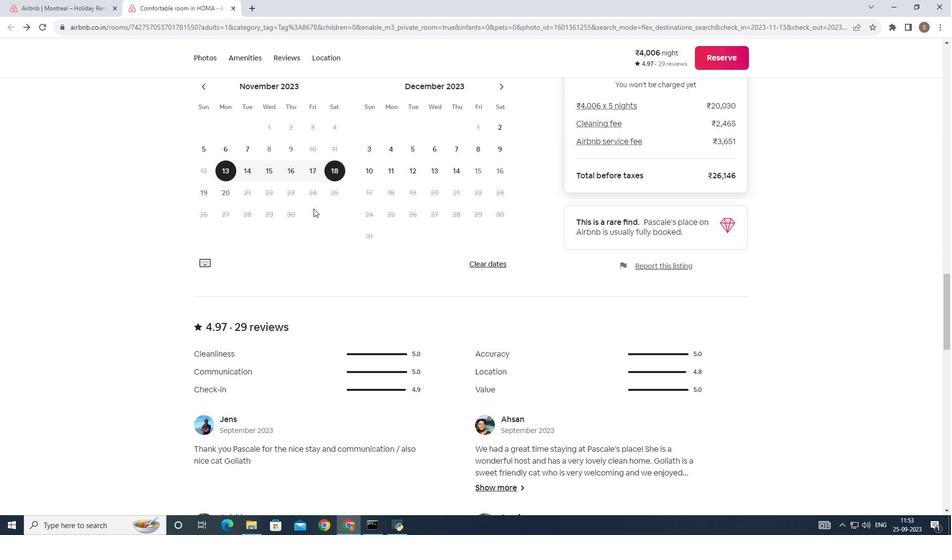 
Action: Mouse scrolled (355, 250) with delta (0, 0)
Screenshot: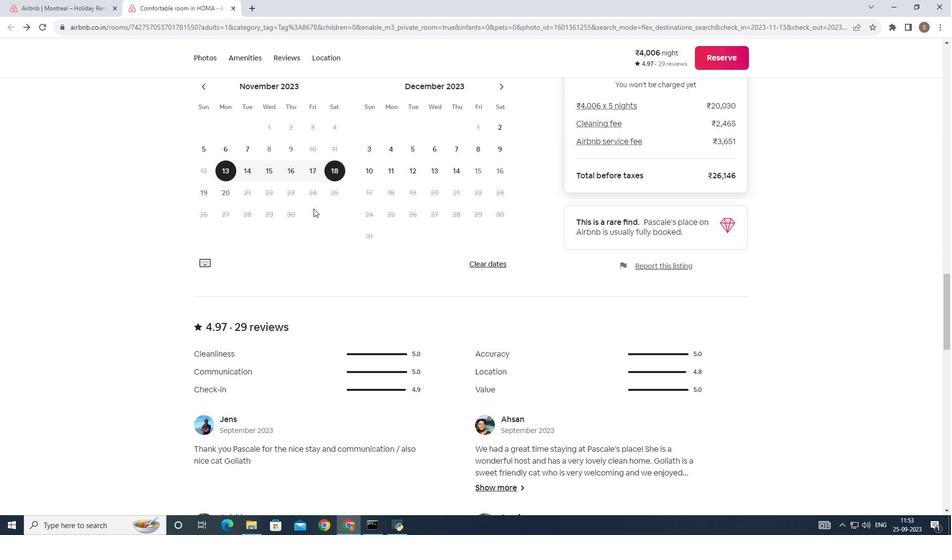 
Action: Mouse scrolled (355, 250) with delta (0, 0)
Screenshot: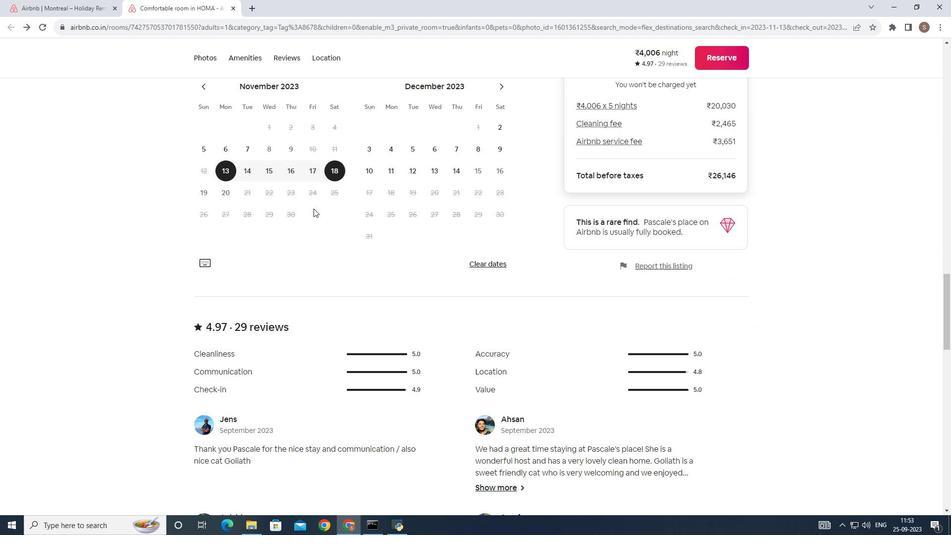 
Action: Mouse scrolled (355, 250) with delta (0, 0)
Screenshot: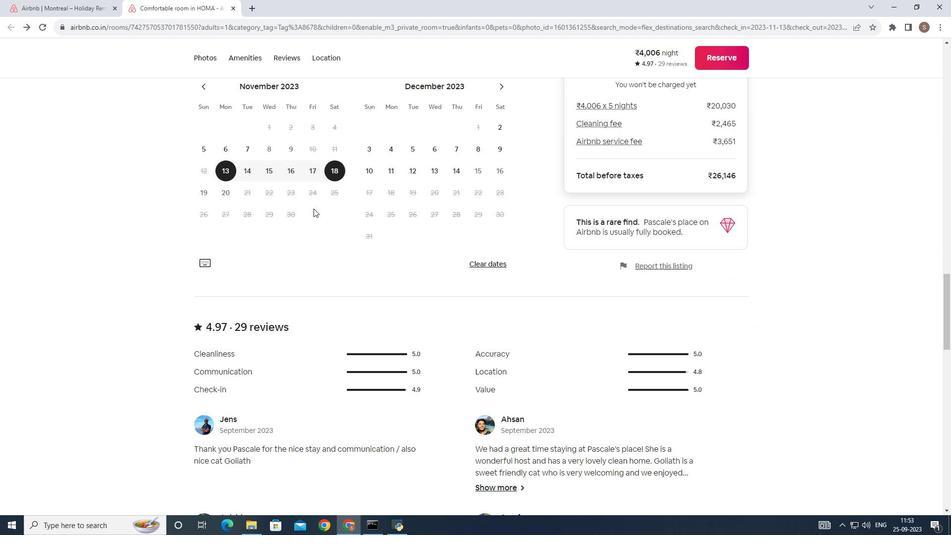 
Action: Mouse scrolled (355, 250) with delta (0, 0)
Screenshot: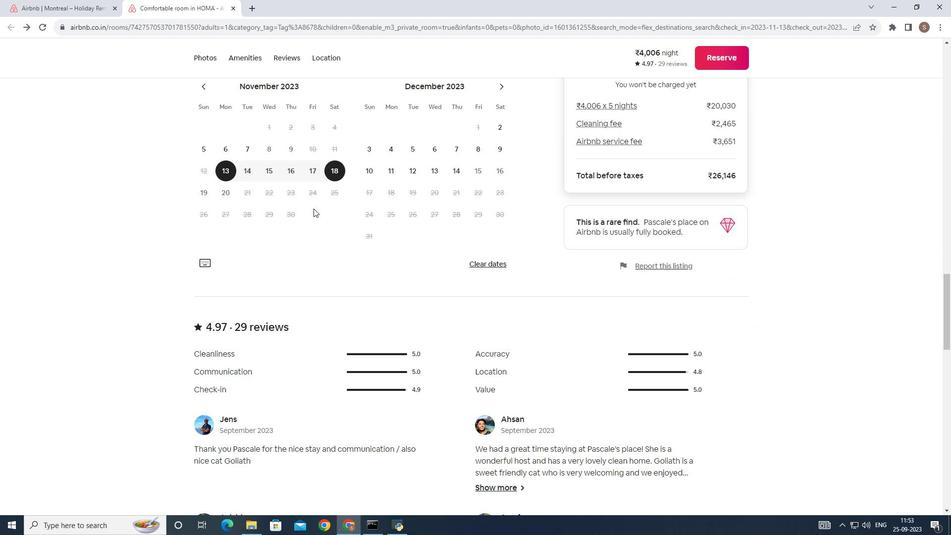 
Action: Mouse scrolled (355, 250) with delta (0, 0)
Screenshot: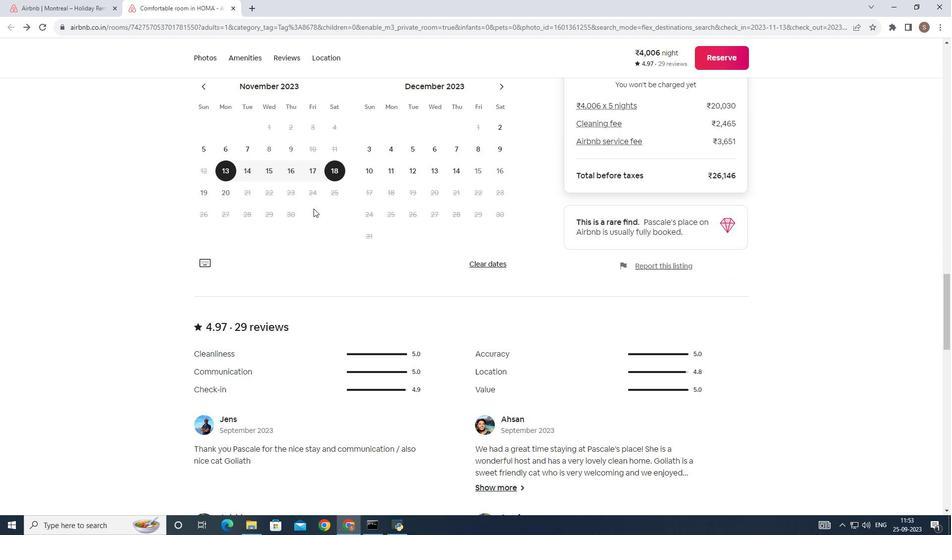 
Action: Mouse scrolled (355, 250) with delta (0, 0)
Screenshot: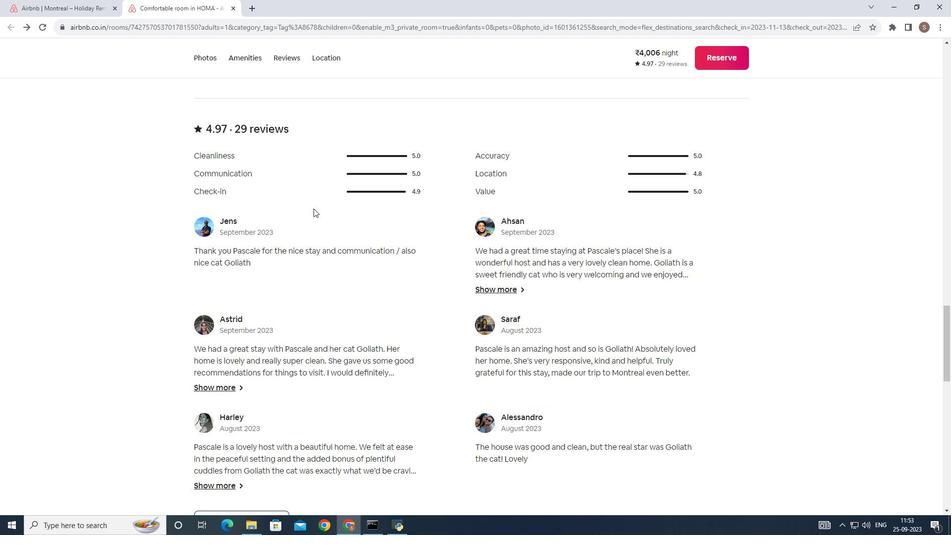 
Action: Mouse scrolled (355, 250) with delta (0, 0)
Screenshot: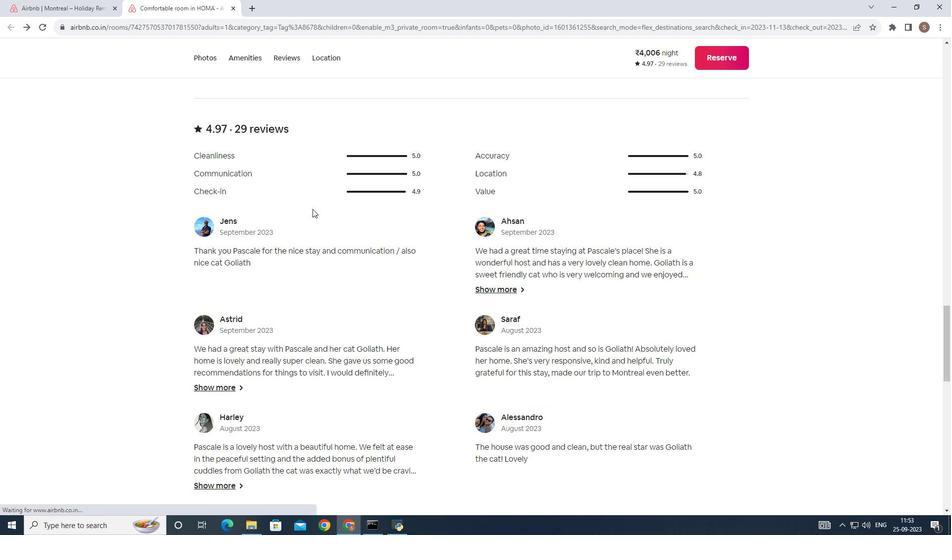 
Action: Mouse scrolled (355, 250) with delta (0, 0)
Screenshot: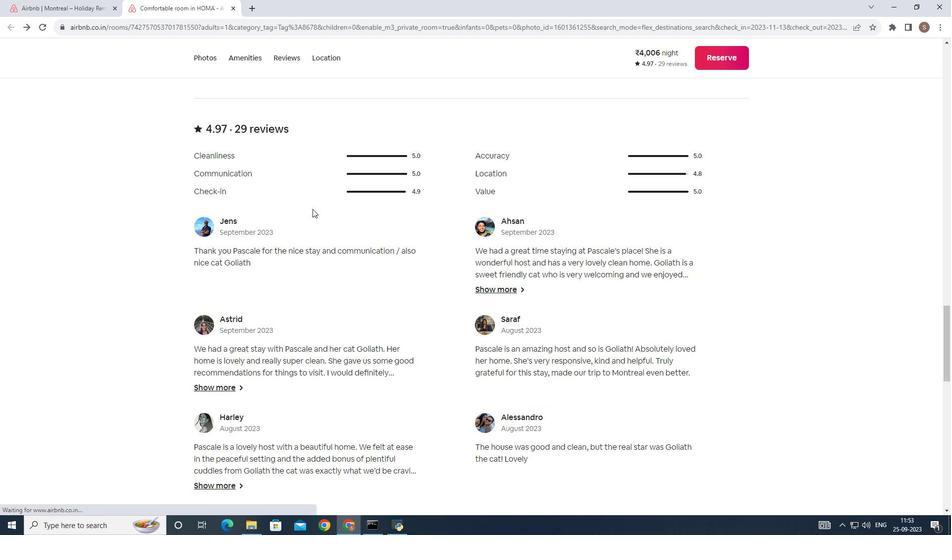 
Action: Mouse scrolled (355, 250) with delta (0, 0)
Screenshot: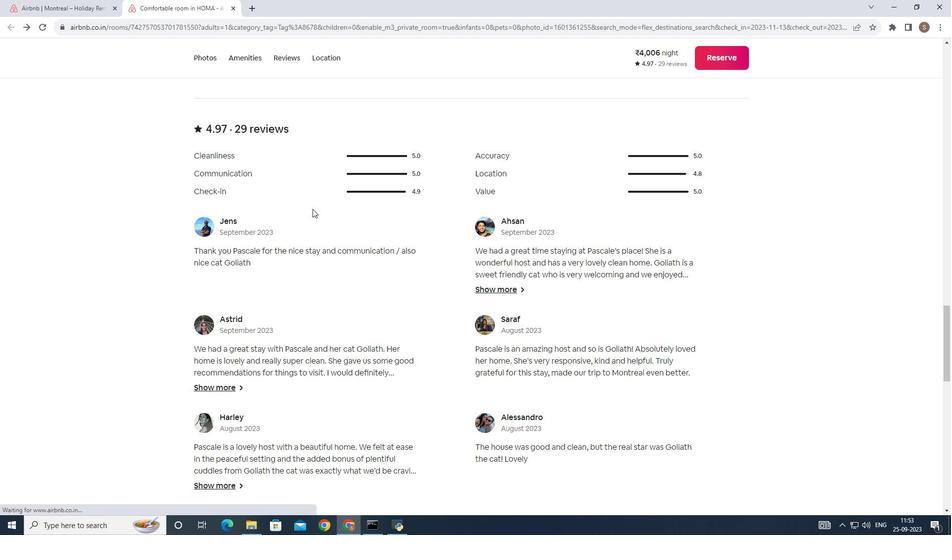 
Action: Mouse moved to (352, 252)
Screenshot: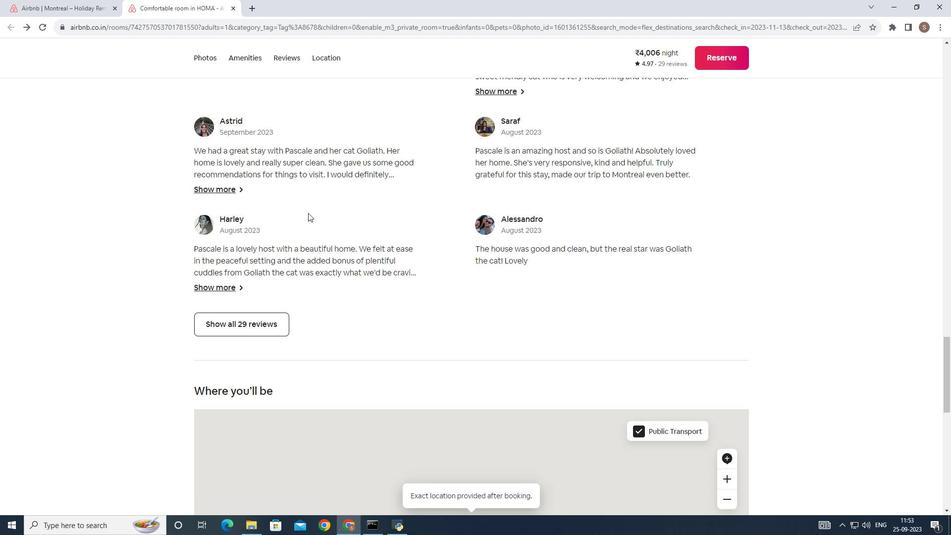 
Action: Mouse scrolled (352, 251) with delta (0, 0)
Screenshot: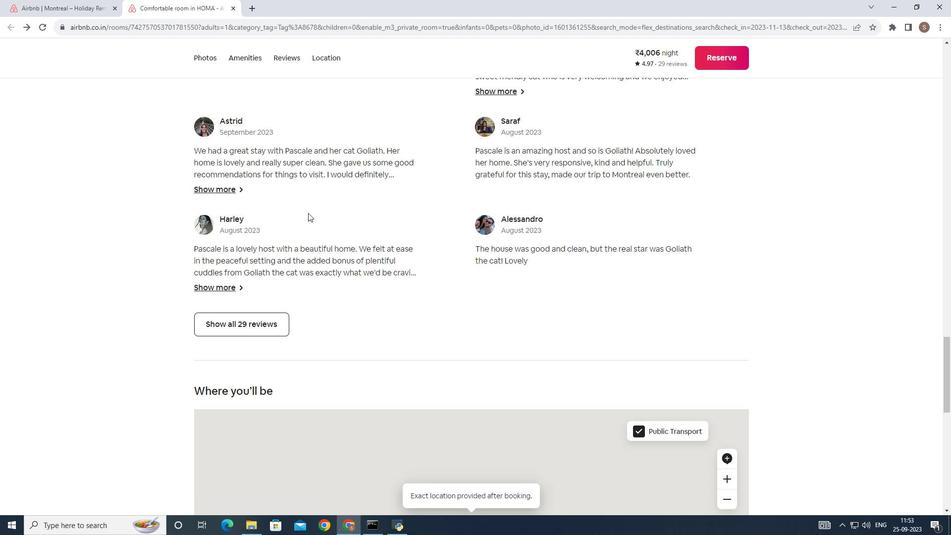 
Action: Mouse scrolled (352, 251) with delta (0, 0)
Screenshot: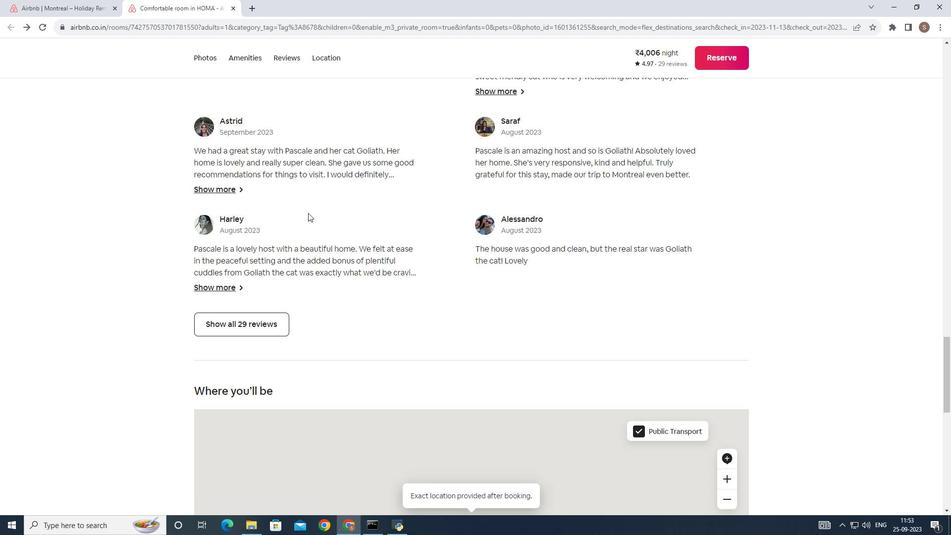 
Action: Mouse moved to (351, 253)
Screenshot: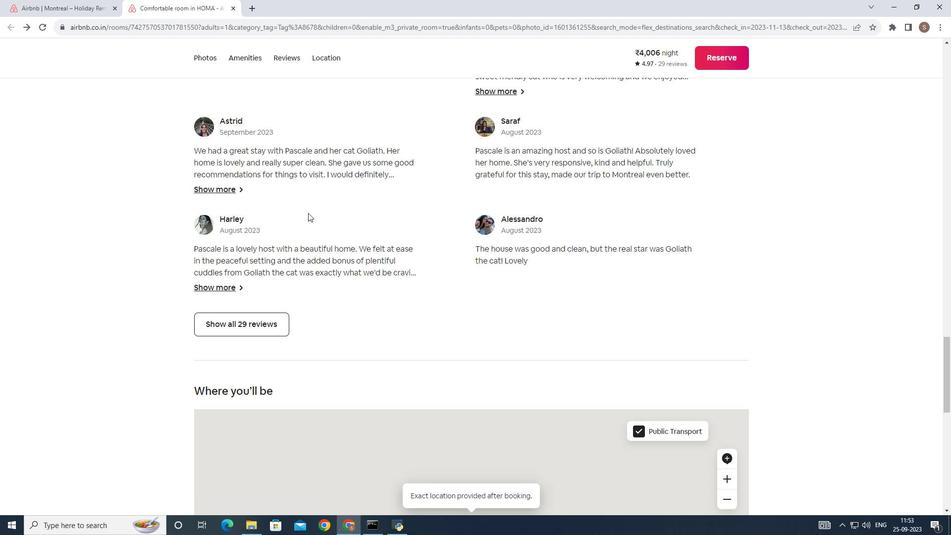 
Action: Mouse scrolled (351, 252) with delta (0, 0)
Screenshot: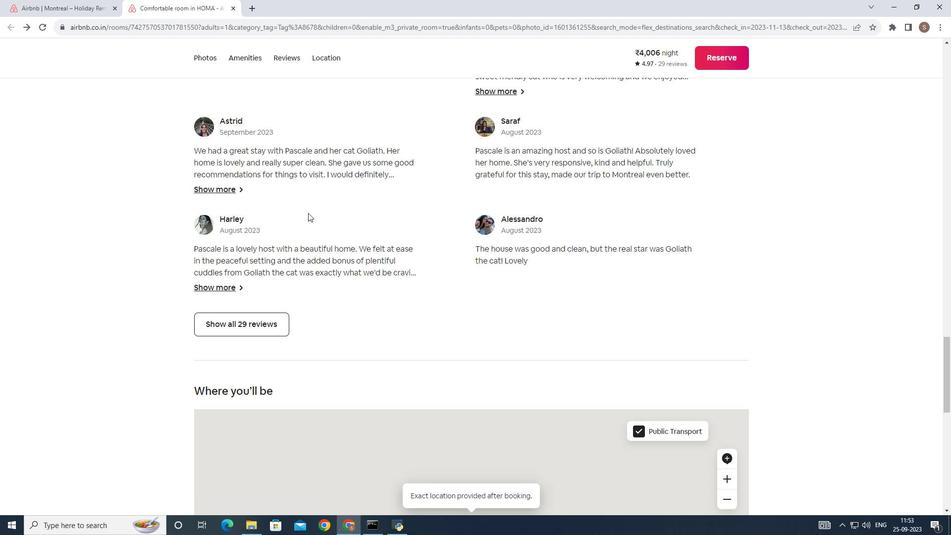 
Action: Mouse moved to (350, 254)
Screenshot: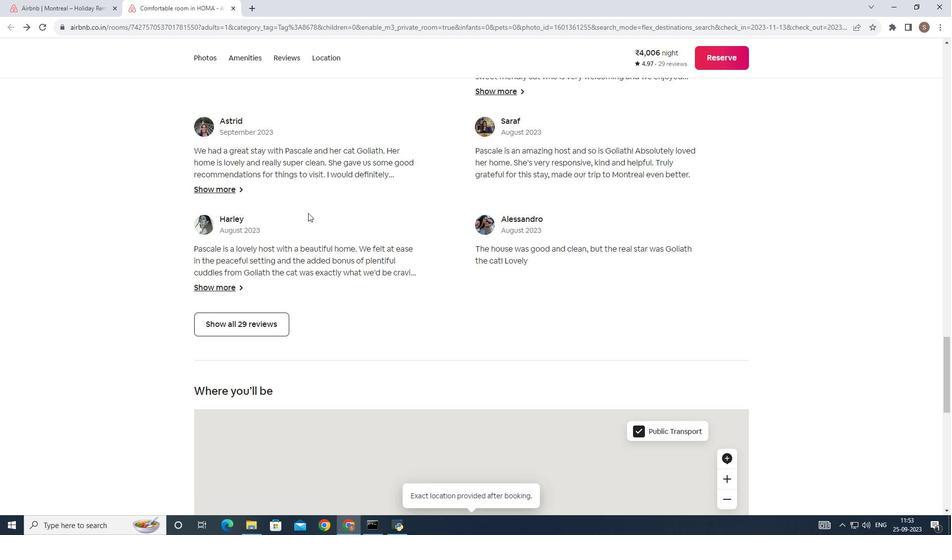 
Action: Mouse scrolled (350, 253) with delta (0, 0)
Screenshot: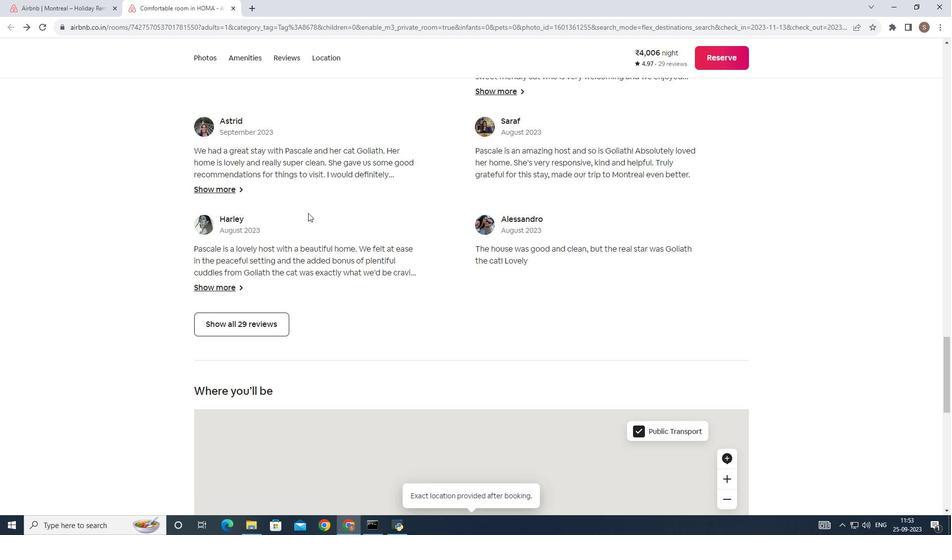 
Action: Mouse moved to (260, 354)
Screenshot: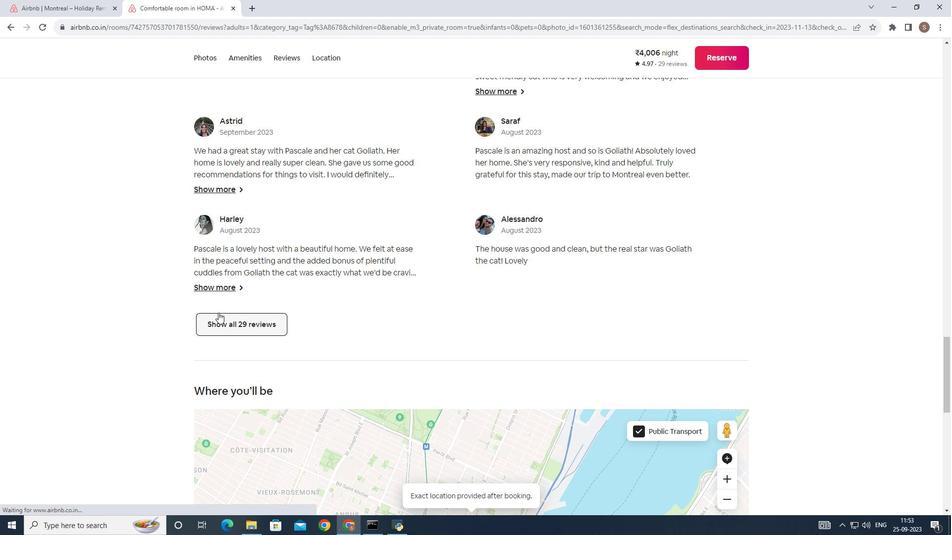 
Action: Mouse pressed left at (260, 354)
Screenshot: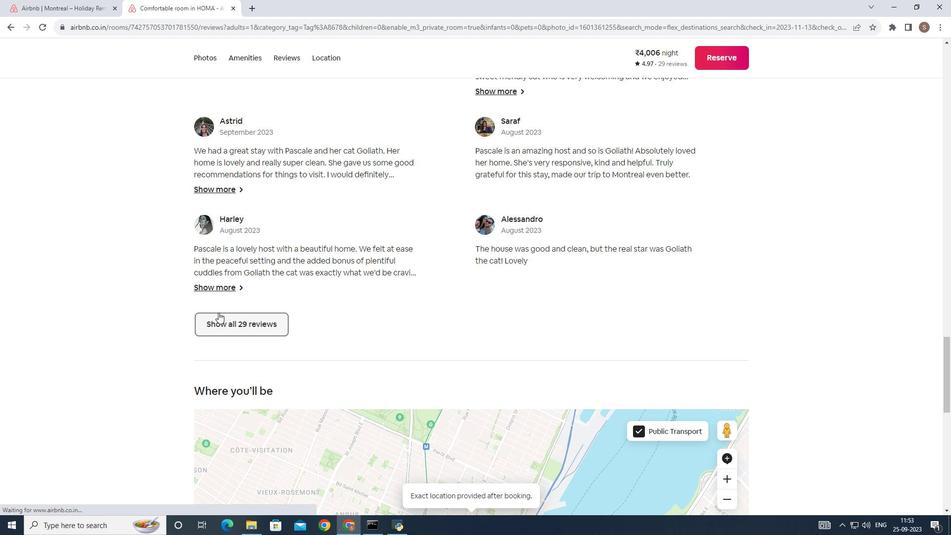 
Action: Mouse moved to (459, 269)
Screenshot: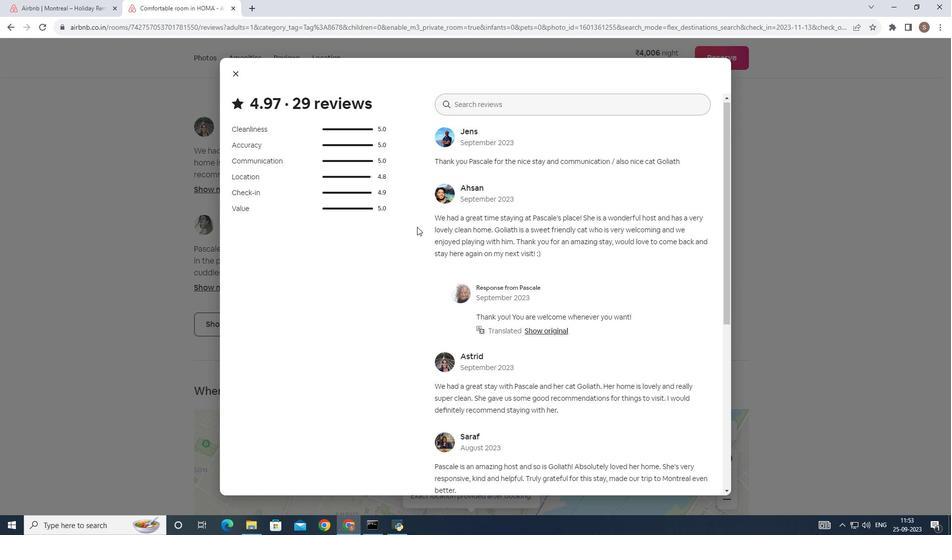 
Action: Mouse scrolled (459, 268) with delta (0, 0)
Screenshot: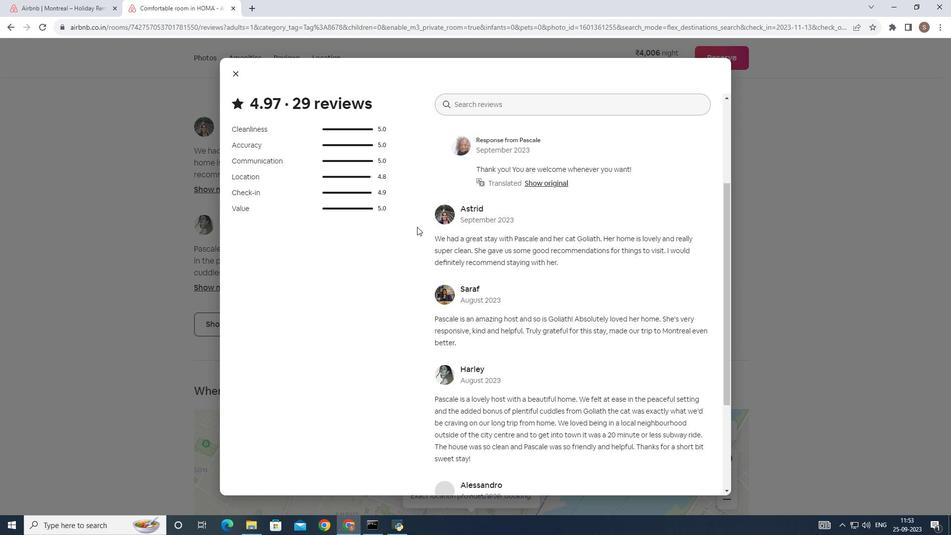 
Action: Mouse scrolled (459, 268) with delta (0, 0)
Screenshot: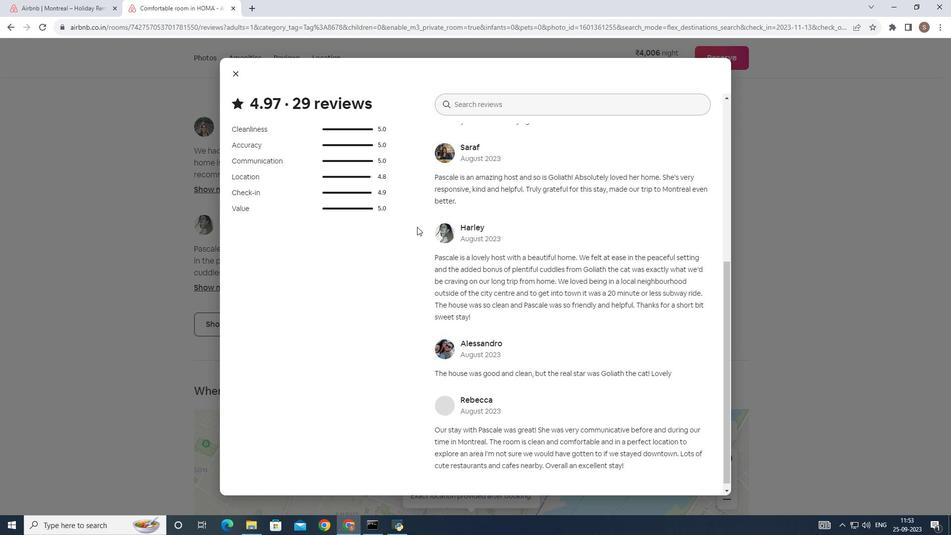 
Action: Mouse scrolled (459, 268) with delta (0, 0)
Screenshot: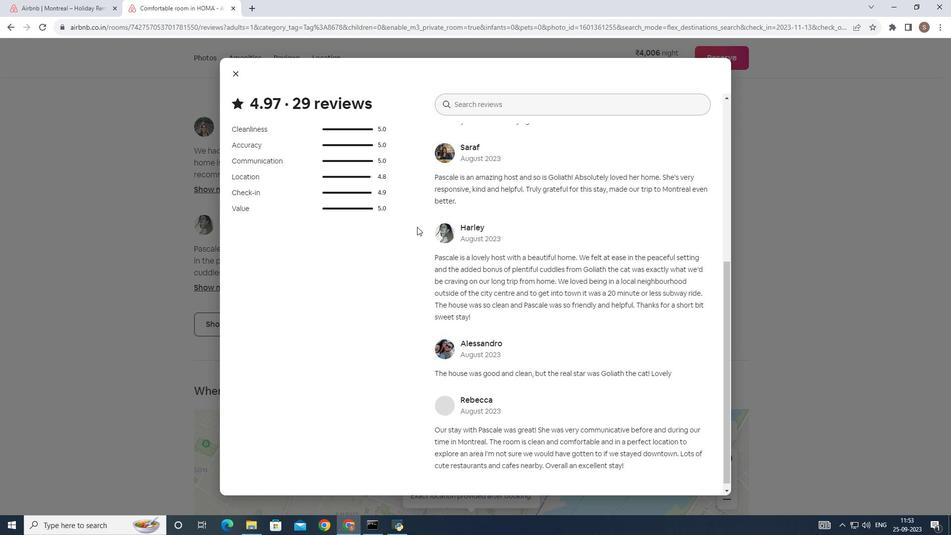 
Action: Mouse scrolled (459, 268) with delta (0, 0)
Screenshot: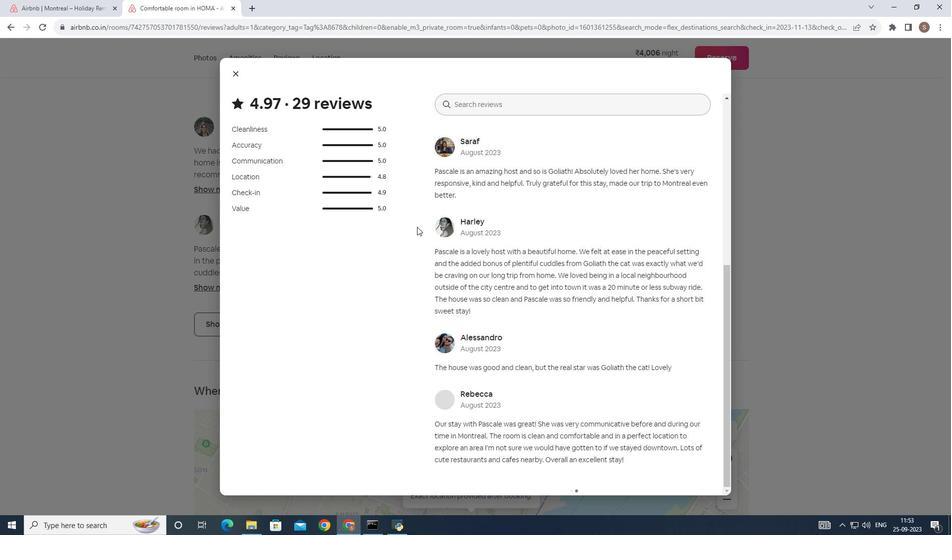 
Action: Mouse scrolled (459, 268) with delta (0, 0)
Screenshot: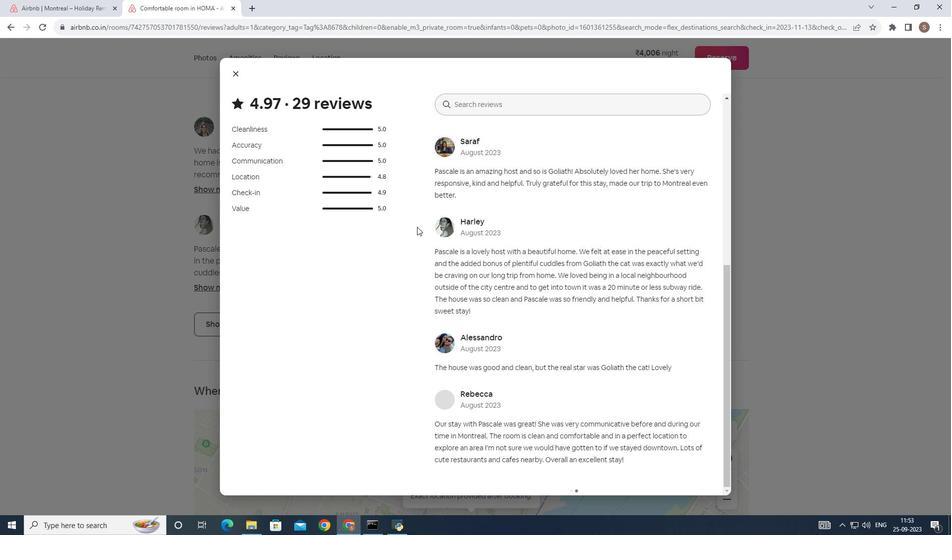
Action: Mouse scrolled (459, 268) with delta (0, 0)
Screenshot: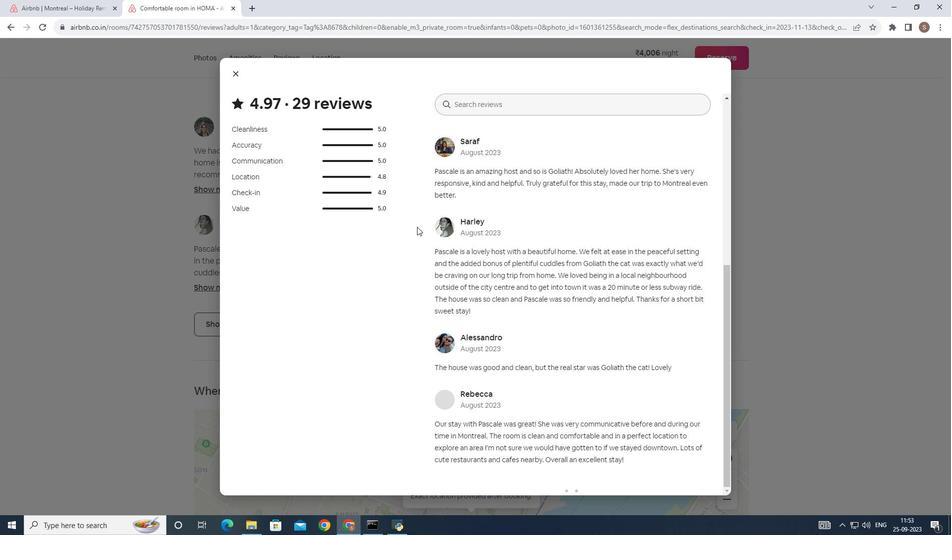 
Action: Mouse scrolled (459, 268) with delta (0, 0)
Screenshot: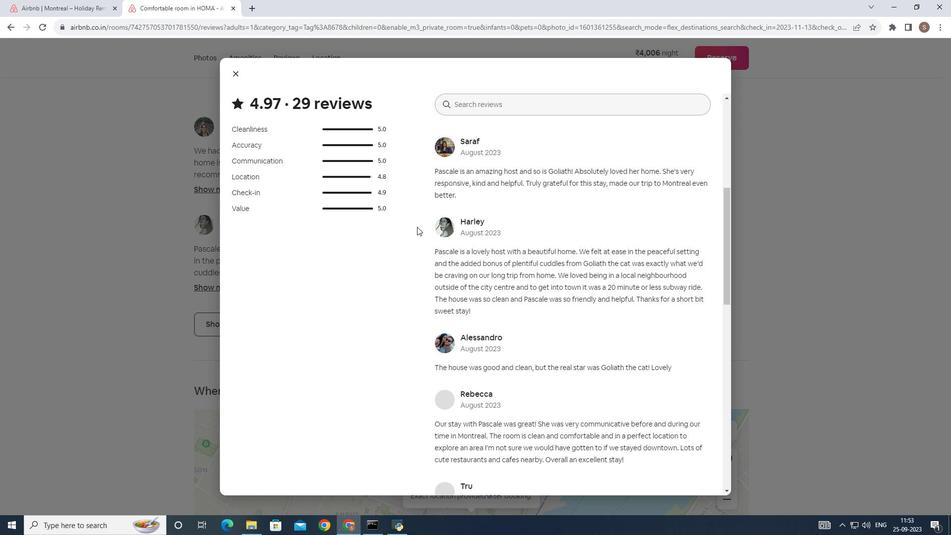 
Action: Mouse scrolled (459, 268) with delta (0, 0)
Screenshot: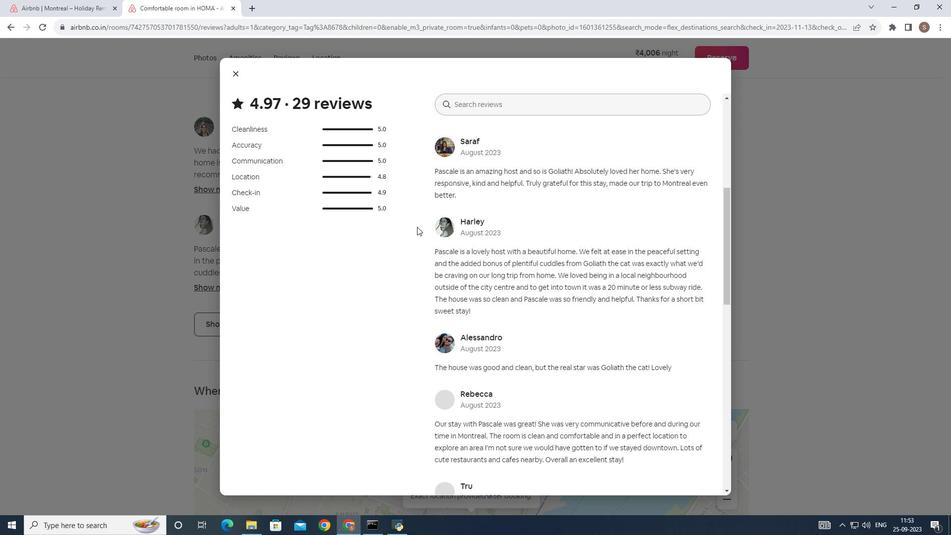 
Action: Mouse scrolled (459, 268) with delta (0, 0)
Screenshot: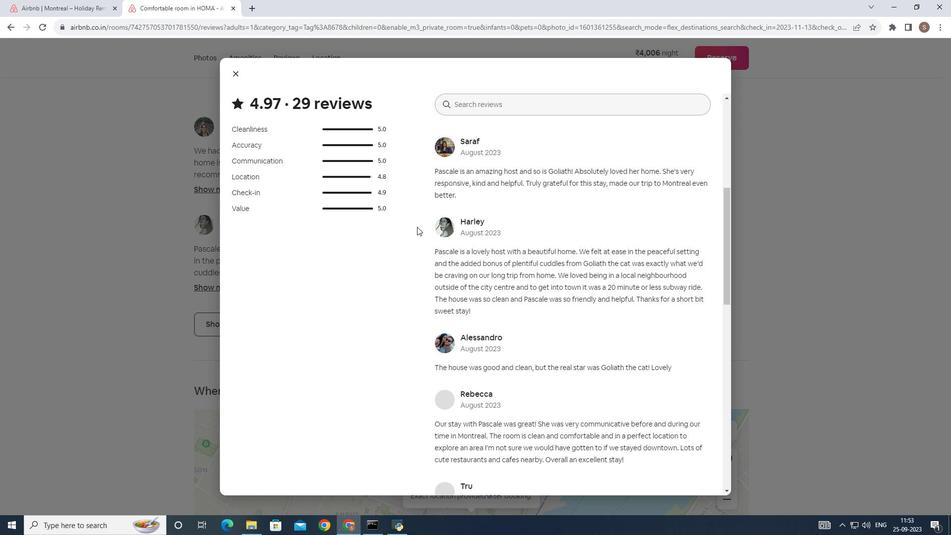 
Action: Mouse scrolled (459, 268) with delta (0, 0)
Screenshot: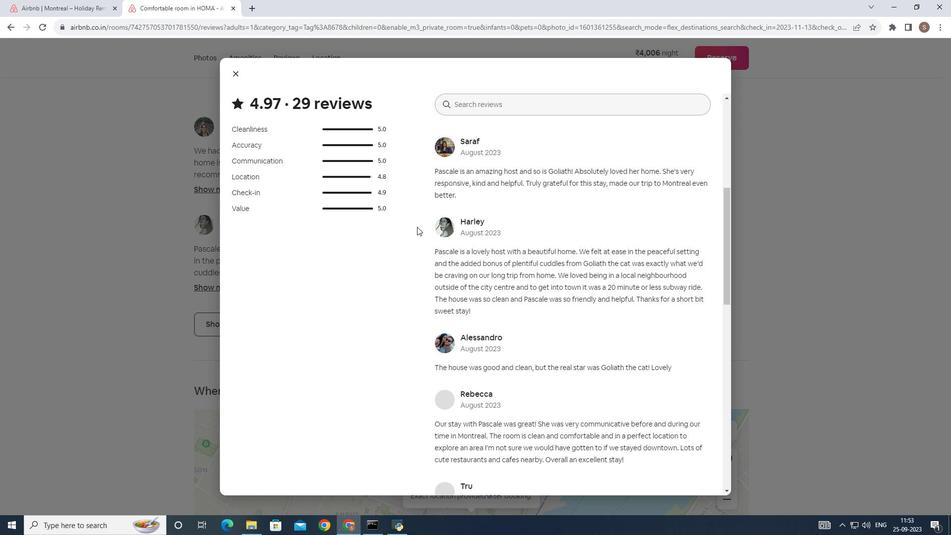 
Action: Mouse scrolled (459, 268) with delta (0, 0)
Screenshot: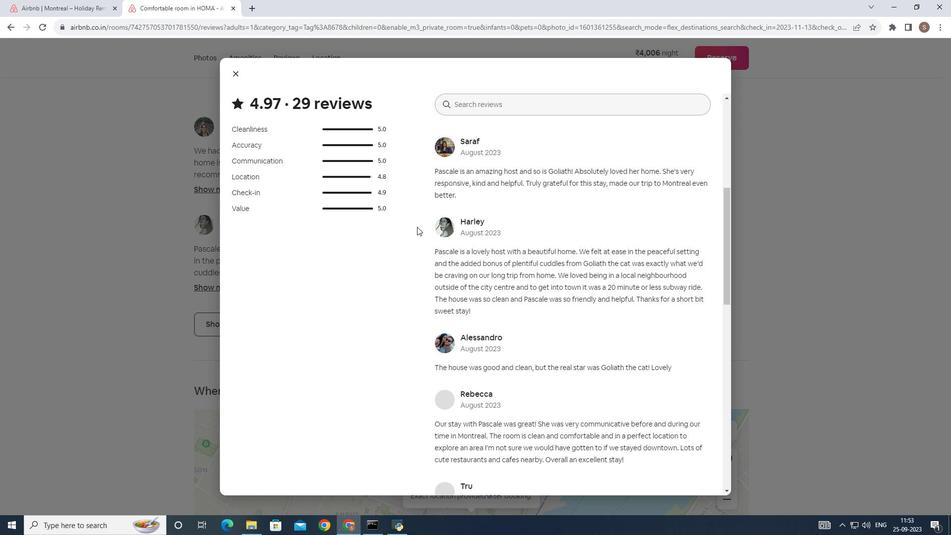
Action: Mouse moved to (459, 269)
Screenshot: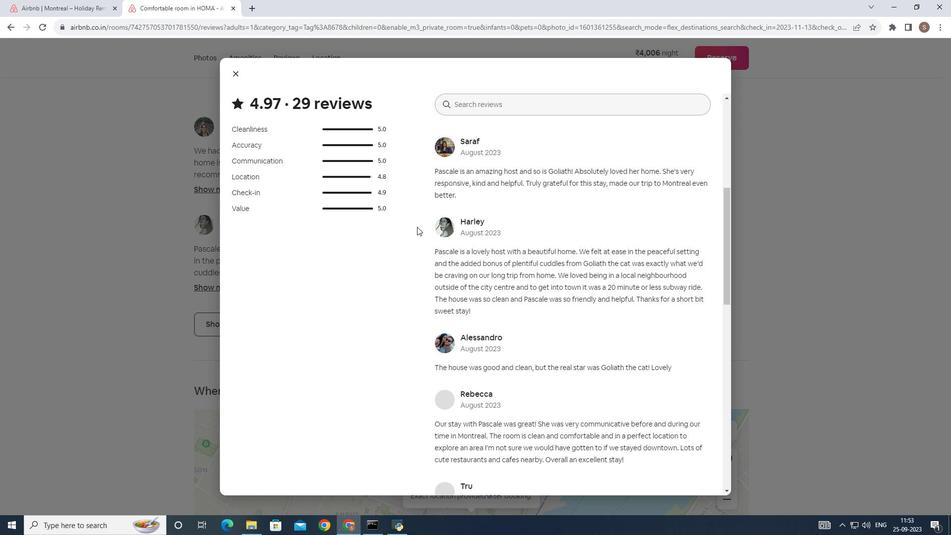 
Action: Mouse scrolled (459, 268) with delta (0, 0)
Screenshot: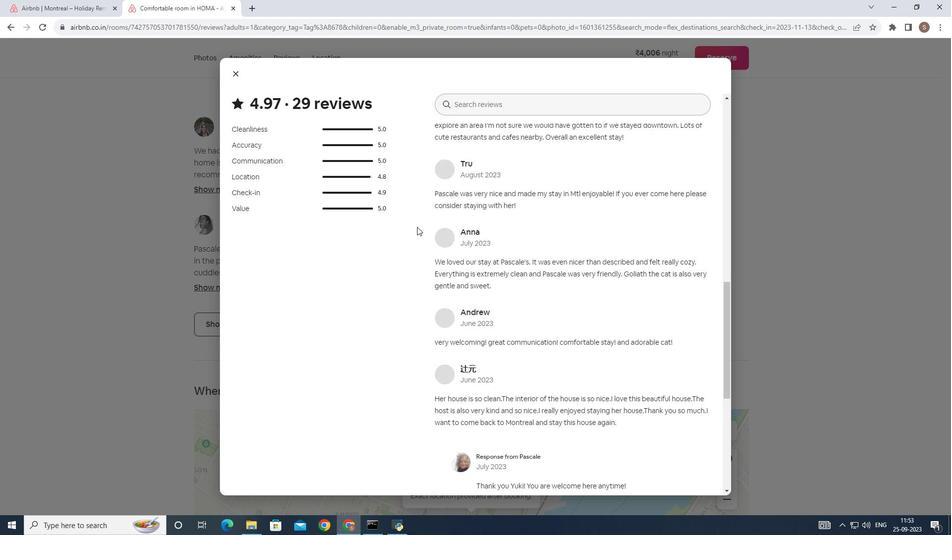 
Action: Mouse scrolled (459, 268) with delta (0, 0)
Screenshot: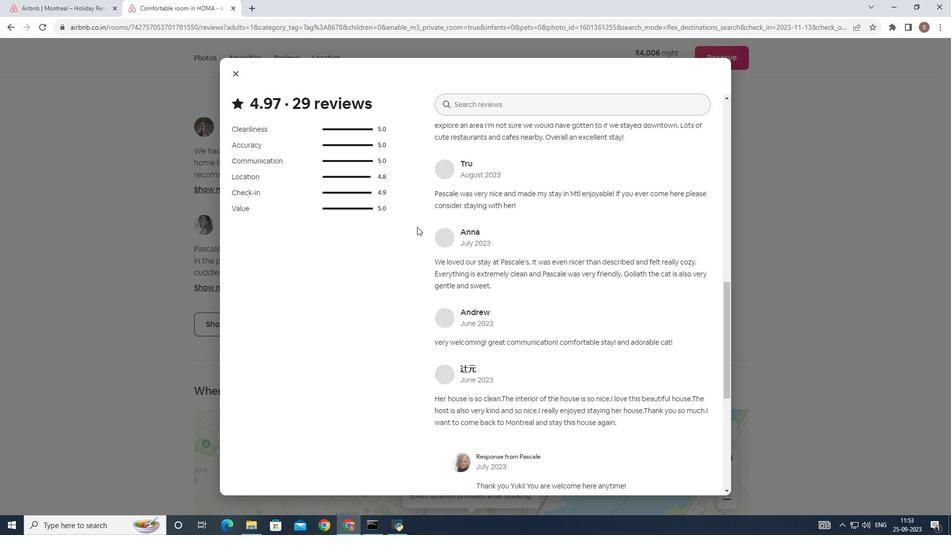 
Action: Mouse scrolled (459, 268) with delta (0, 0)
Screenshot: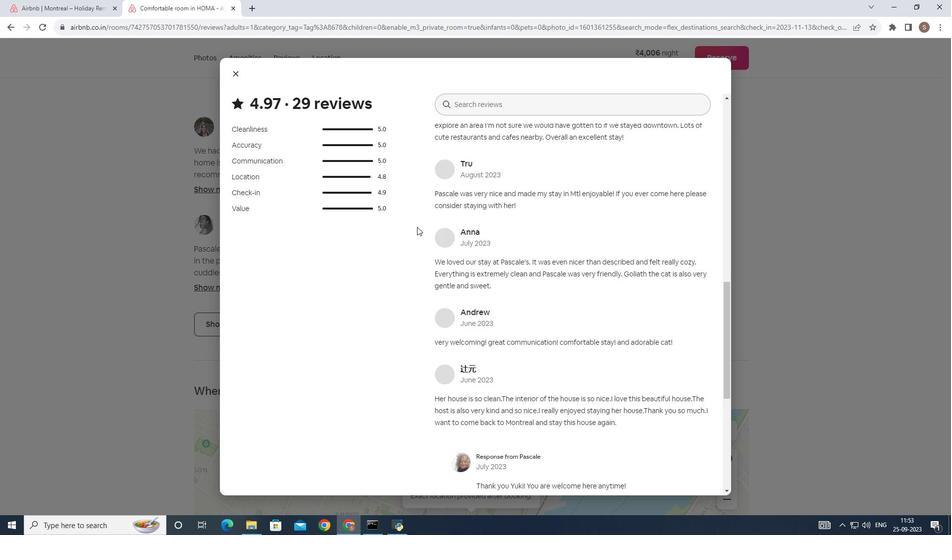 
Action: Mouse scrolled (459, 268) with delta (0, 0)
Screenshot: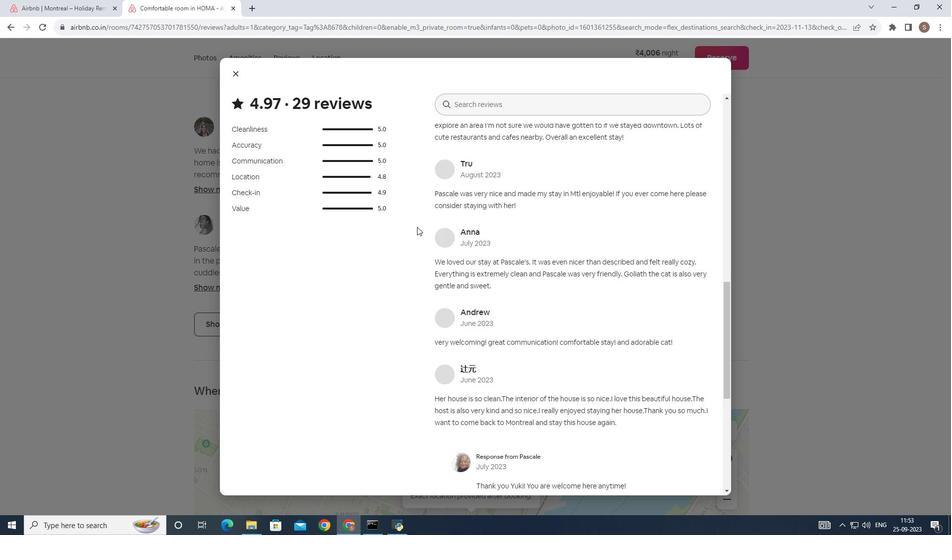 
Action: Mouse scrolled (459, 268) with delta (0, 0)
Screenshot: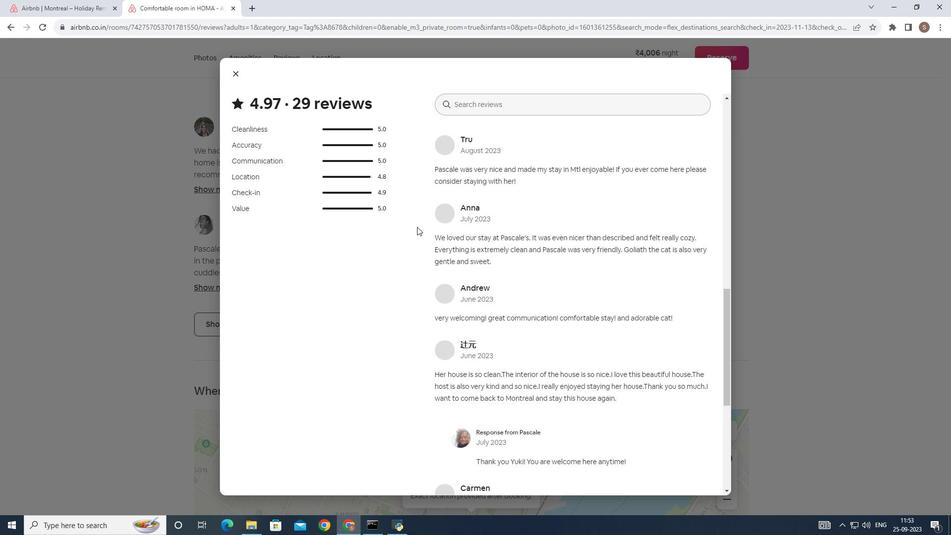 
Action: Mouse scrolled (459, 268) with delta (0, 0)
Screenshot: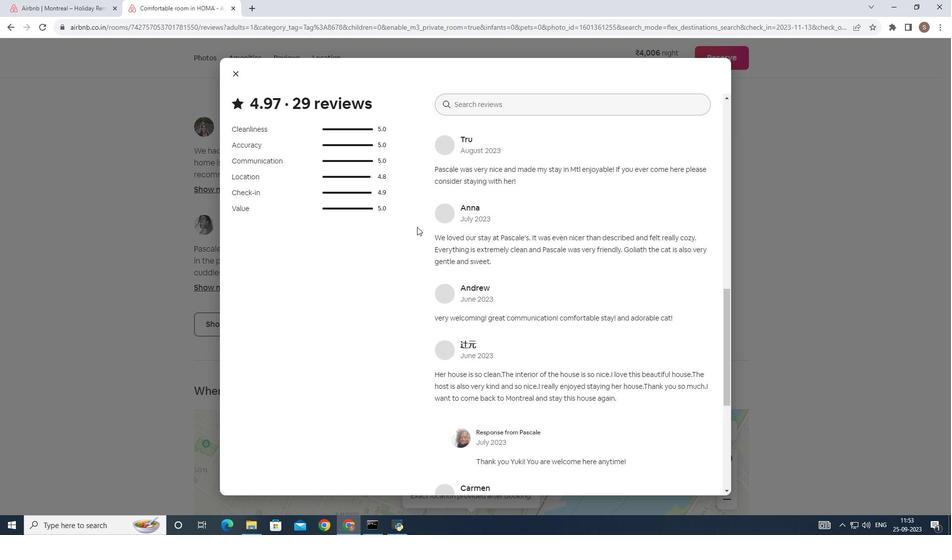 
Action: Mouse scrolled (459, 268) with delta (0, 0)
Screenshot: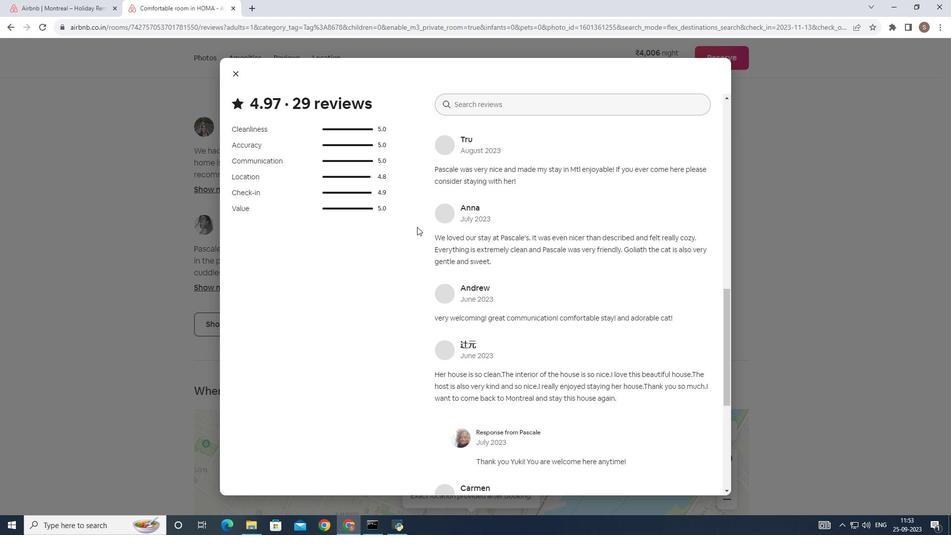 
Action: Mouse scrolled (459, 268) with delta (0, 0)
Screenshot: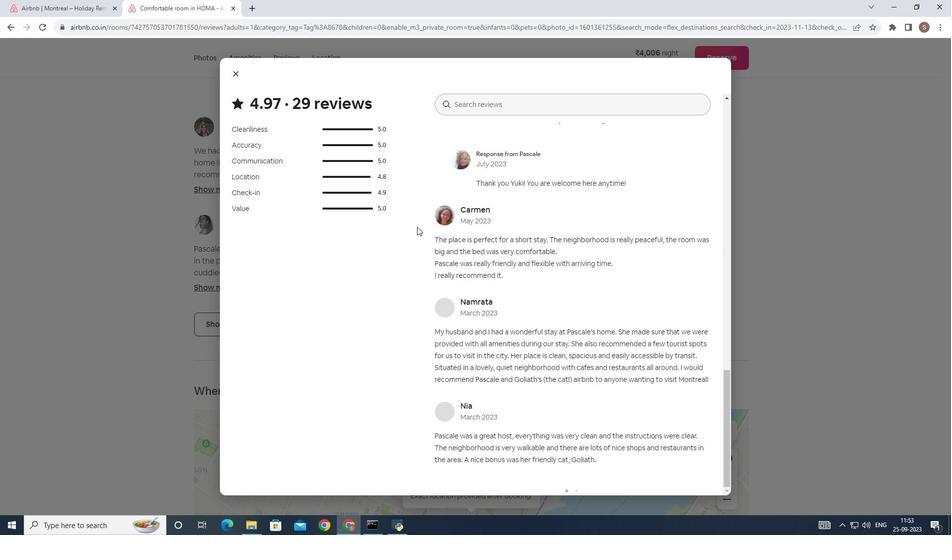 
Action: Mouse scrolled (459, 268) with delta (0, 0)
Screenshot: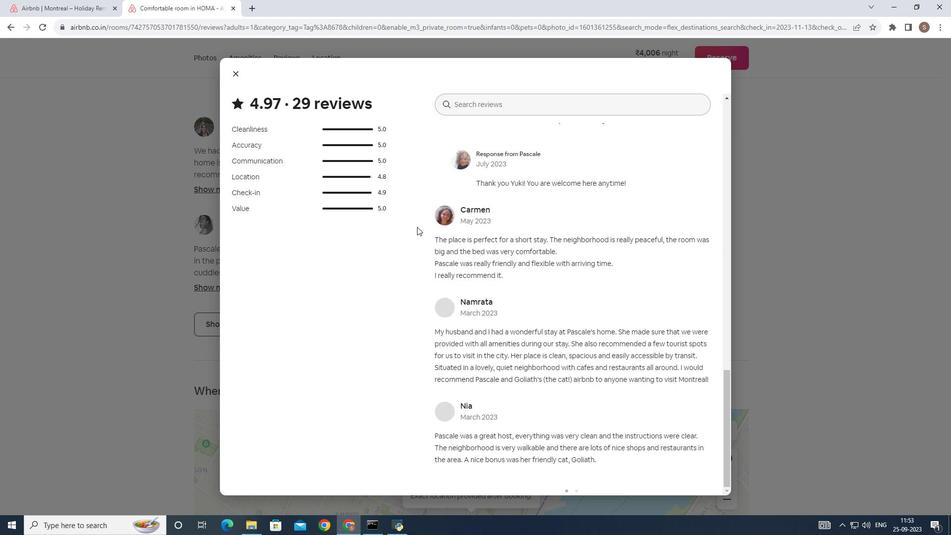 
Action: Mouse scrolled (459, 268) with delta (0, 0)
Screenshot: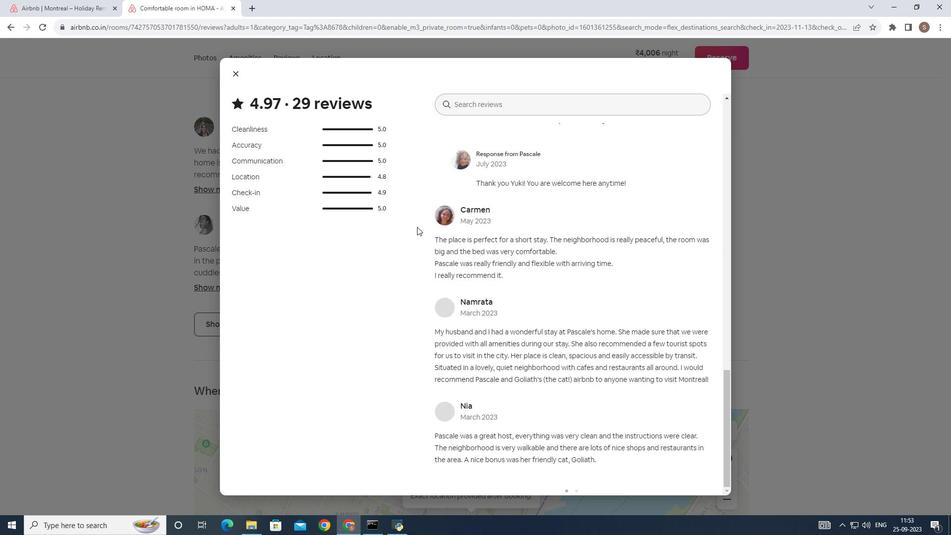 
Action: Mouse scrolled (459, 268) with delta (0, 0)
Screenshot: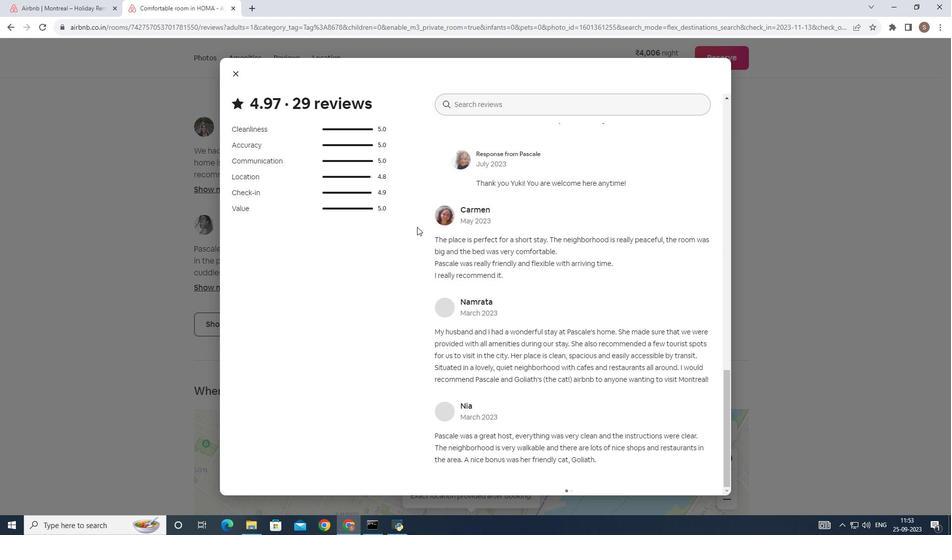 
Action: Mouse scrolled (459, 268) with delta (0, 0)
Screenshot: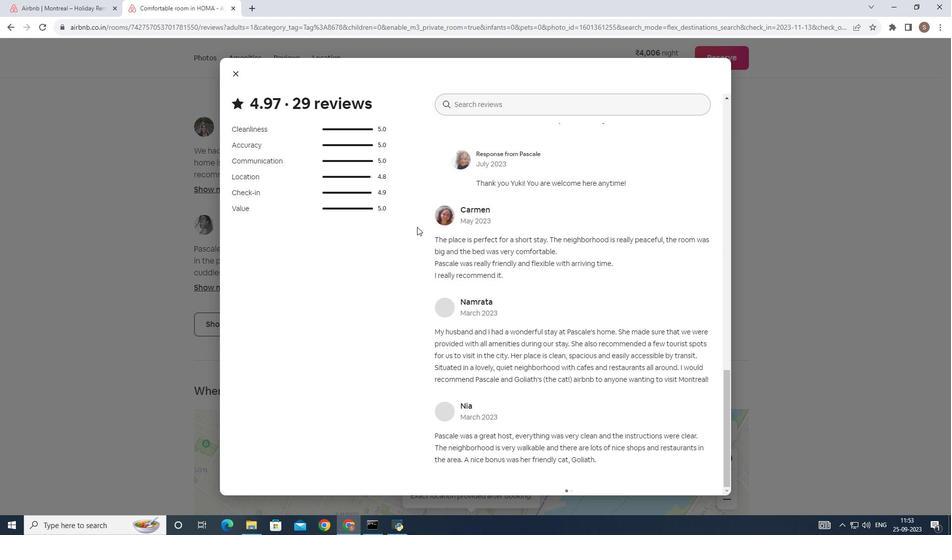 
Action: Mouse scrolled (459, 268) with delta (0, 0)
Screenshot: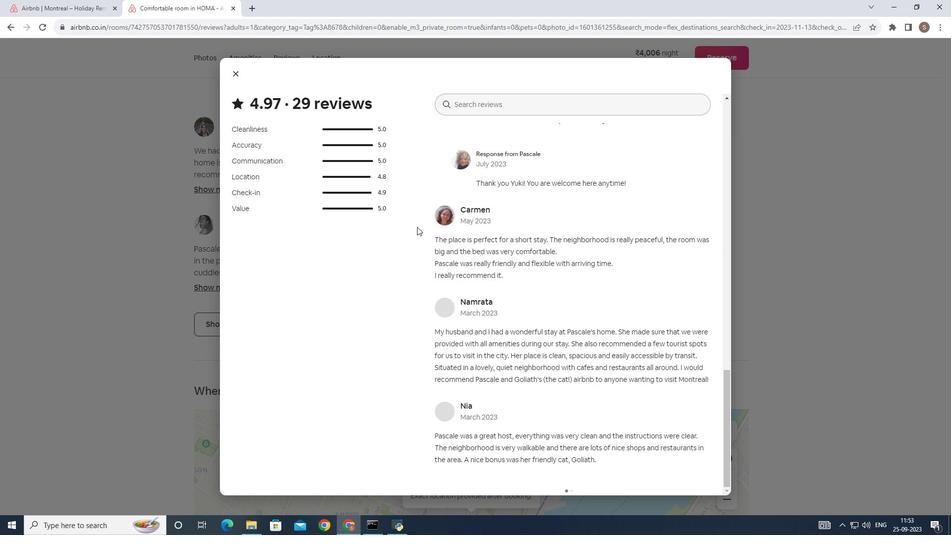 
Action: Mouse scrolled (459, 268) with delta (0, 0)
Screenshot: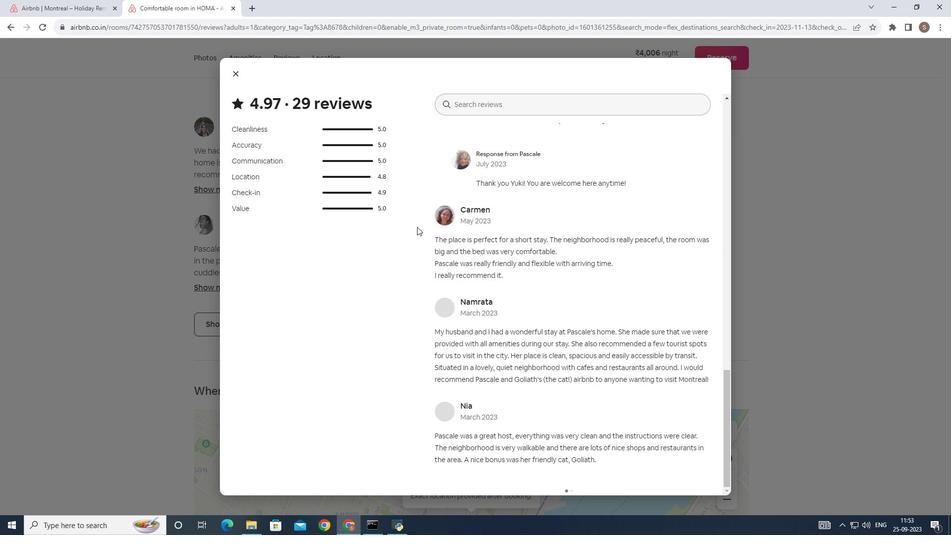 
Action: Mouse scrolled (459, 268) with delta (0, 0)
Screenshot: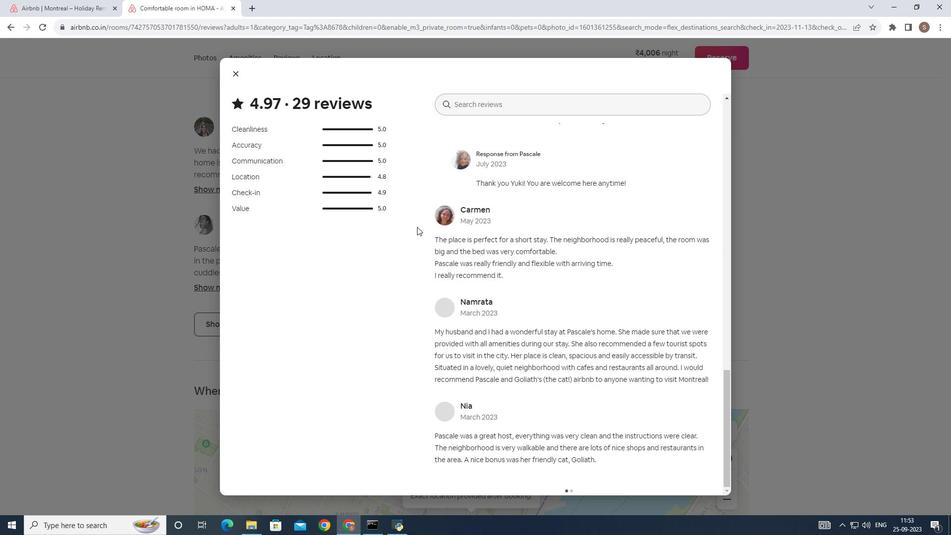 
Action: Mouse scrolled (459, 268) with delta (0, 0)
Screenshot: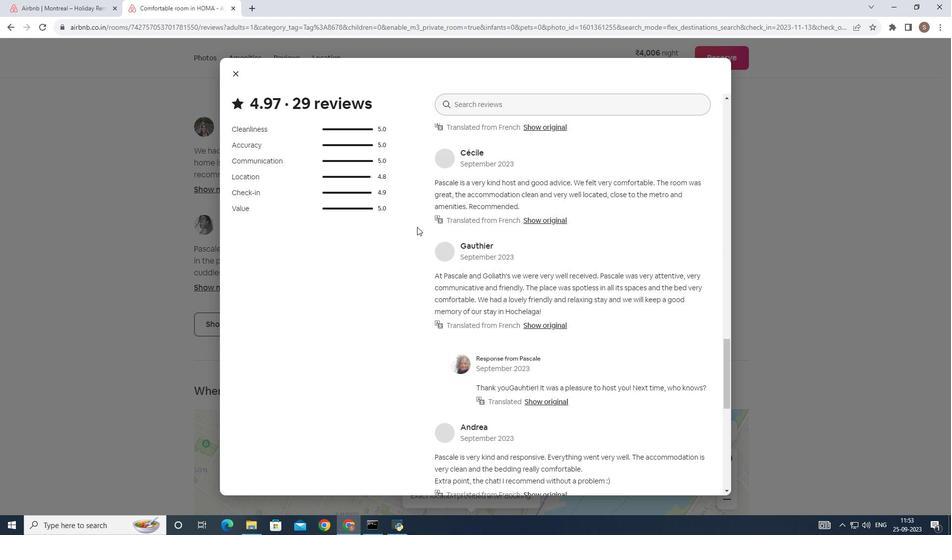 
Action: Mouse scrolled (459, 268) with delta (0, 0)
Screenshot: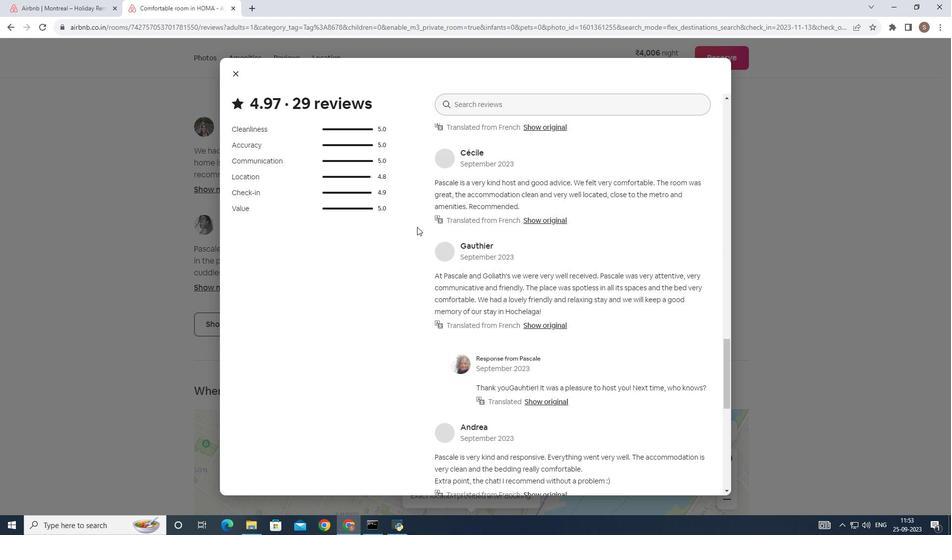 
Action: Mouse scrolled (459, 268) with delta (0, 0)
Screenshot: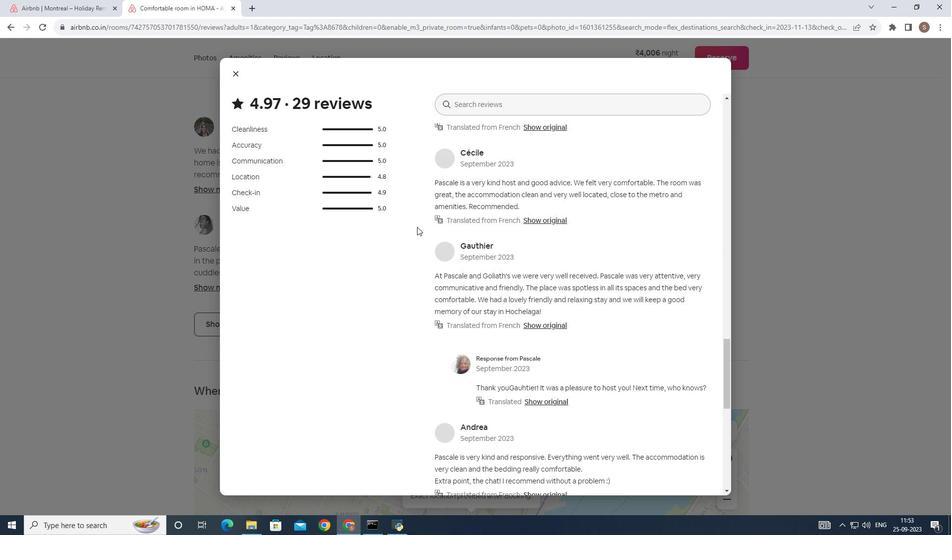 
Action: Mouse scrolled (459, 268) with delta (0, 0)
Screenshot: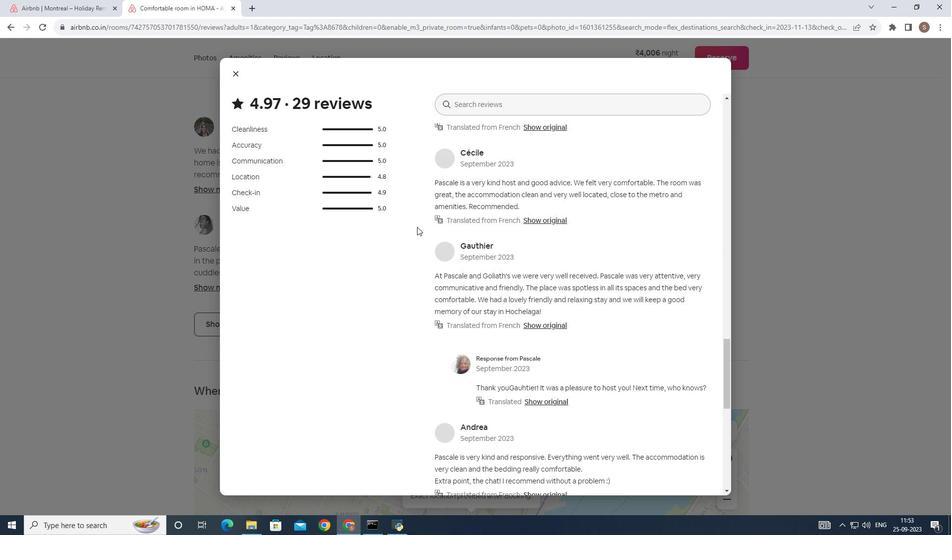 
Action: Mouse scrolled (459, 268) with delta (0, 0)
Screenshot: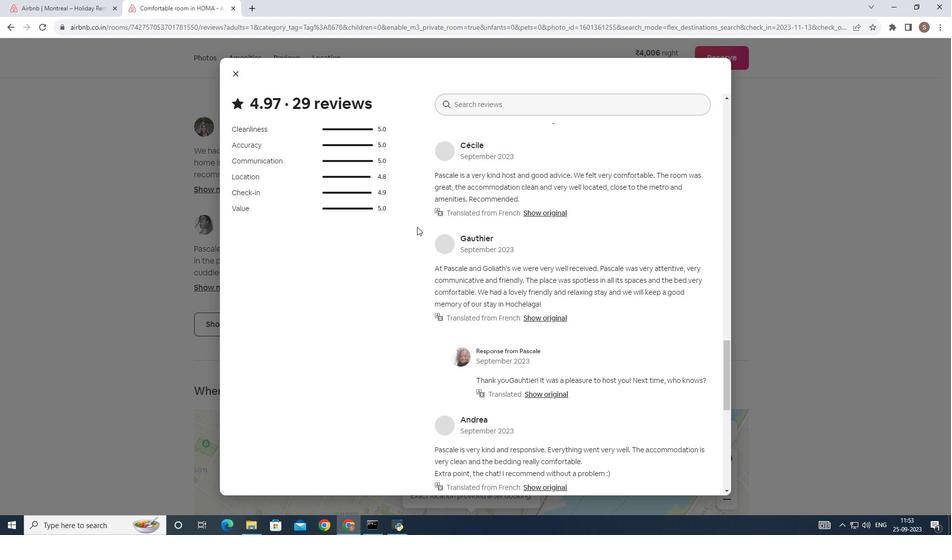 
Action: Mouse scrolled (459, 268) with delta (0, 0)
Screenshot: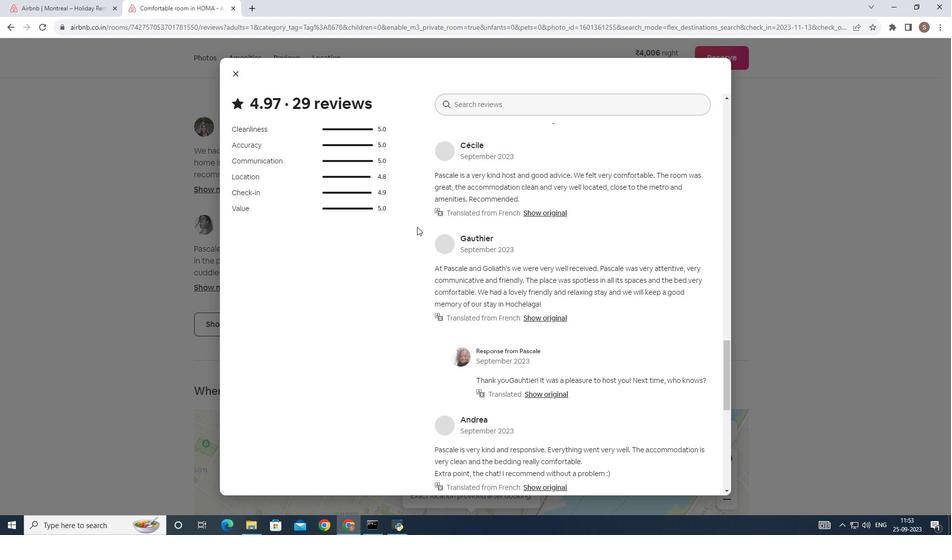 
Action: Mouse scrolled (459, 268) with delta (0, 0)
Screenshot: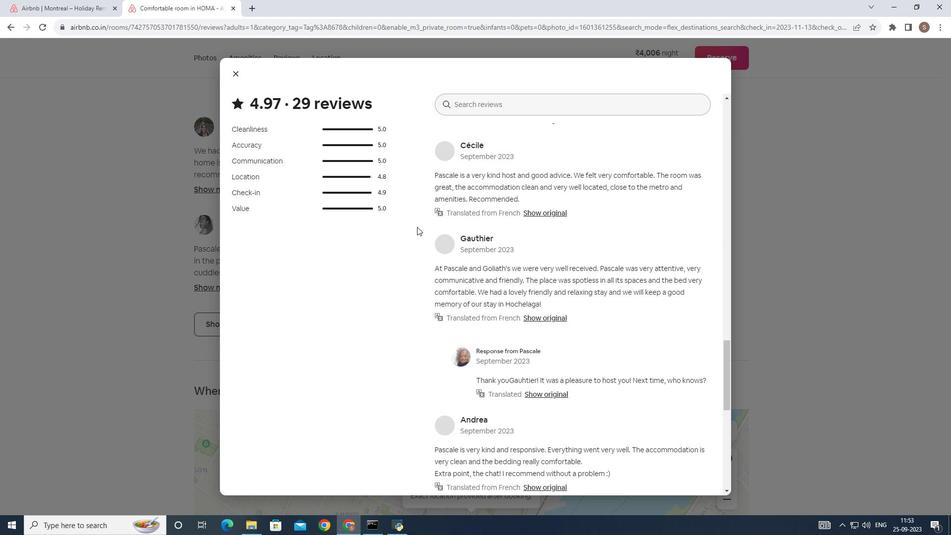 
Action: Mouse scrolled (459, 268) with delta (0, 0)
Screenshot: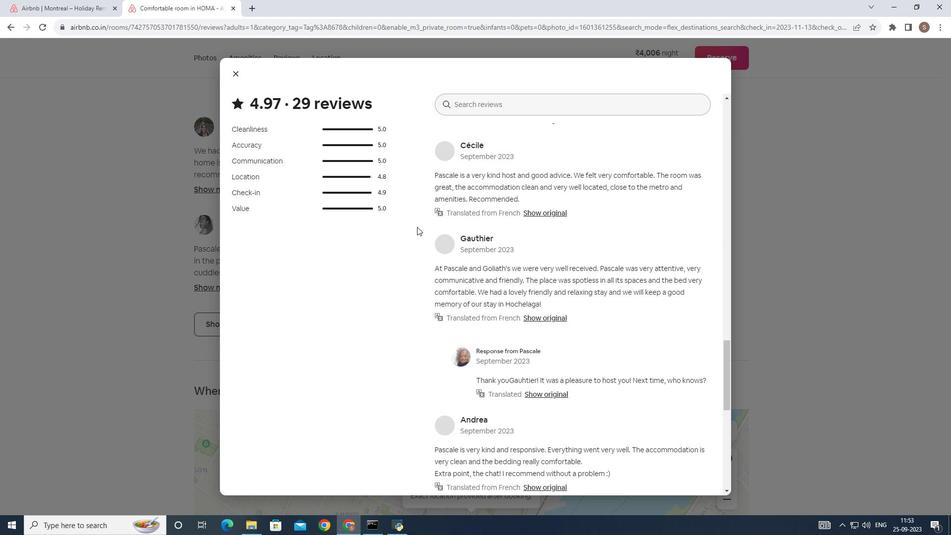 
Action: Mouse scrolled (459, 268) with delta (0, 0)
Screenshot: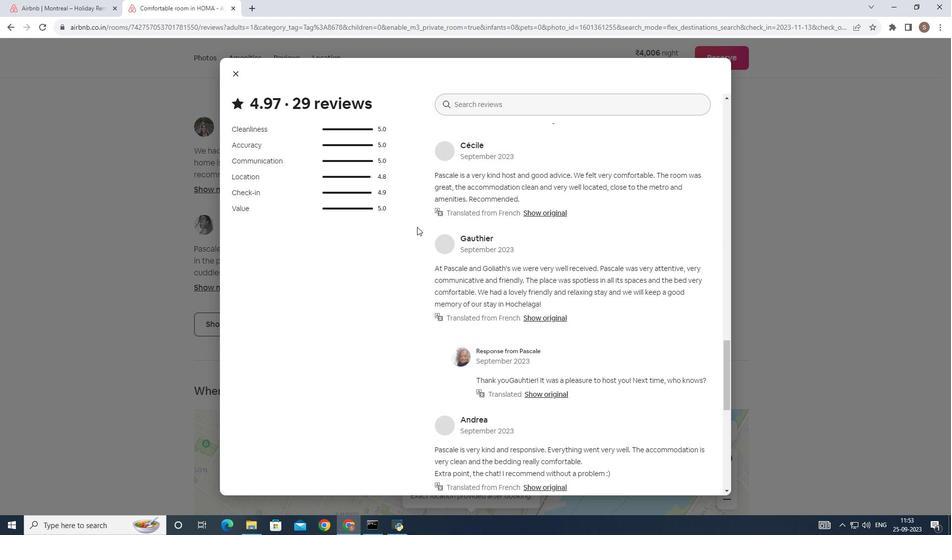 
Action: Mouse scrolled (459, 268) with delta (0, 0)
Screenshot: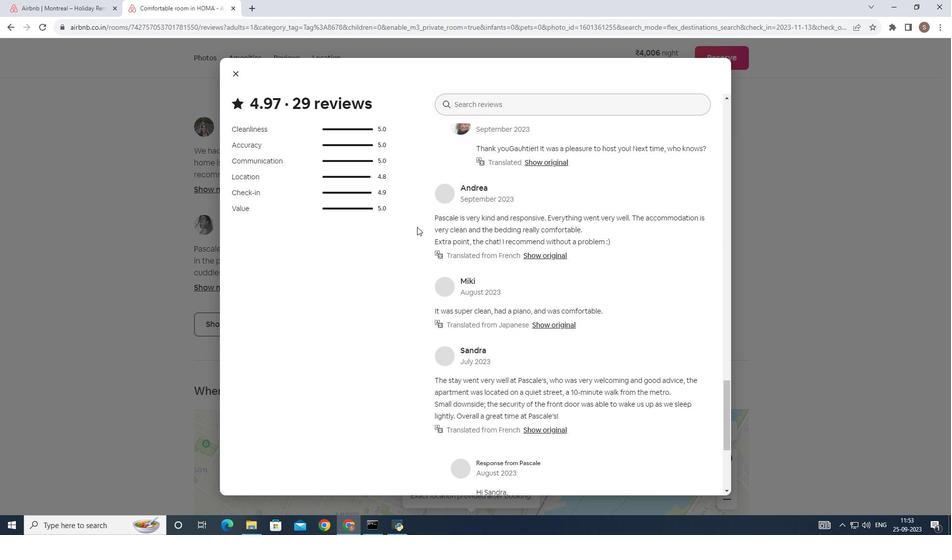 
Action: Mouse scrolled (459, 268) with delta (0, 0)
Screenshot: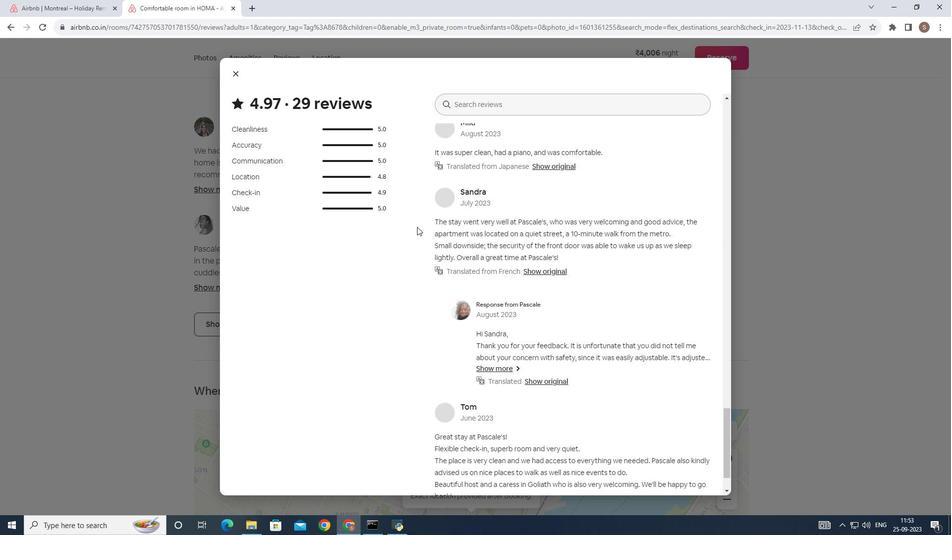 
Action: Mouse scrolled (459, 268) with delta (0, 0)
Screenshot: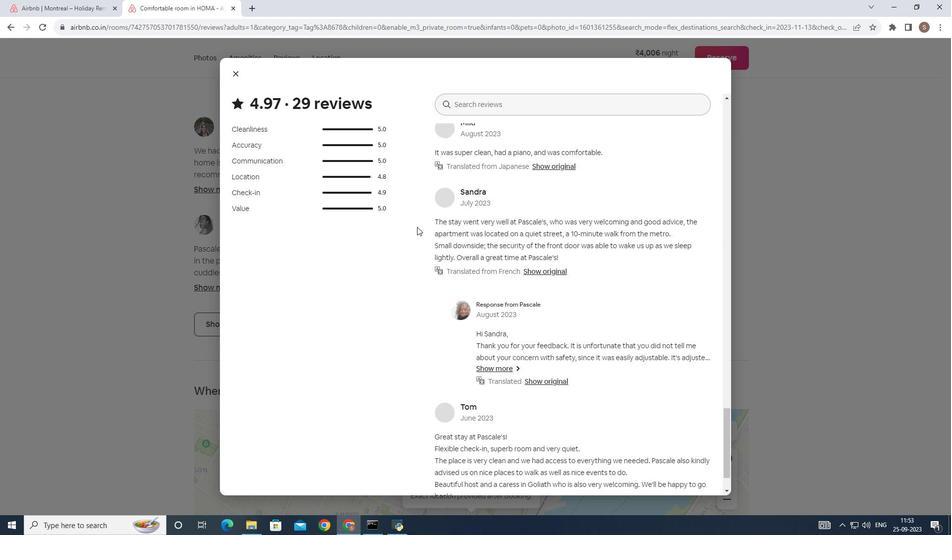 
Action: Mouse scrolled (459, 268) with delta (0, 0)
Screenshot: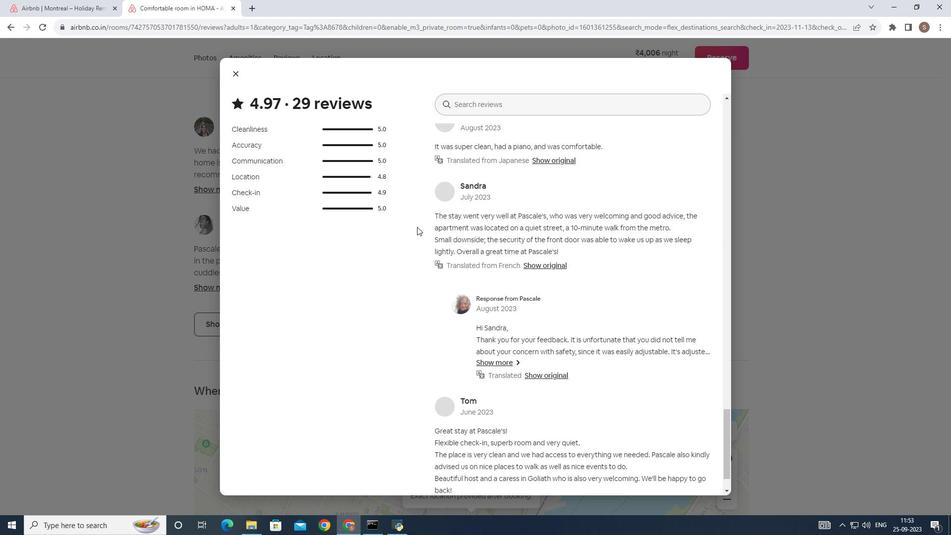 
Action: Mouse scrolled (459, 268) with delta (0, 0)
Screenshot: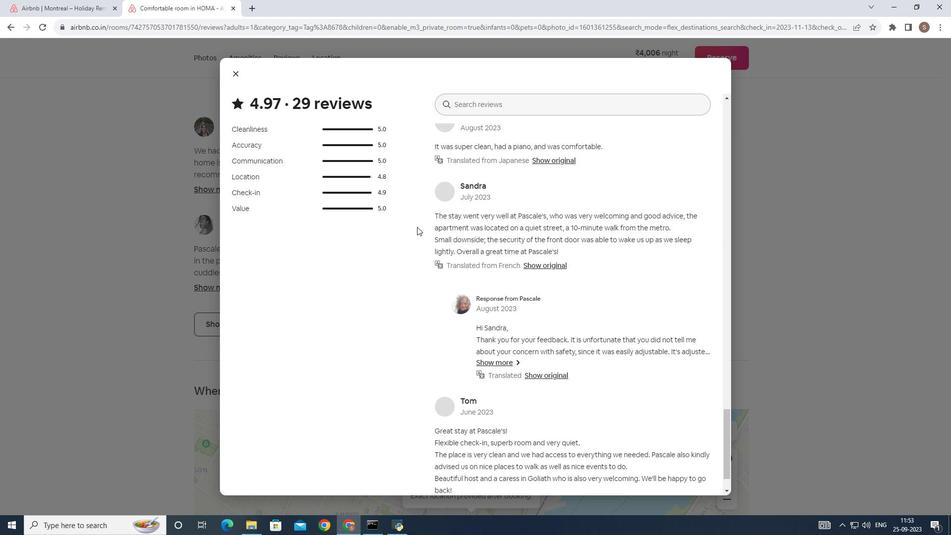 
Action: Mouse scrolled (459, 268) with delta (0, 0)
Screenshot: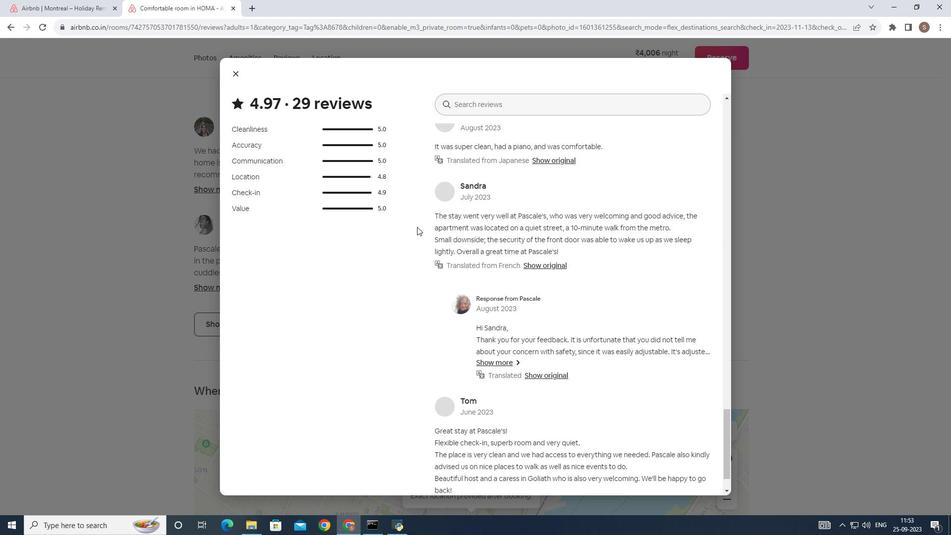 
Action: Mouse scrolled (459, 268) with delta (0, 0)
Screenshot: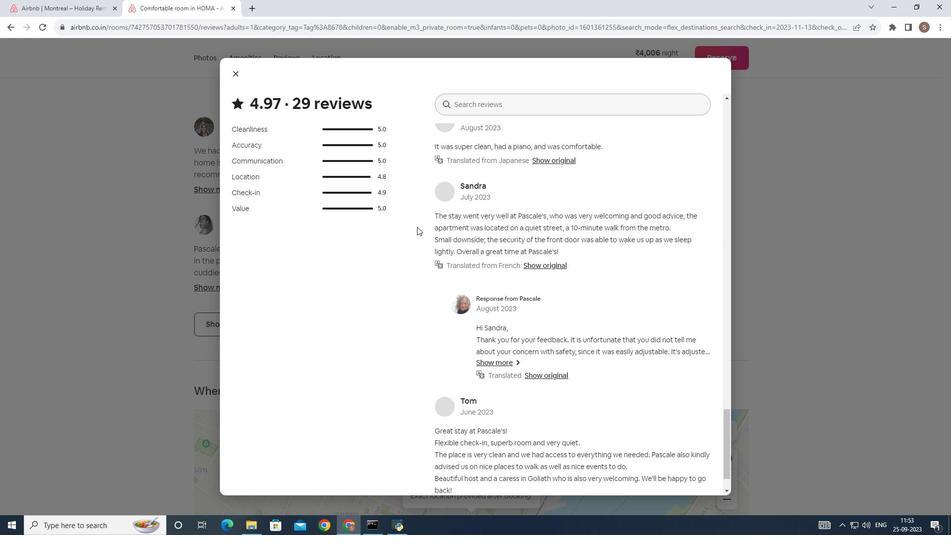 
Action: Mouse scrolled (459, 268) with delta (0, 0)
Screenshot: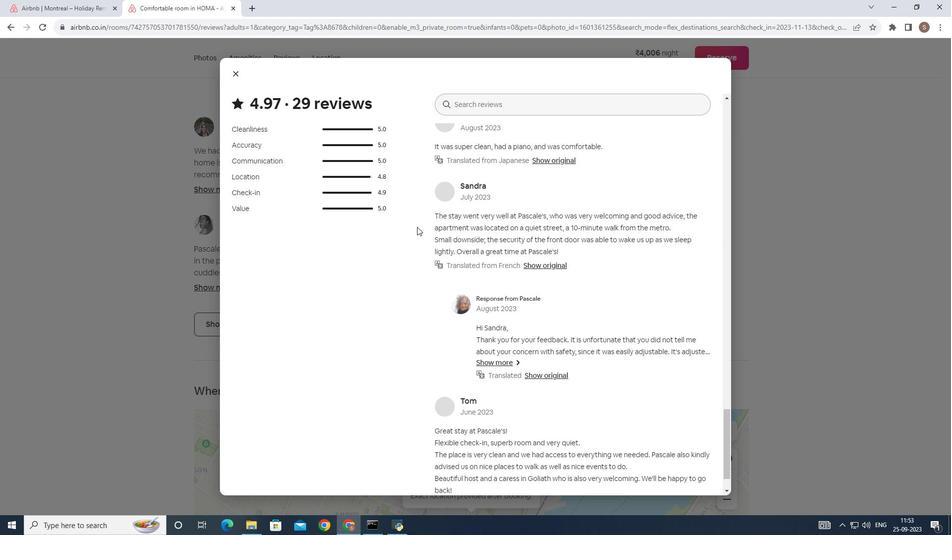 
Action: Mouse scrolled (459, 268) with delta (0, 0)
Screenshot: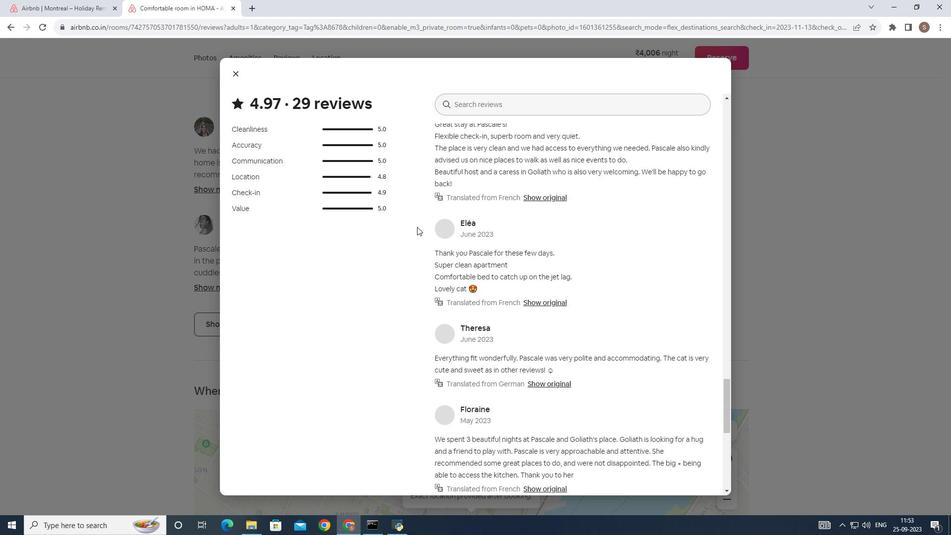 
Action: Mouse scrolled (459, 268) with delta (0, 0)
Screenshot: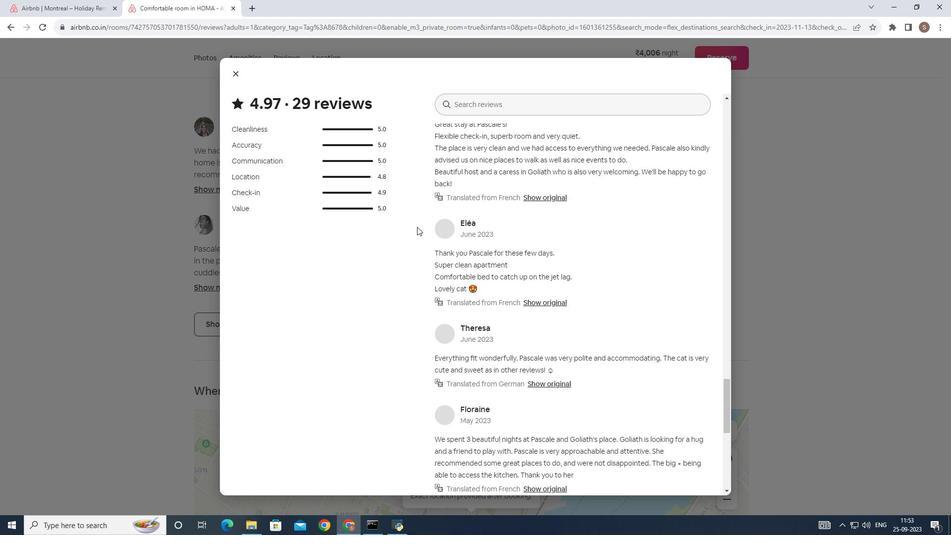 
Action: Mouse scrolled (459, 268) with delta (0, 0)
Screenshot: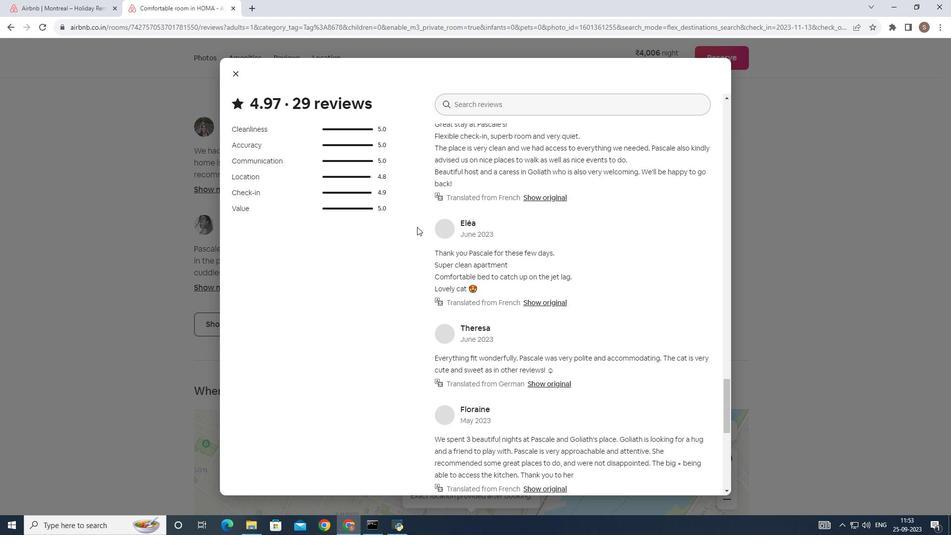 
Action: Mouse scrolled (459, 268) with delta (0, 0)
Screenshot: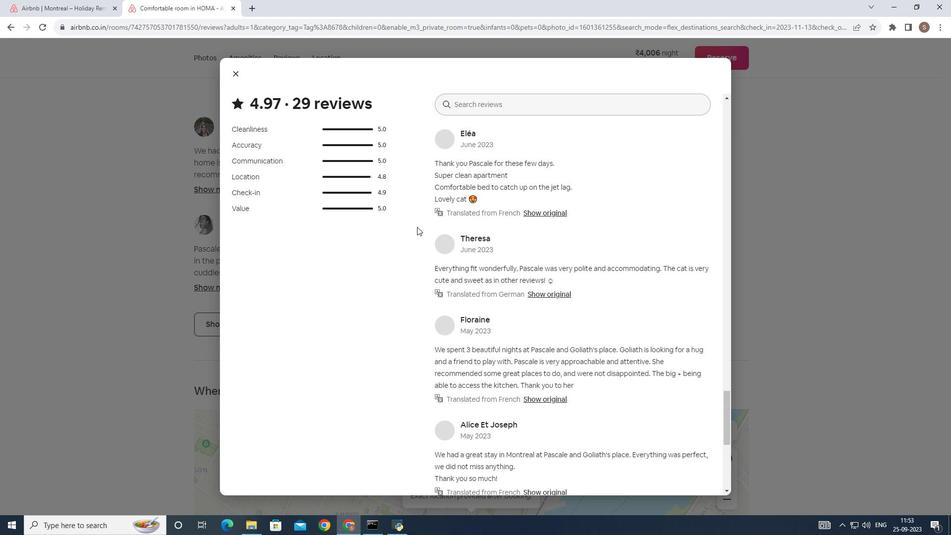 
Action: Mouse scrolled (459, 268) with delta (0, 0)
Screenshot: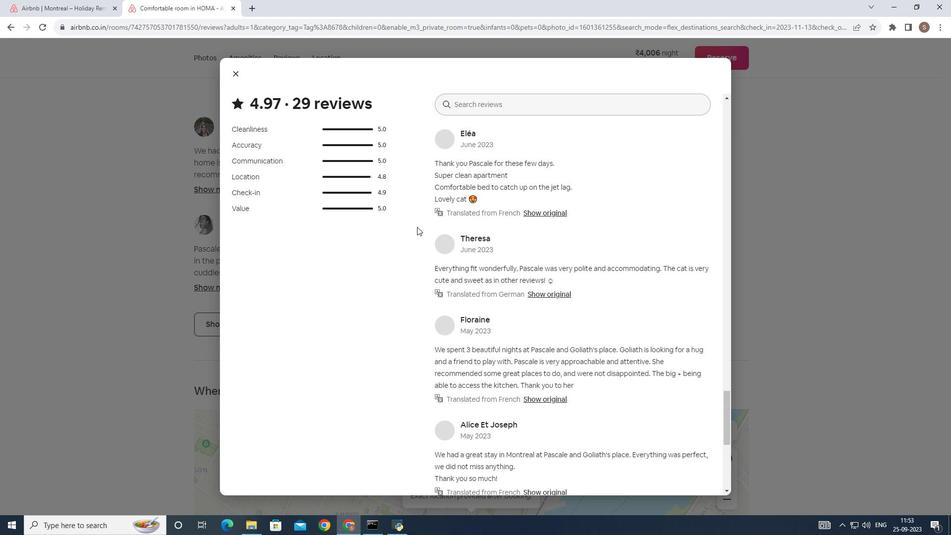 
Action: Mouse scrolled (459, 268) with delta (0, 0)
Screenshot: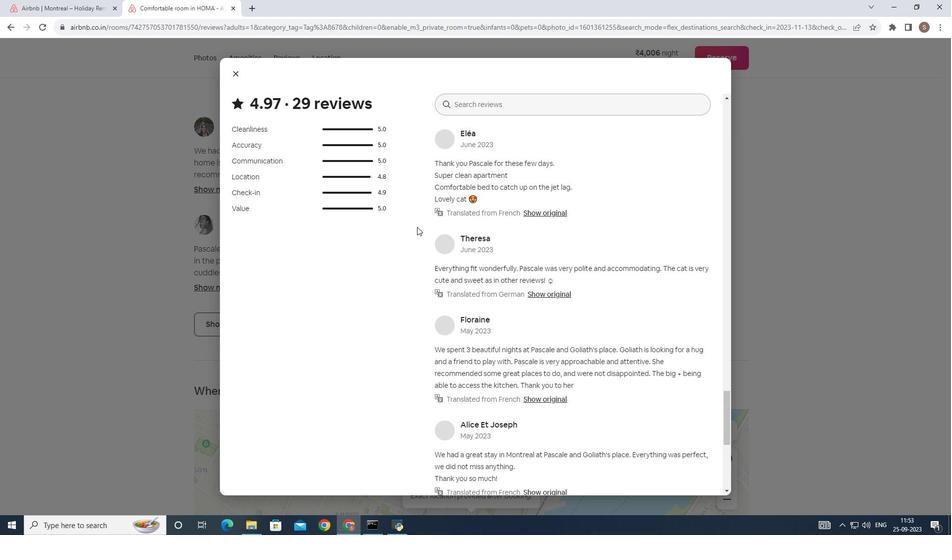 
Action: Mouse scrolled (459, 268) with delta (0, 0)
Screenshot: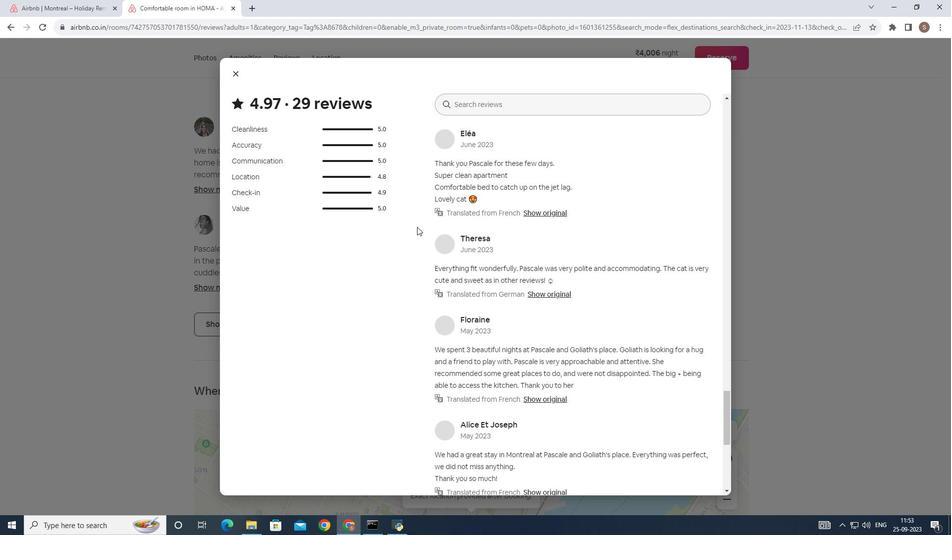 
Action: Mouse scrolled (459, 268) with delta (0, 0)
Screenshot: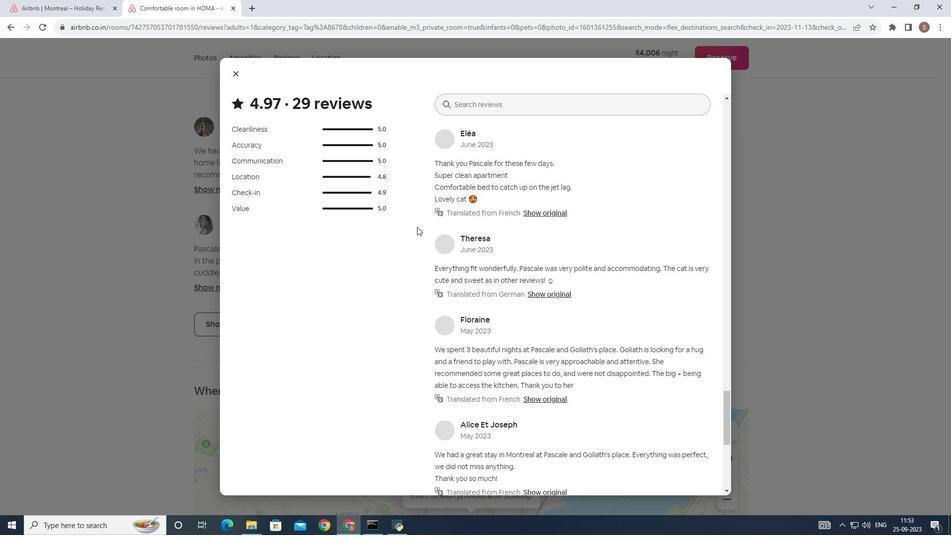 
Action: Mouse scrolled (459, 268) with delta (0, 0)
Screenshot: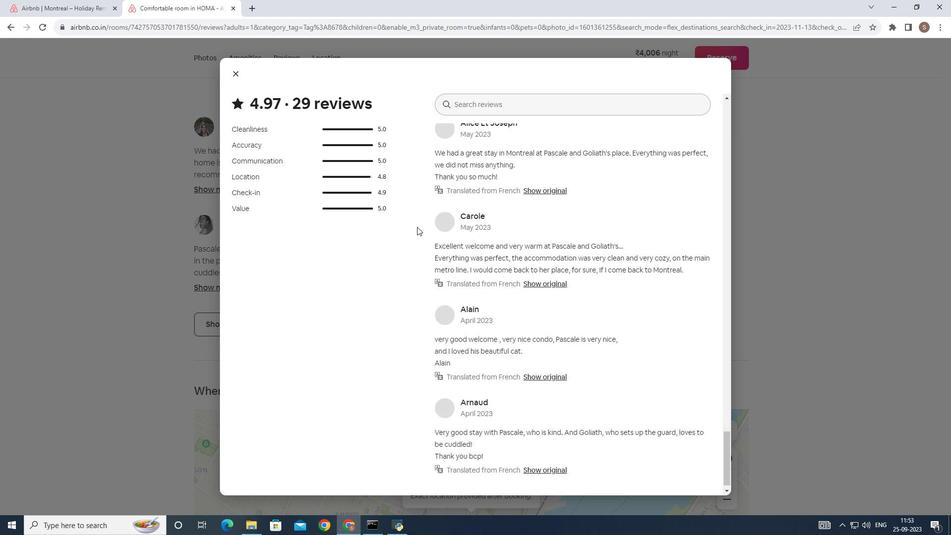 
Action: Mouse scrolled (459, 268) with delta (0, 0)
Screenshot: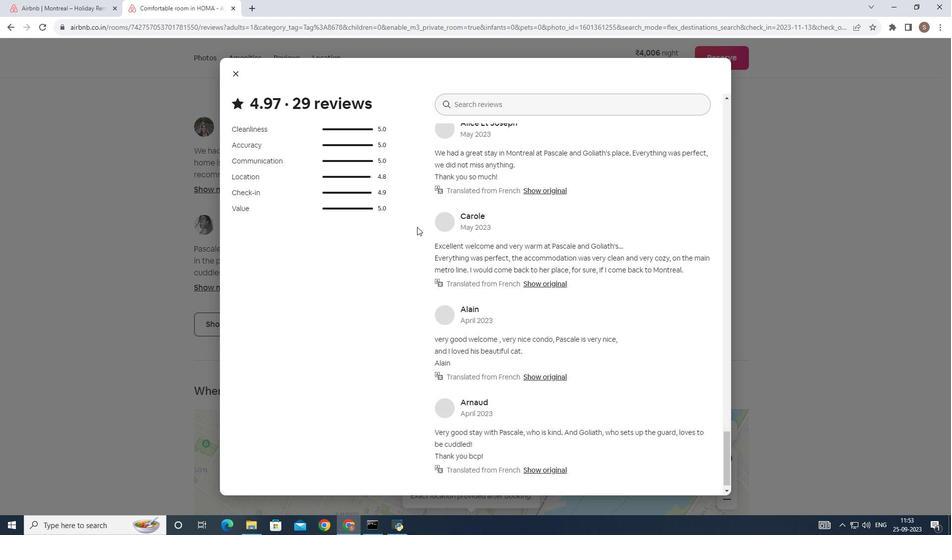 
Action: Mouse scrolled (459, 268) with delta (0, 0)
Screenshot: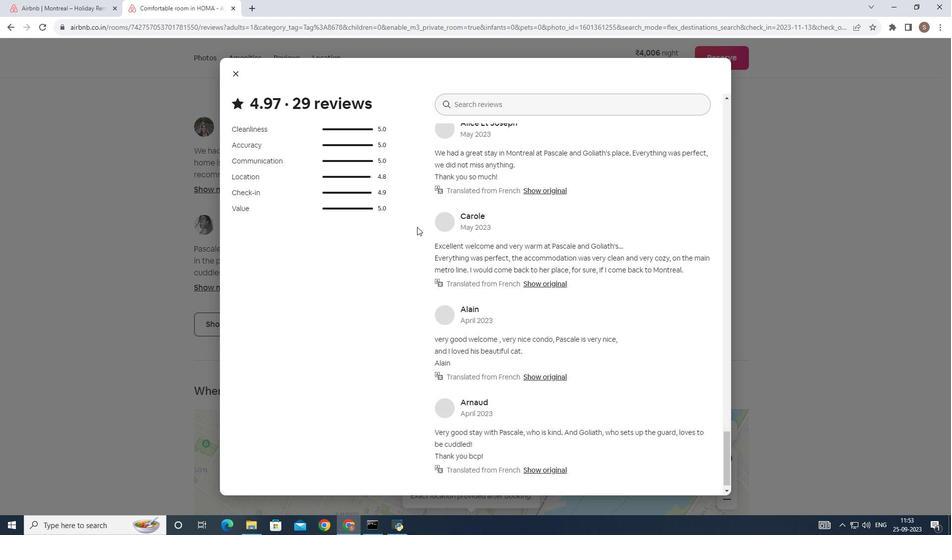 
Action: Mouse scrolled (459, 268) with delta (0, 0)
Screenshot: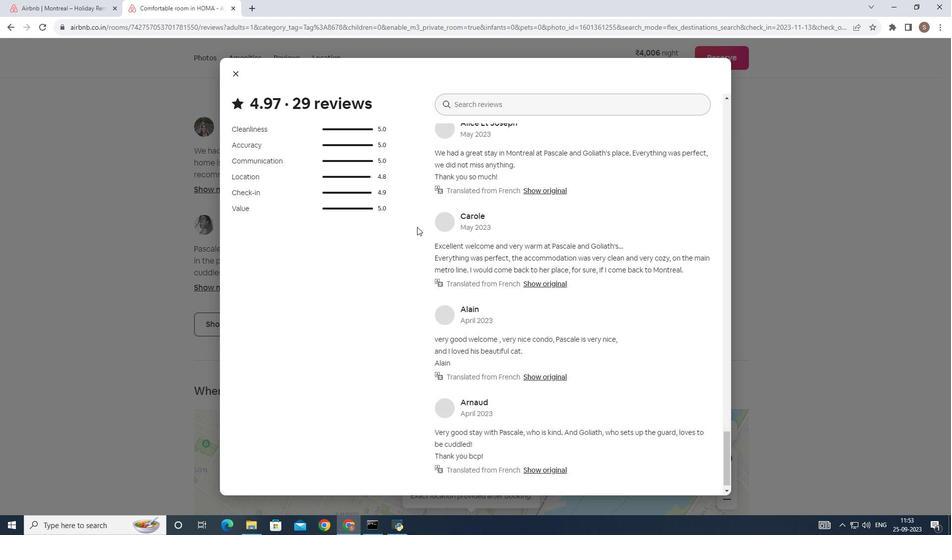 
Action: Mouse scrolled (459, 268) with delta (0, 0)
Screenshot: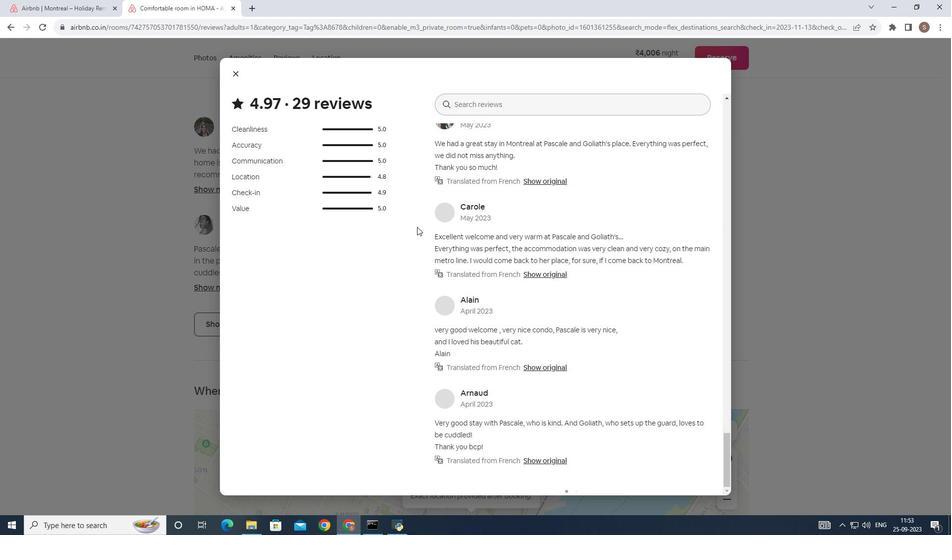 
Action: Mouse scrolled (459, 268) with delta (0, 0)
Screenshot: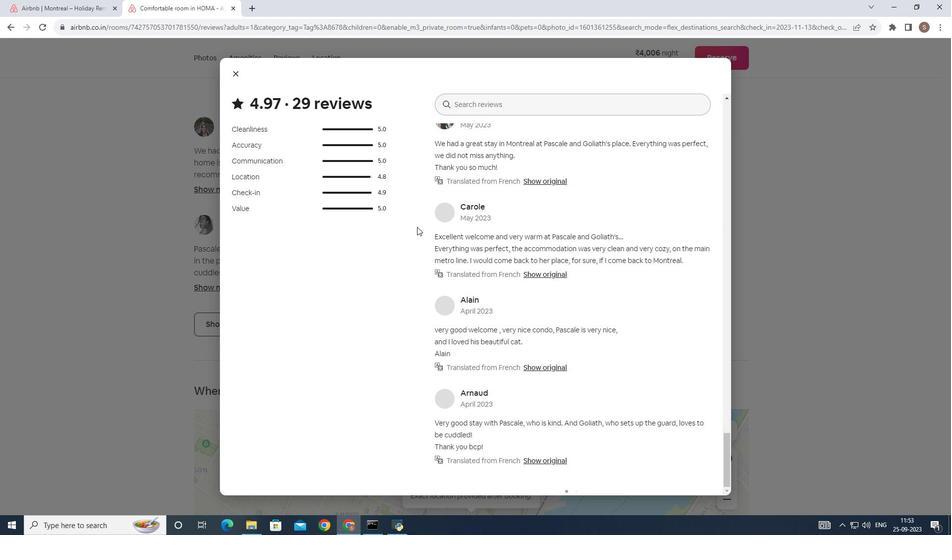 
Action: Mouse scrolled (459, 268) with delta (0, 0)
Screenshot: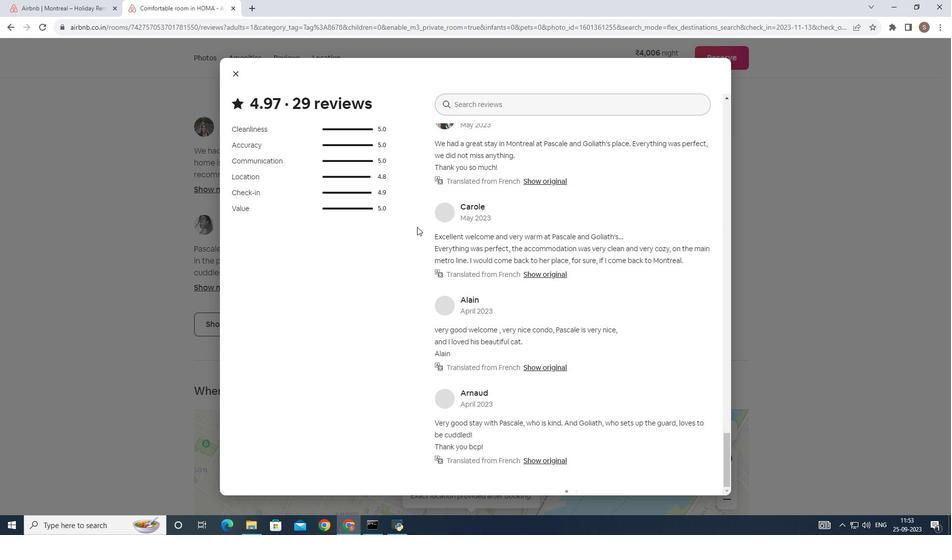 
Action: Mouse scrolled (459, 268) with delta (0, 0)
Screenshot: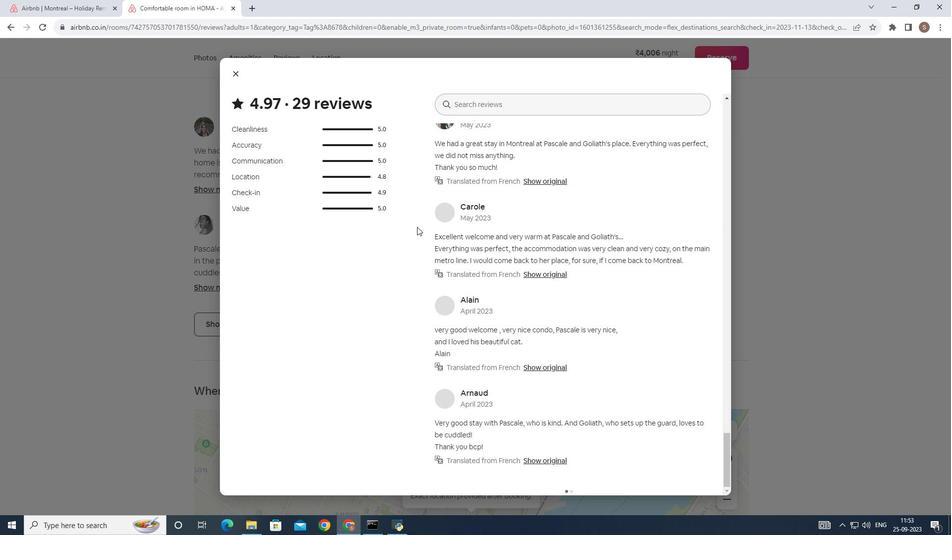 
Action: Mouse moved to (281, 112)
Screenshot: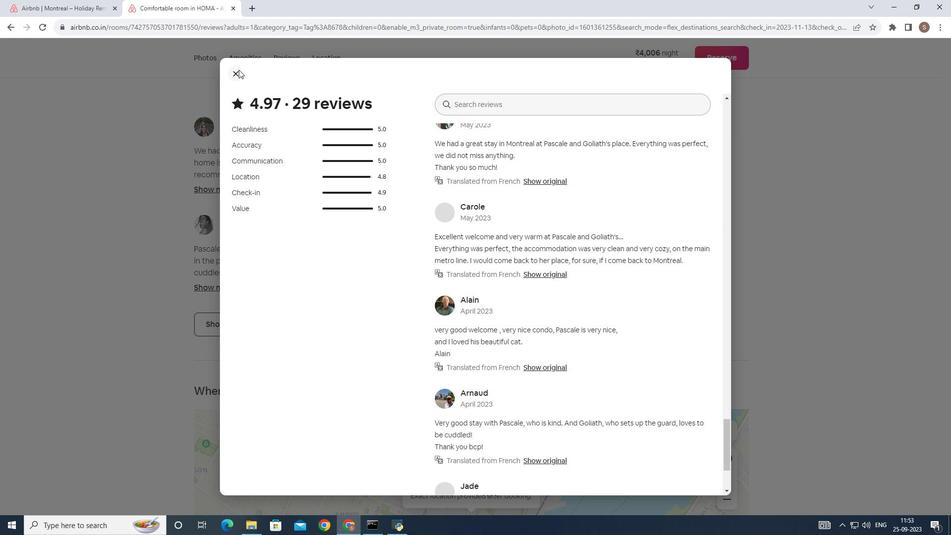
Action: Mouse pressed left at (281, 112)
Screenshot: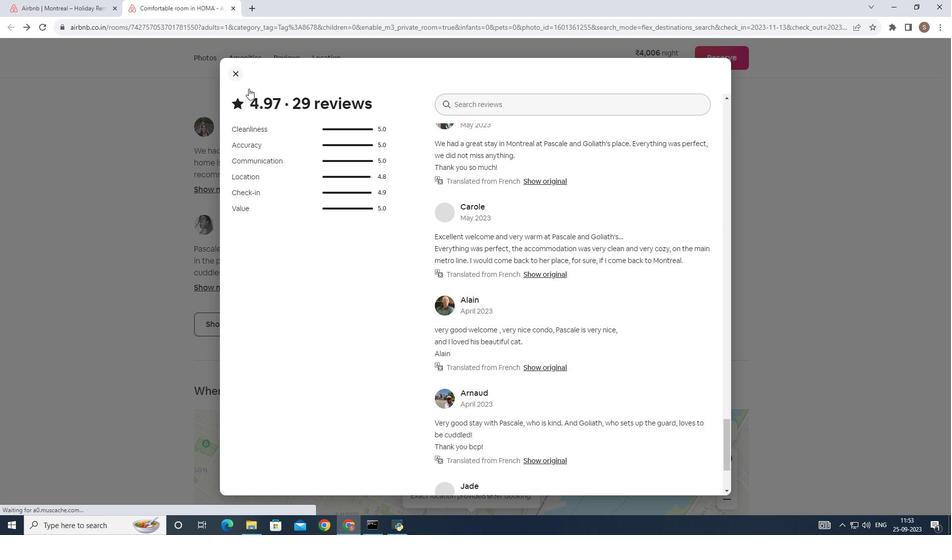 
Action: Mouse moved to (404, 237)
Screenshot: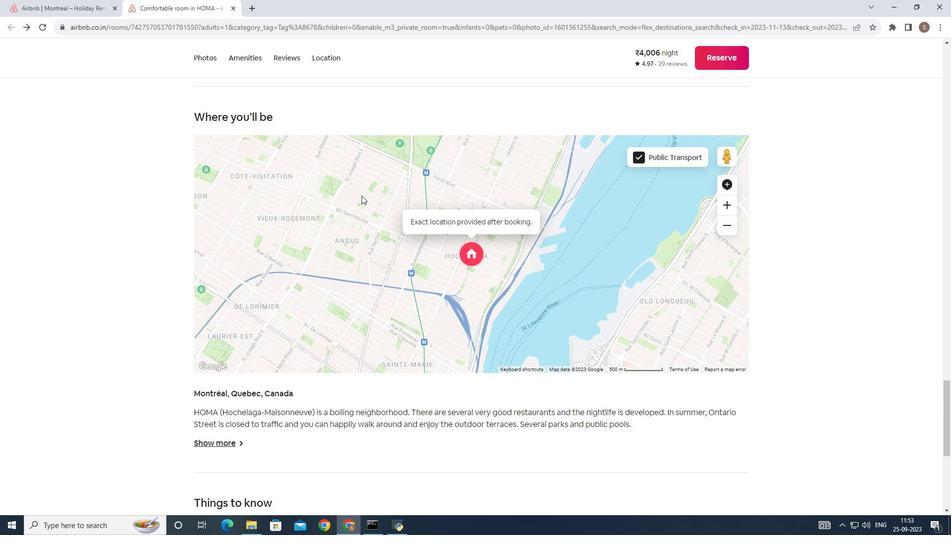 
Action: Mouse scrolled (404, 236) with delta (0, 0)
Screenshot: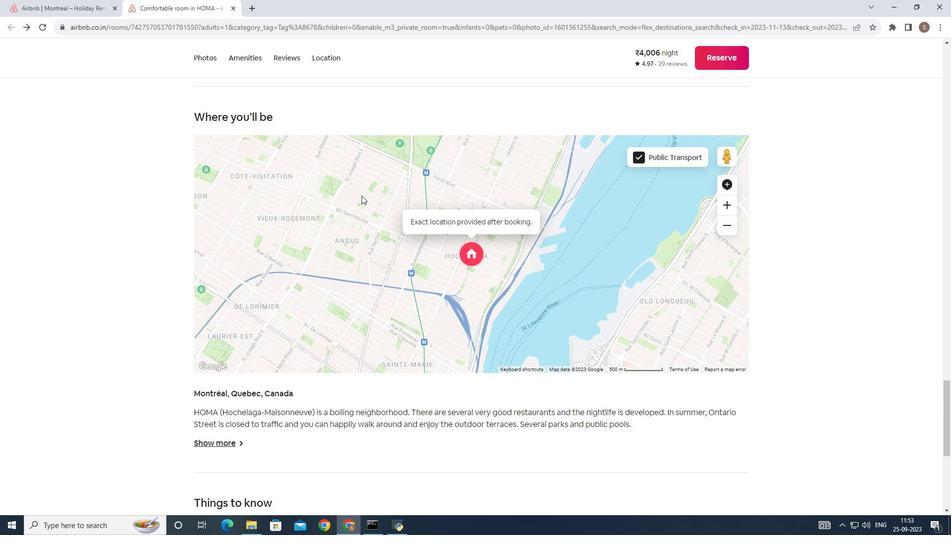 
Action: Mouse moved to (403, 237)
Screenshot: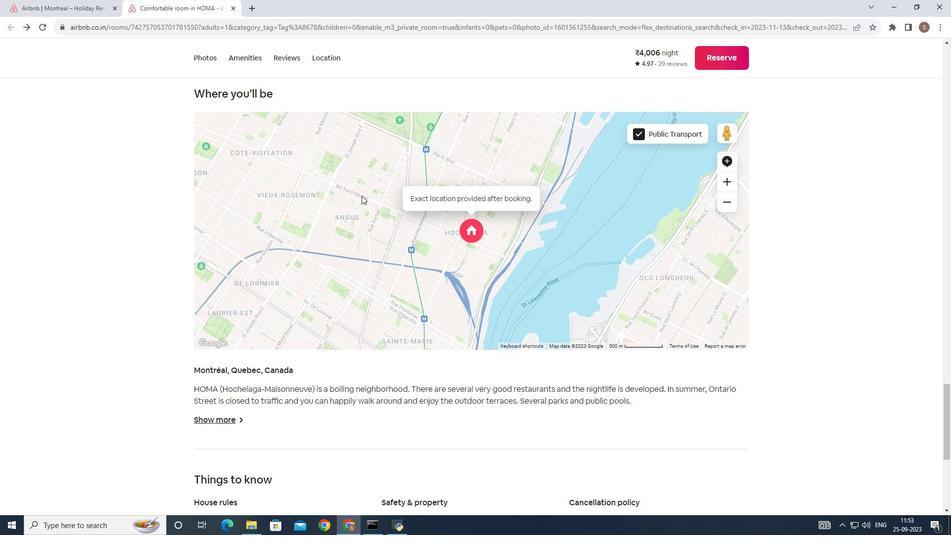 
Action: Mouse scrolled (403, 236) with delta (0, 0)
Screenshot: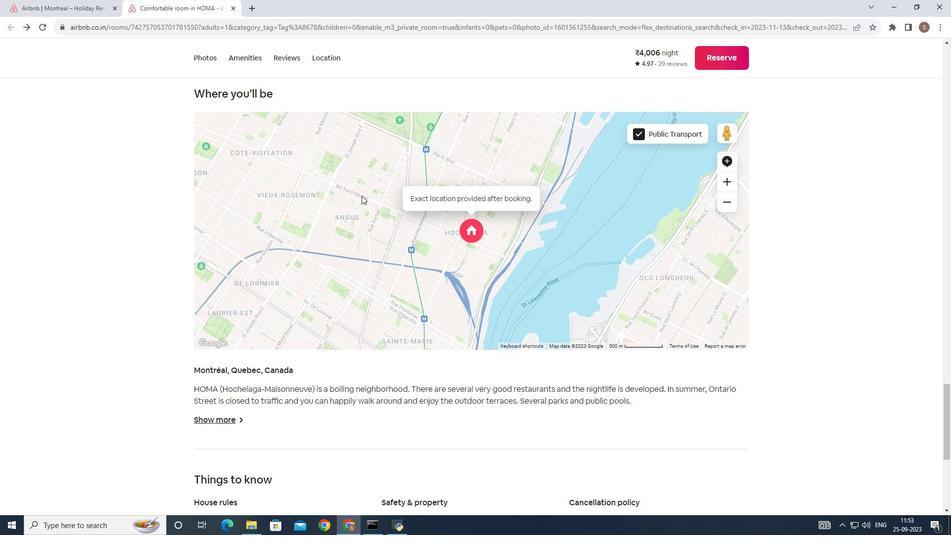 
Action: Mouse moved to (403, 237)
Screenshot: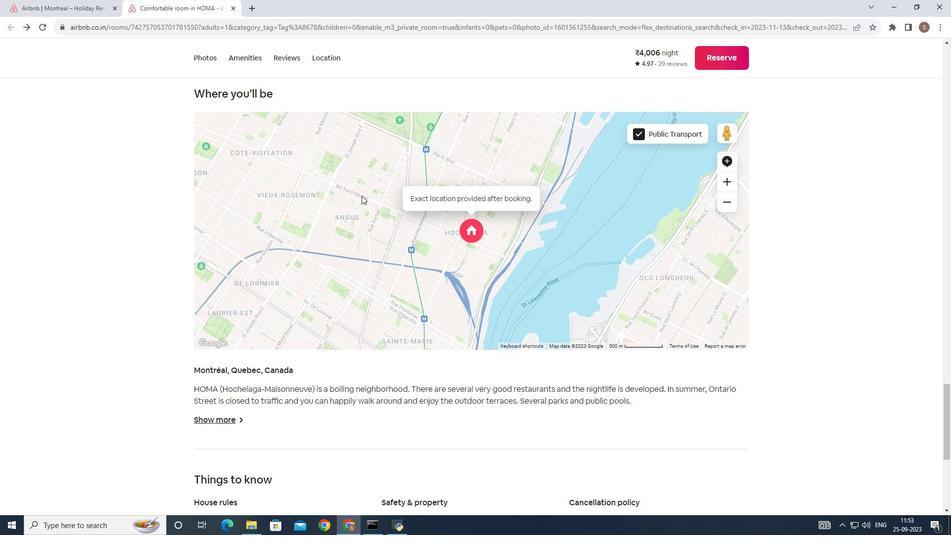 
Action: Mouse scrolled (403, 237) with delta (0, 0)
Screenshot: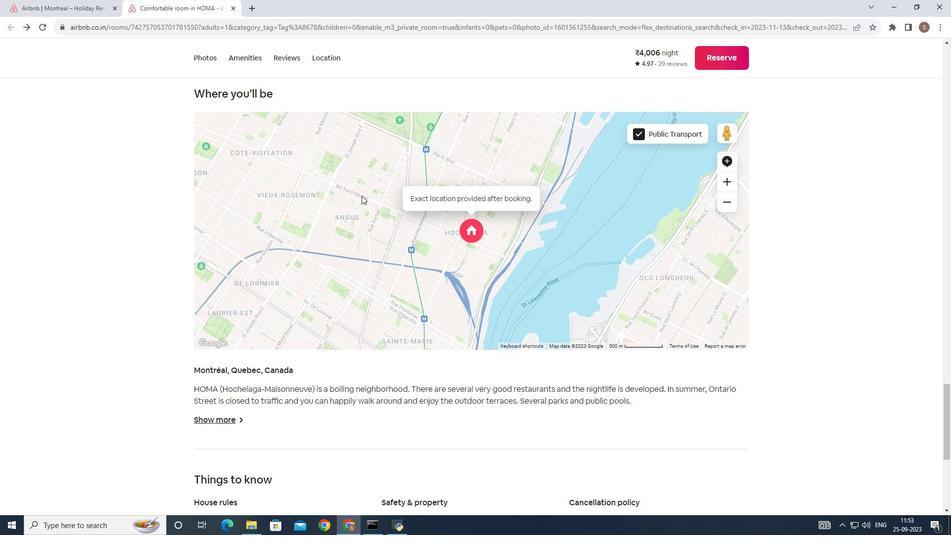 
Action: Mouse scrolled (403, 237) with delta (0, 0)
Screenshot: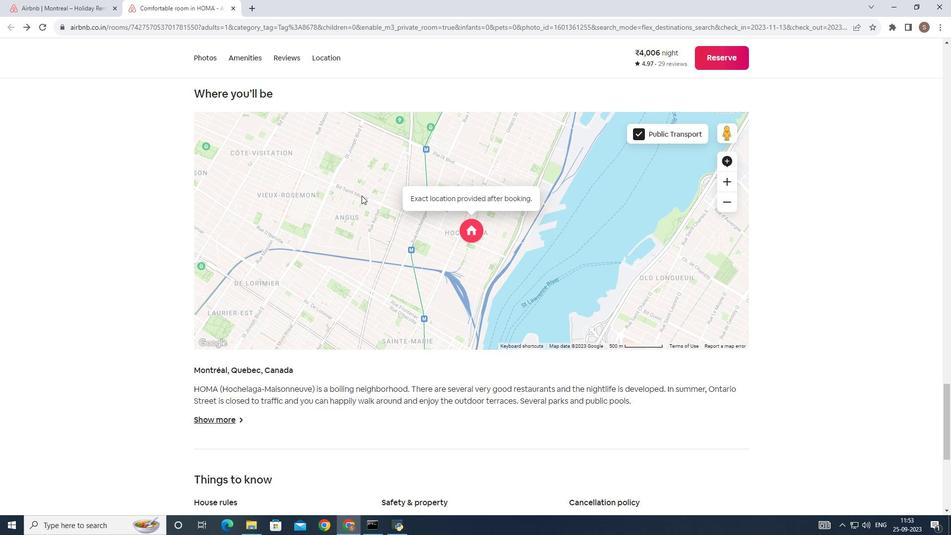 
Action: Mouse scrolled (403, 237) with delta (0, 0)
Screenshot: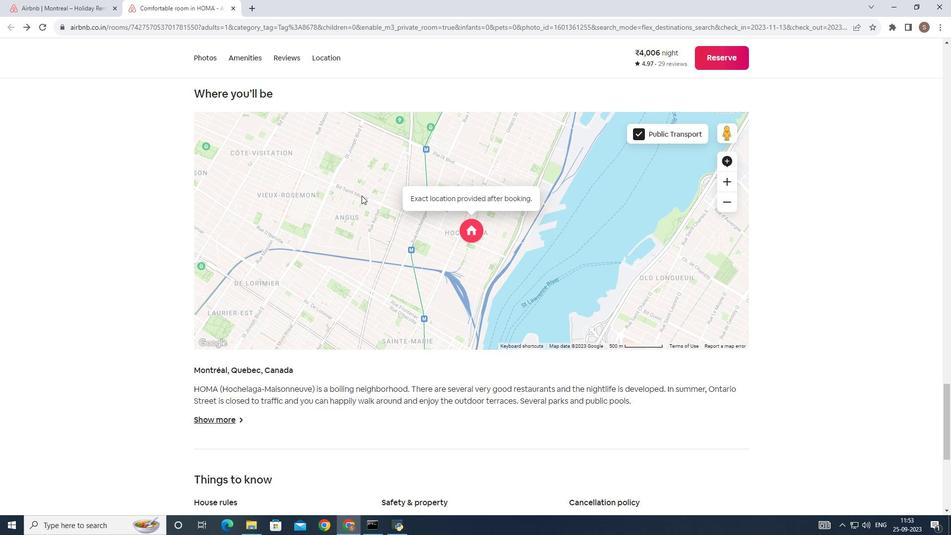 
Action: Mouse scrolled (403, 237) with delta (0, 0)
Screenshot: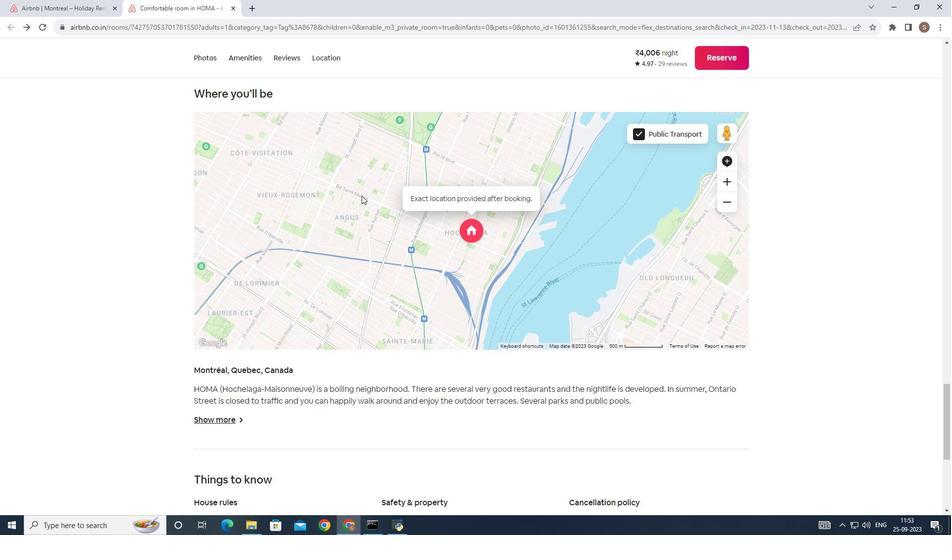 
Action: Mouse scrolled (403, 237) with delta (0, 0)
Screenshot: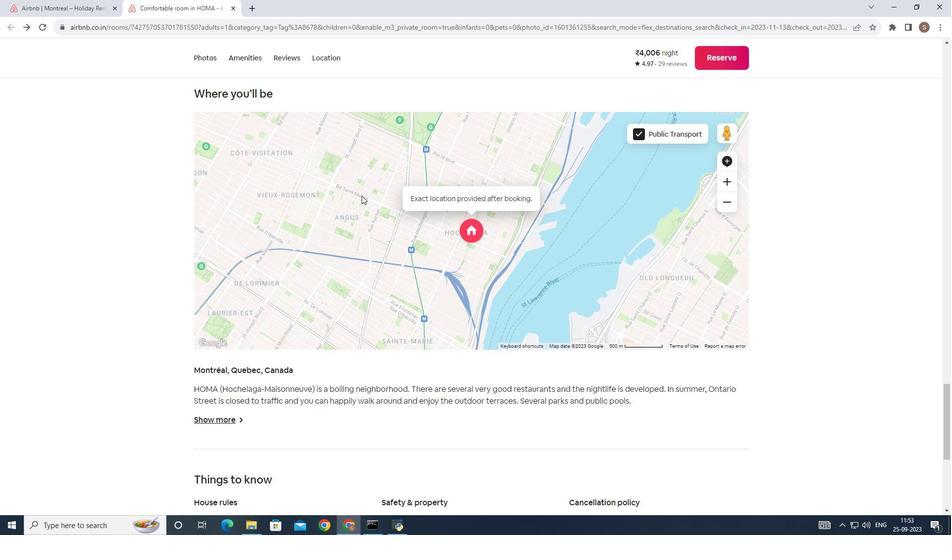 
Action: Mouse scrolled (403, 237) with delta (0, 0)
Screenshot: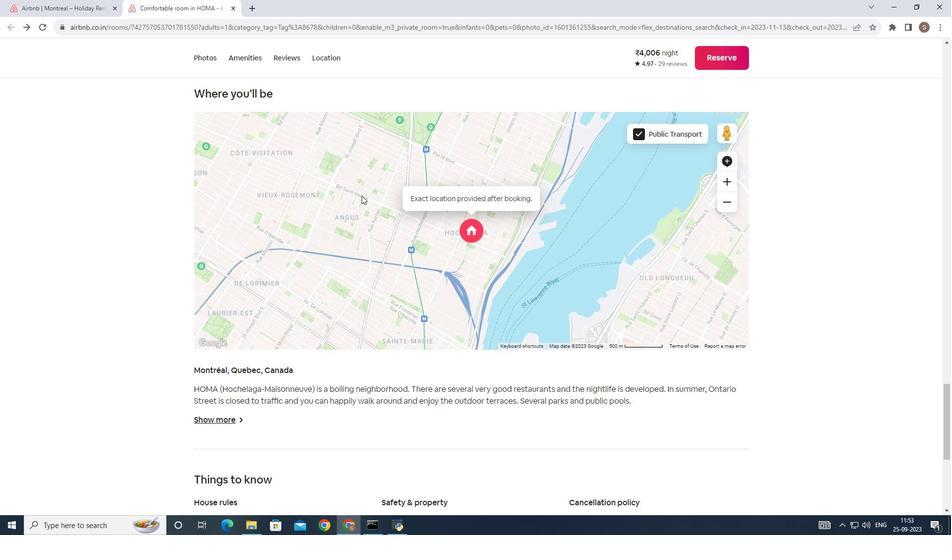 
Action: Mouse scrolled (403, 237) with delta (0, 0)
Screenshot: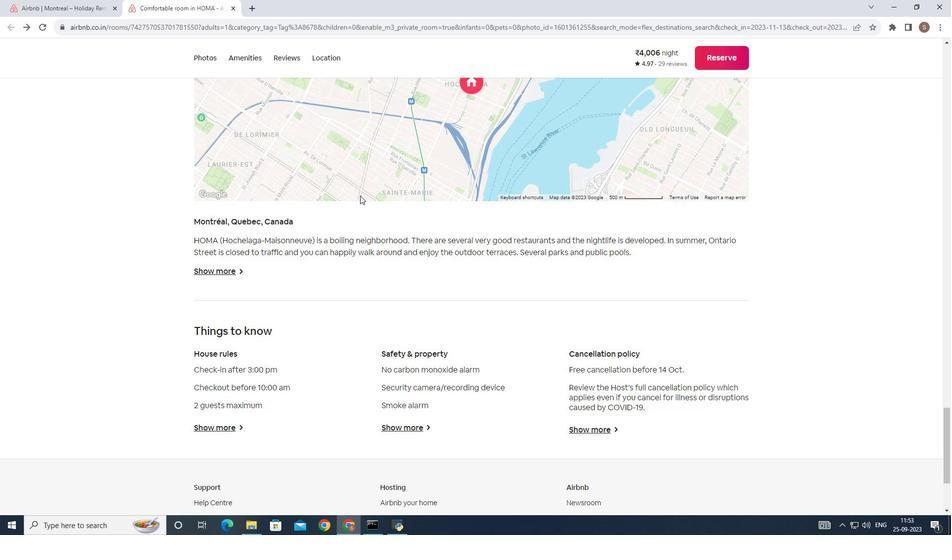
Action: Mouse scrolled (403, 237) with delta (0, 0)
Screenshot: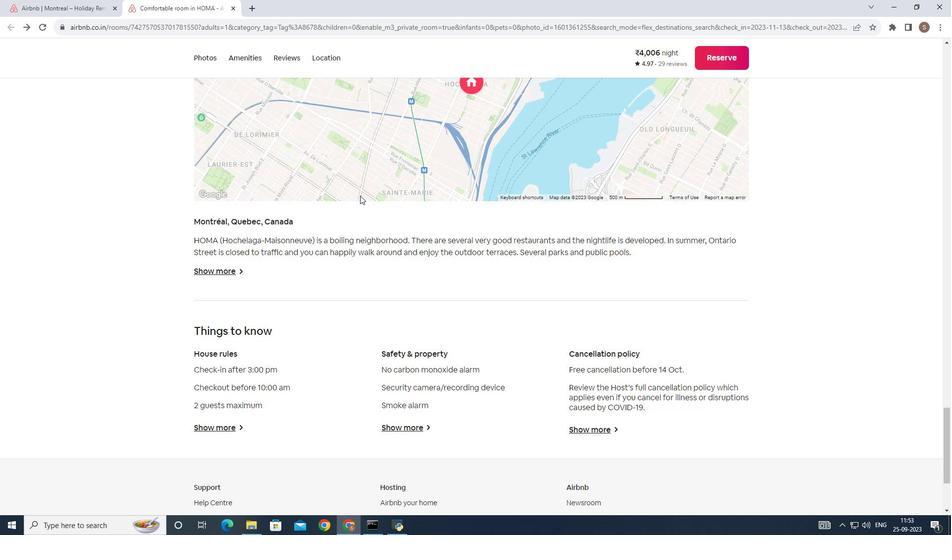 
Action: Mouse scrolled (403, 237) with delta (0, 0)
Screenshot: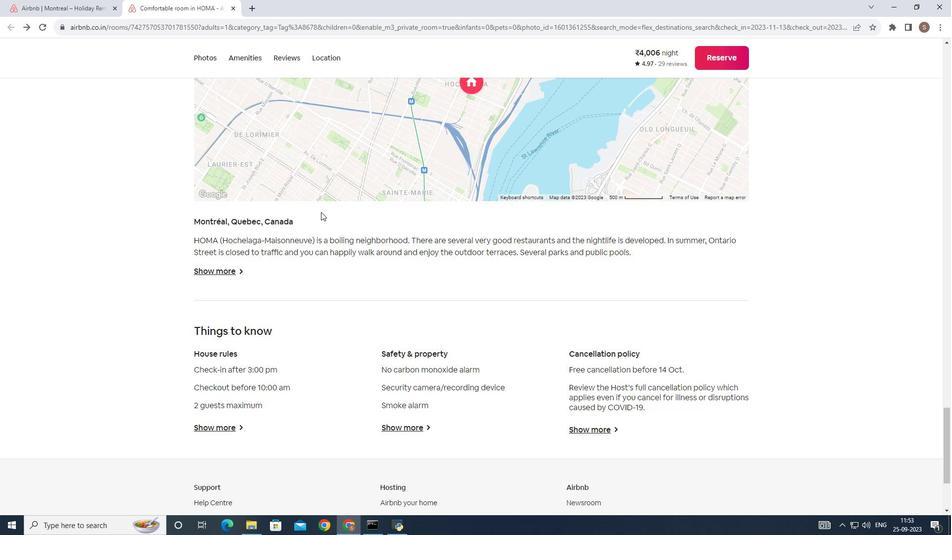 
Action: Mouse moved to (256, 322)
Screenshot: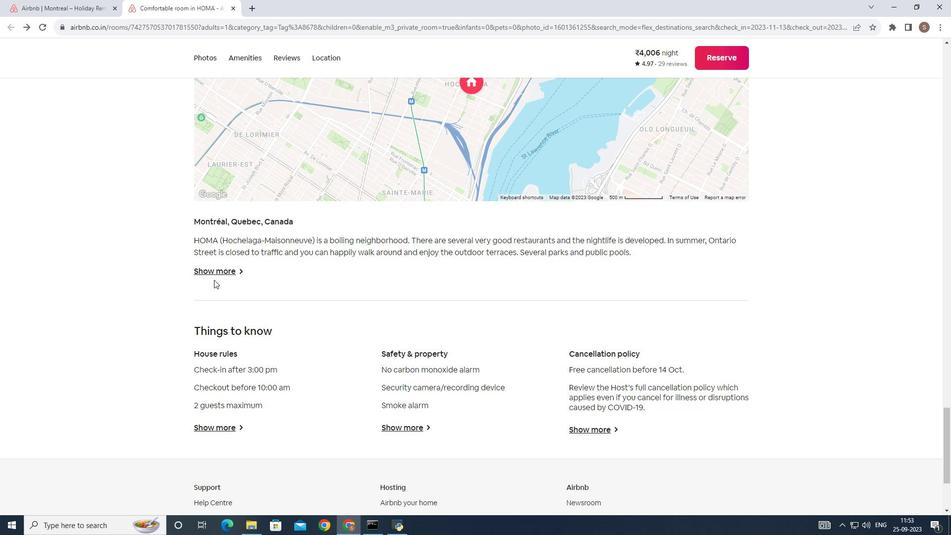 
Action: Mouse pressed left at (256, 322)
Screenshot: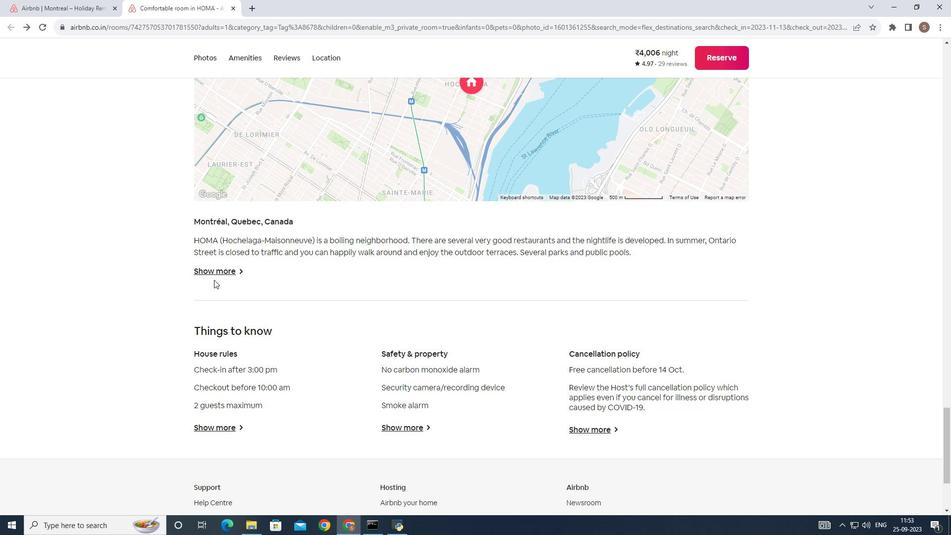 
Action: Mouse moved to (256, 316)
Screenshot: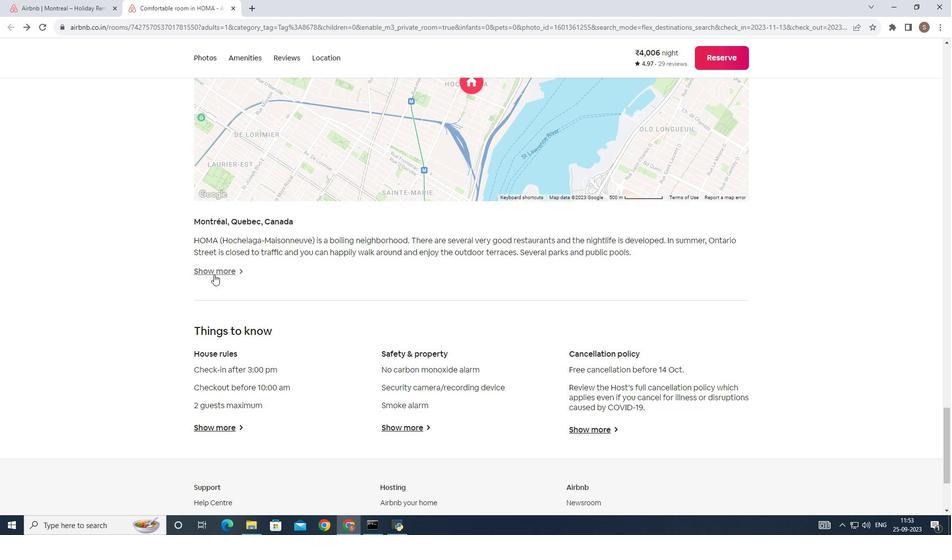 
Action: Mouse pressed left at (256, 316)
Screenshot: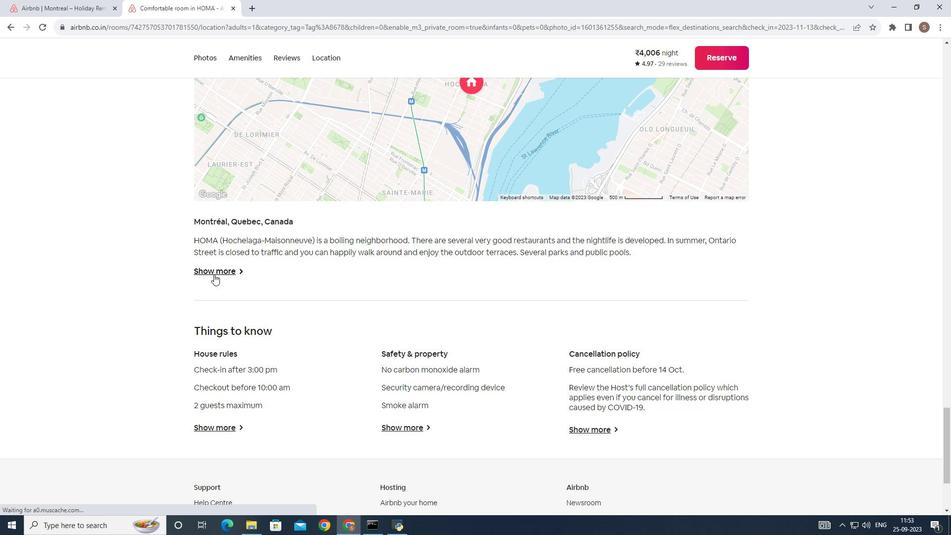 
Action: Mouse moved to (77, 218)
Screenshot: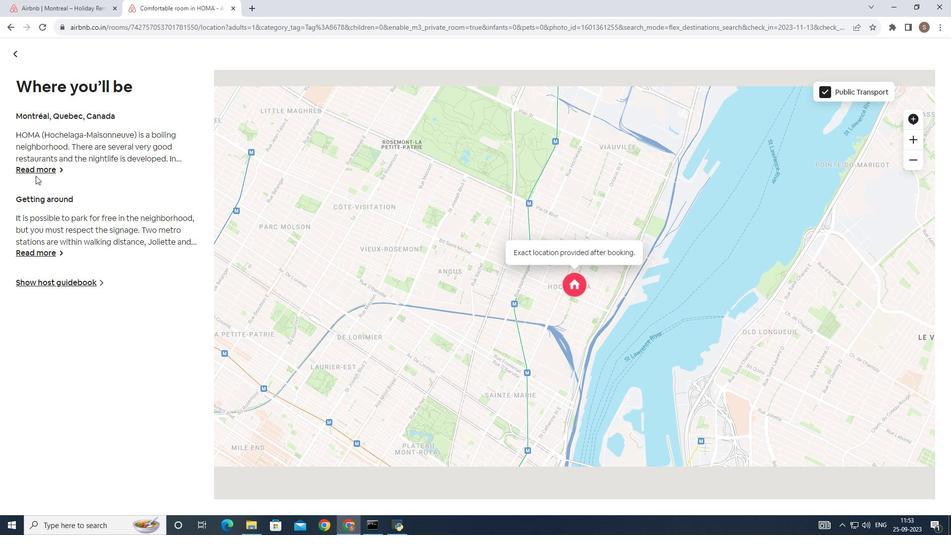 
Action: Mouse pressed left at (77, 218)
Screenshot: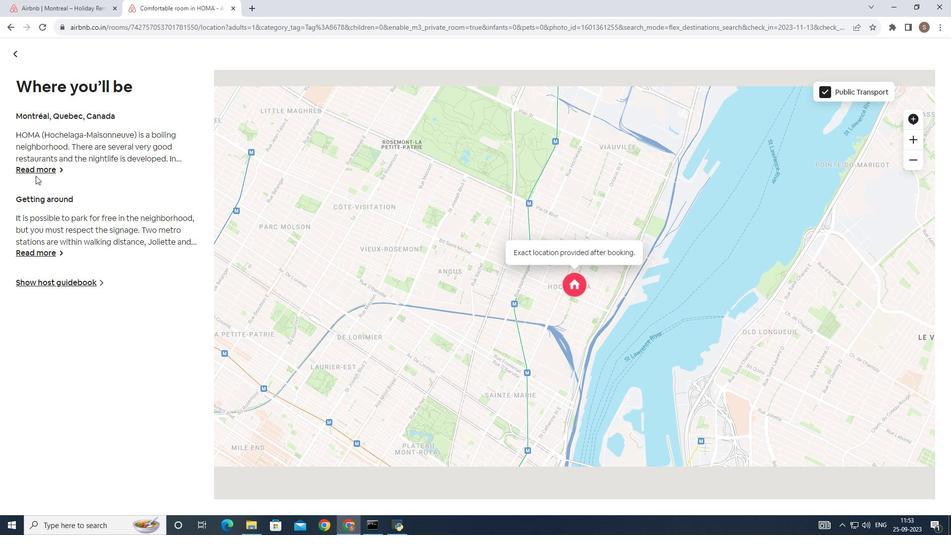 
Action: Mouse moved to (89, 214)
Screenshot: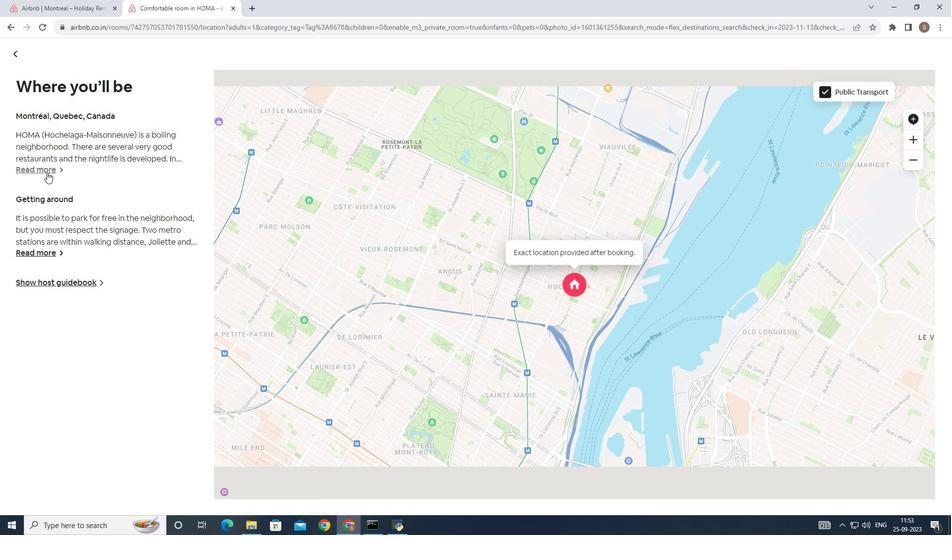 
Action: Mouse pressed left at (89, 214)
Screenshot: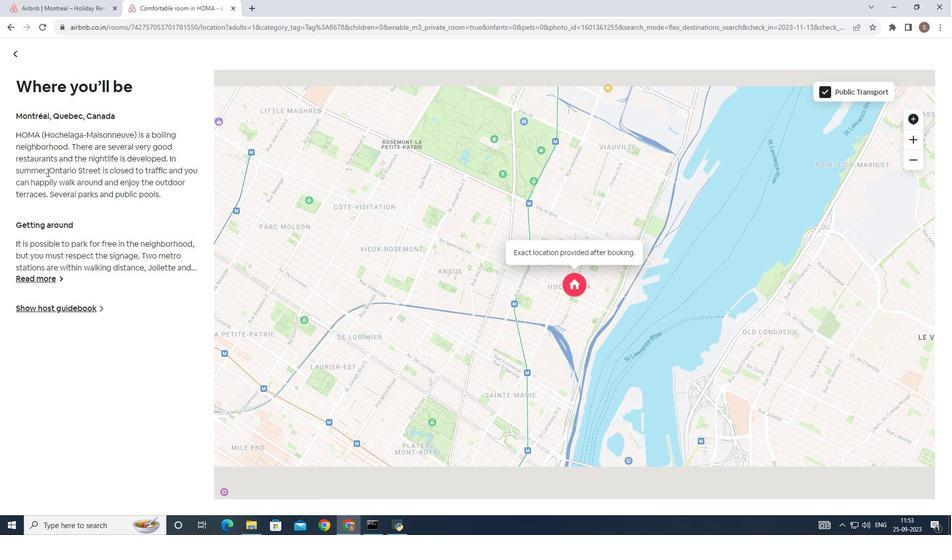 
Action: Mouse moved to (92, 324)
Screenshot: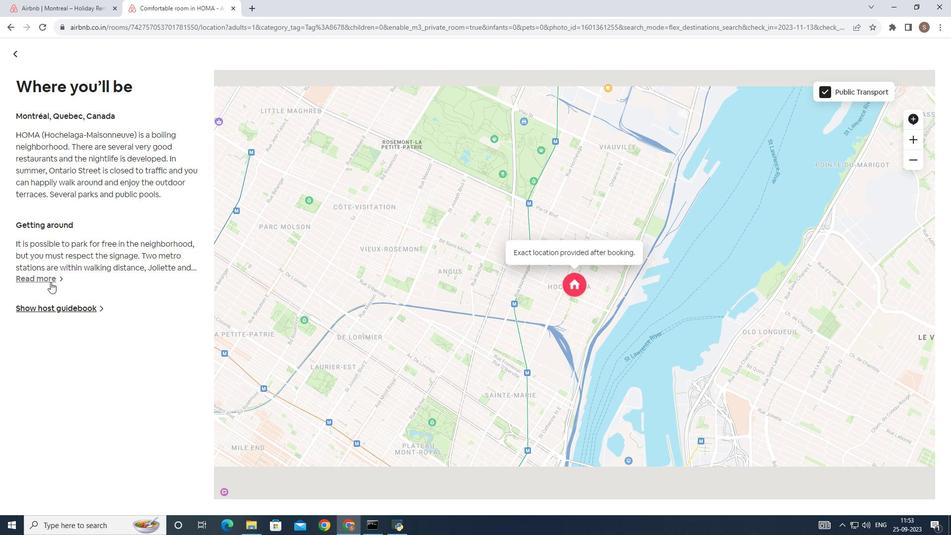
Action: Mouse pressed left at (92, 324)
Screenshot: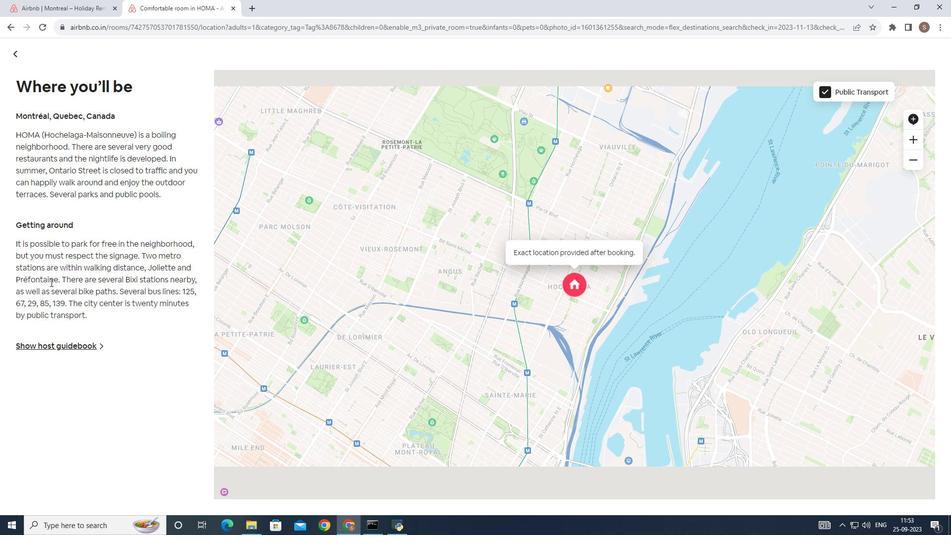 
Action: Mouse moved to (57, 93)
Screenshot: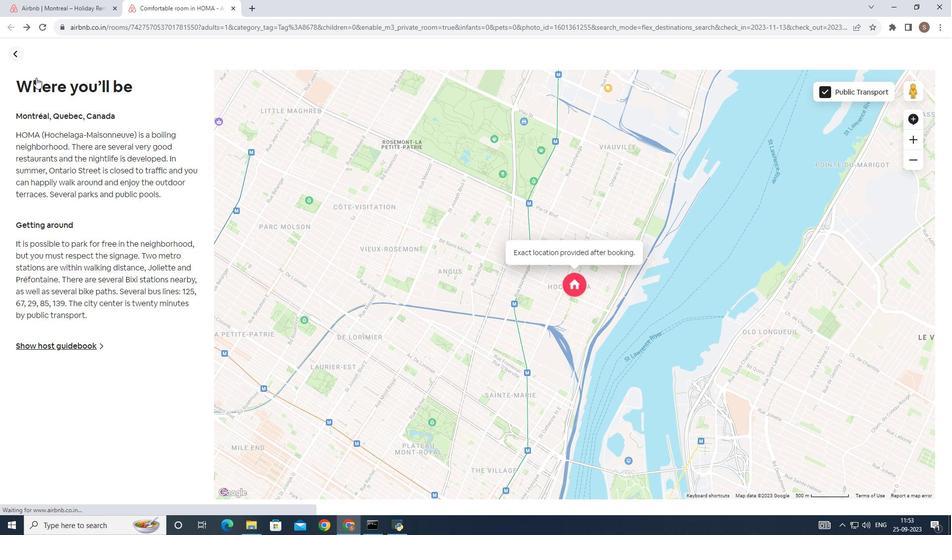 
Action: Mouse pressed left at (57, 93)
Screenshot: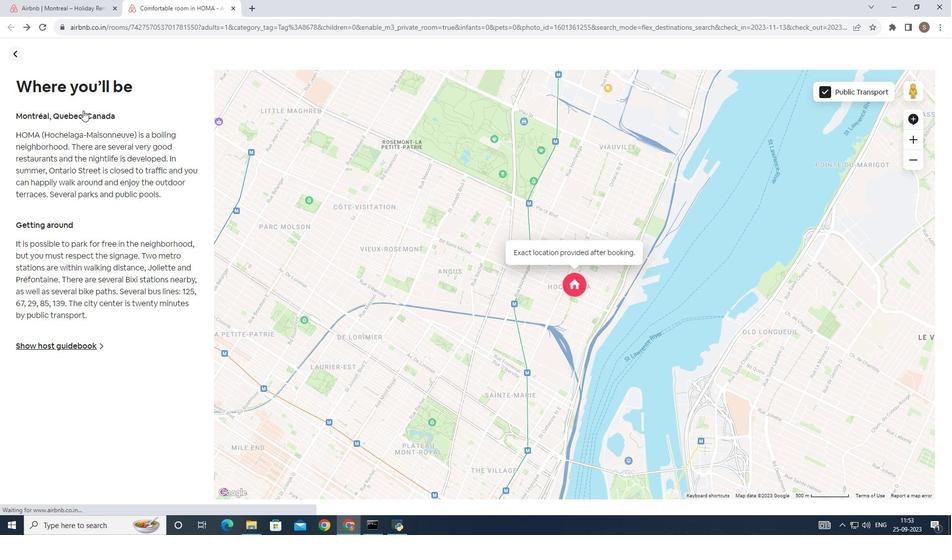 
Action: Mouse moved to (305, 243)
Screenshot: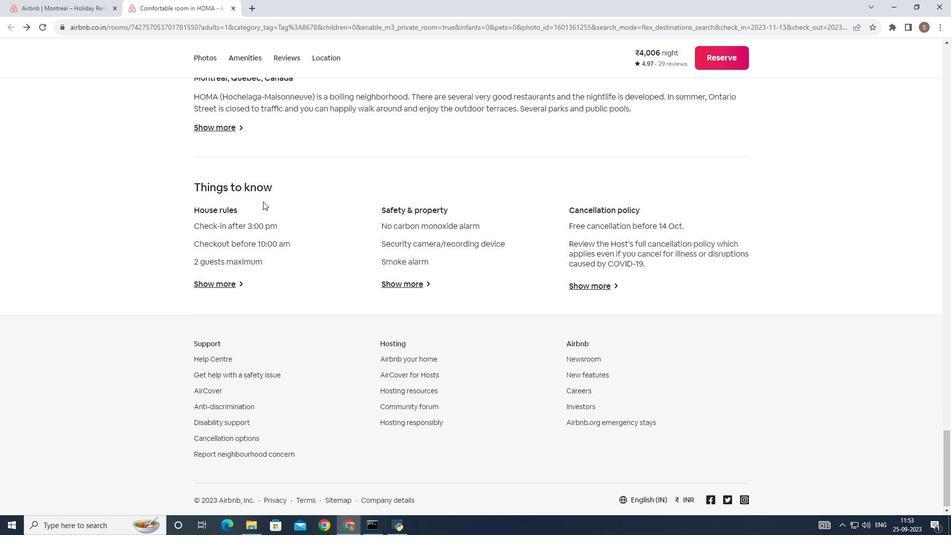 
Action: Mouse scrolled (305, 243) with delta (0, 0)
Screenshot: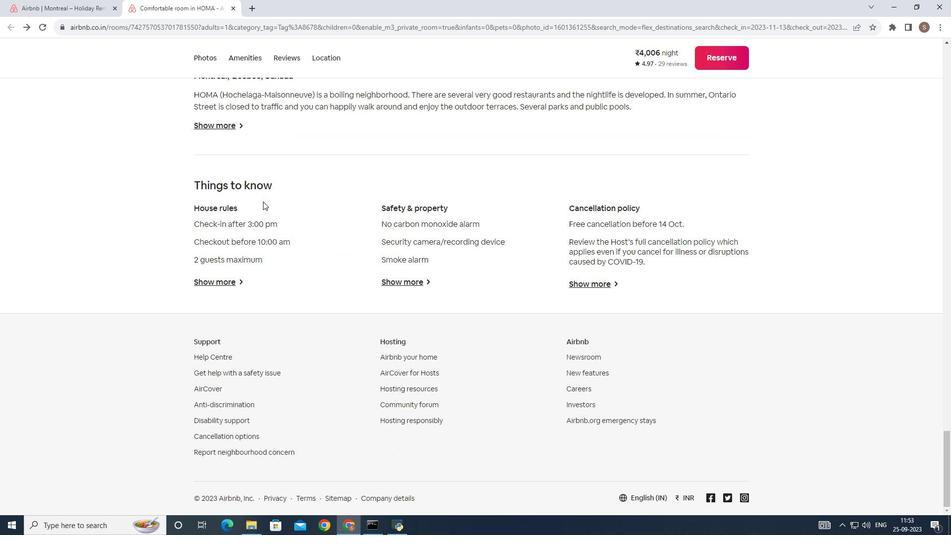 
Action: Mouse scrolled (305, 243) with delta (0, 0)
Screenshot: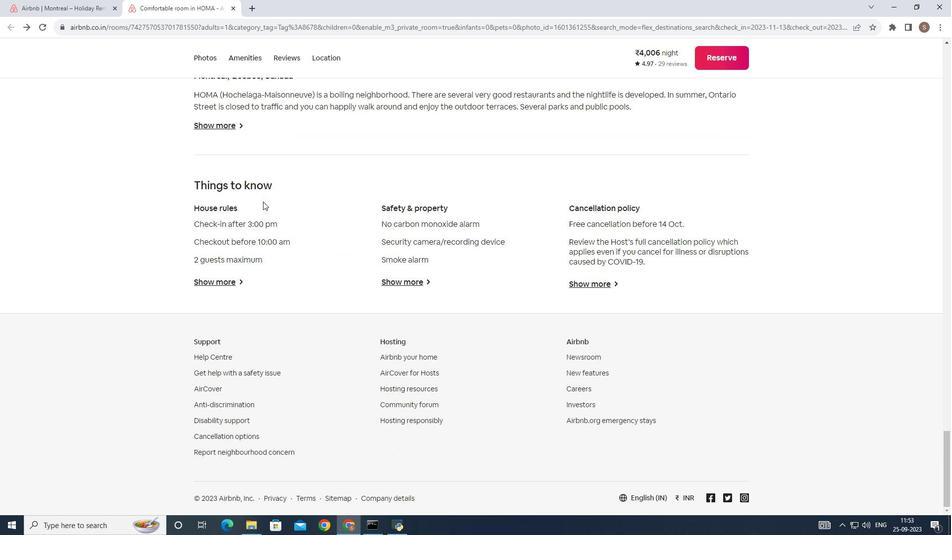 
Action: Mouse scrolled (305, 243) with delta (0, 0)
Screenshot: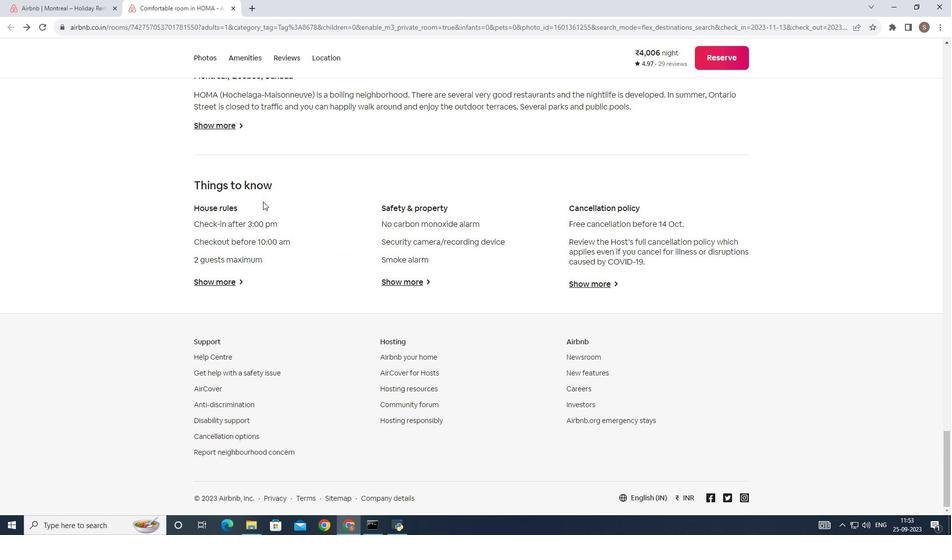 
Action: Mouse scrolled (305, 243) with delta (0, 0)
Screenshot: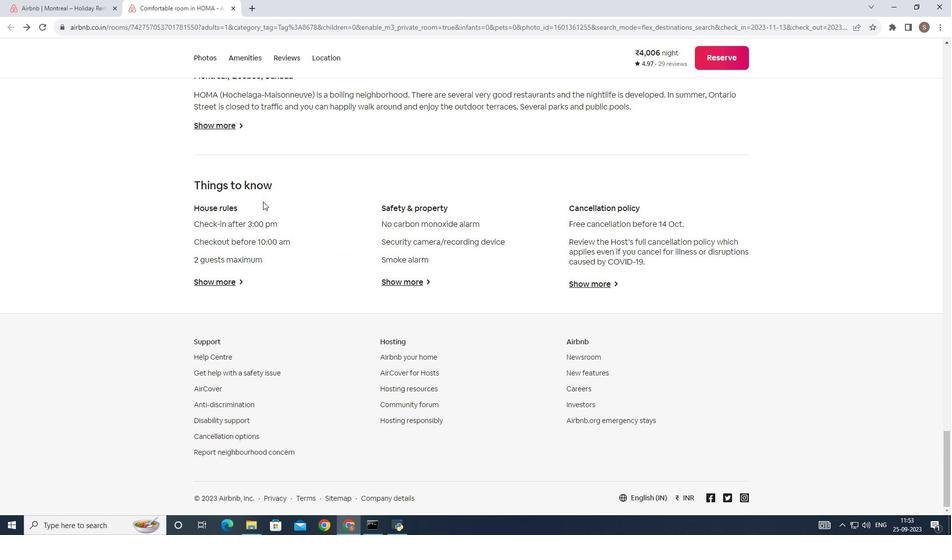 
Action: Mouse scrolled (305, 243) with delta (0, 0)
Screenshot: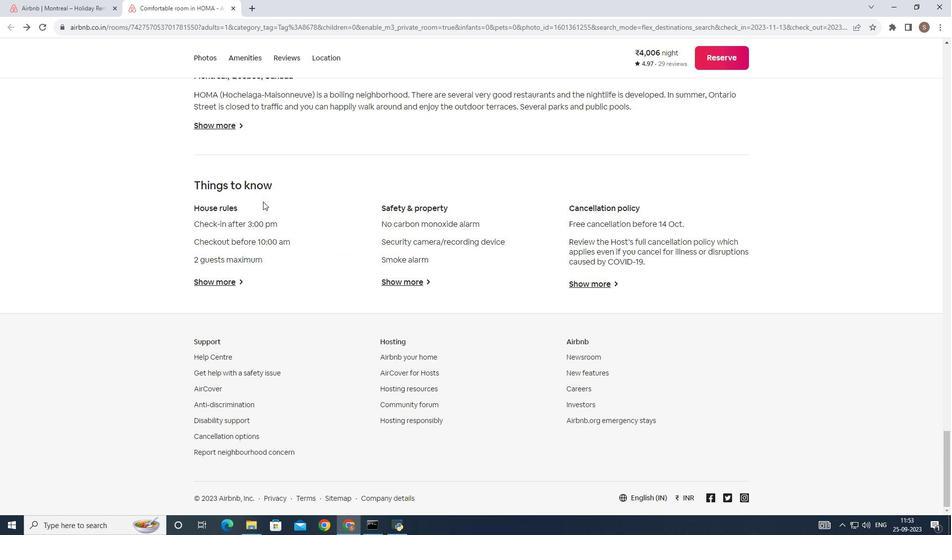 
Action: Mouse scrolled (305, 244) with delta (0, 0)
Screenshot: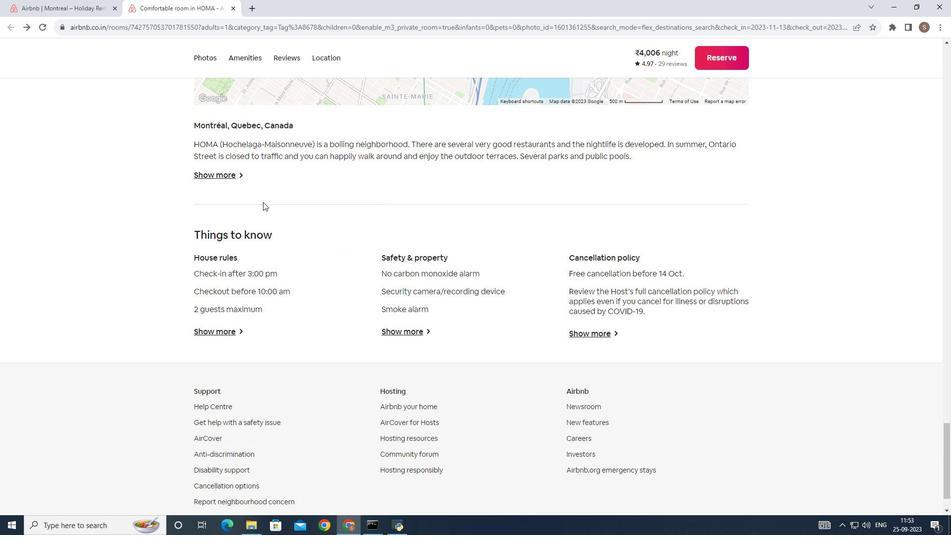 
Action: Mouse moved to (261, 363)
Screenshot: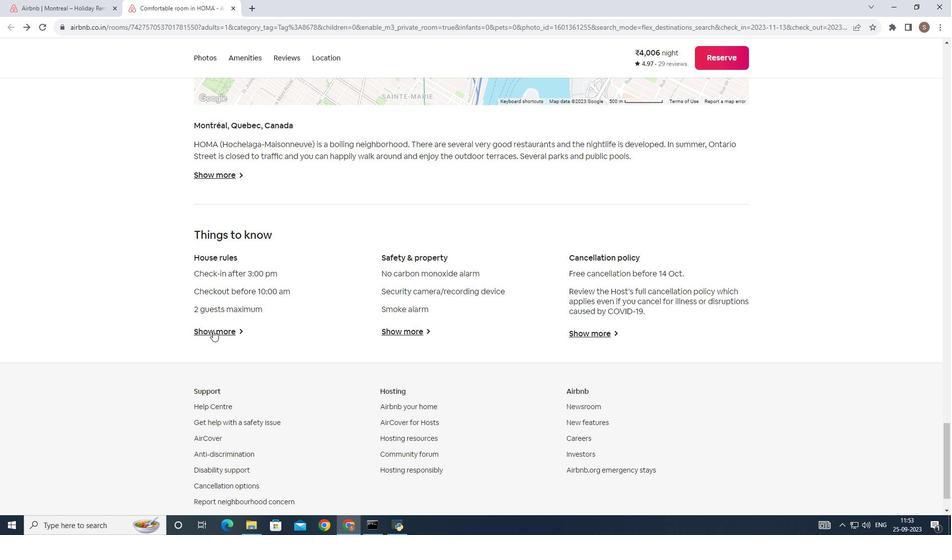 
Action: Mouse pressed left at (261, 363)
Screenshot: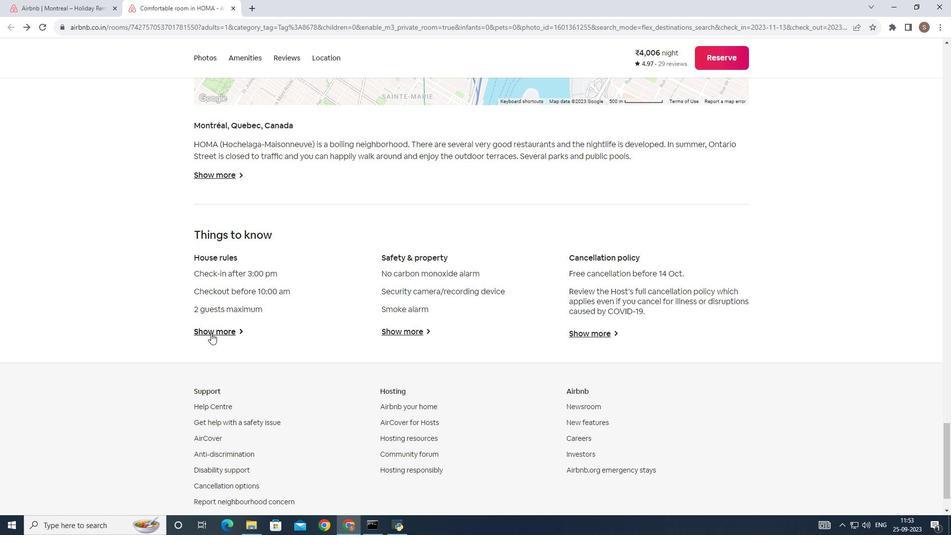 
Action: Mouse moved to (253, 375)
Screenshot: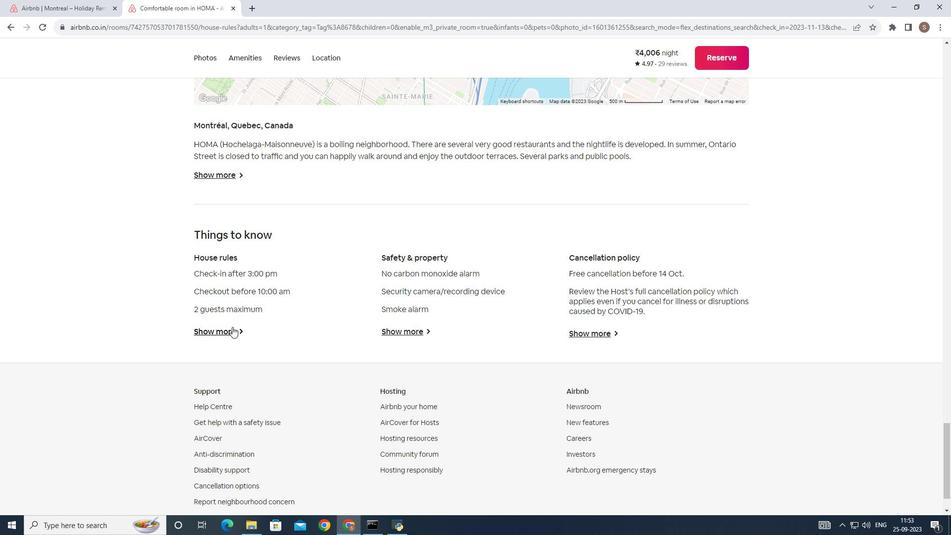 
Action: Mouse pressed left at (253, 375)
Screenshot: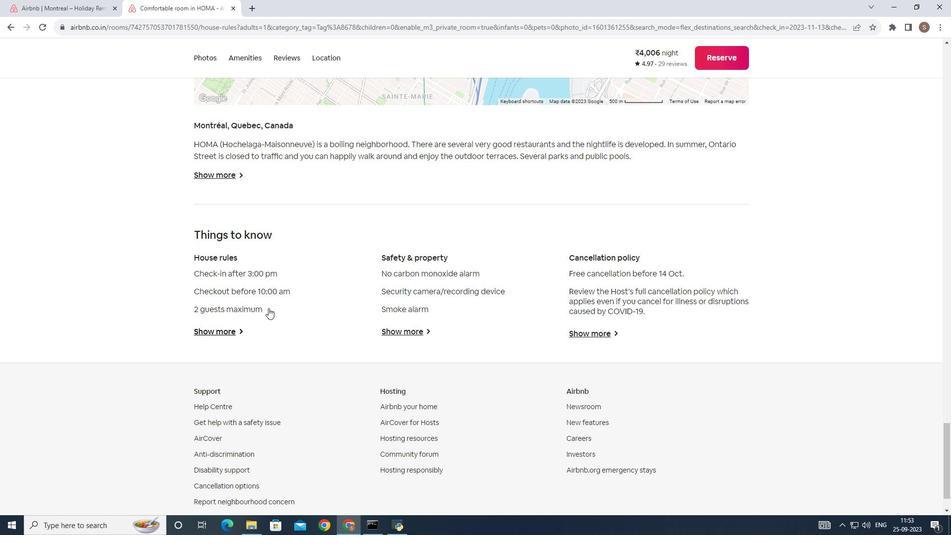 
Action: Mouse moved to (348, 304)
Screenshot: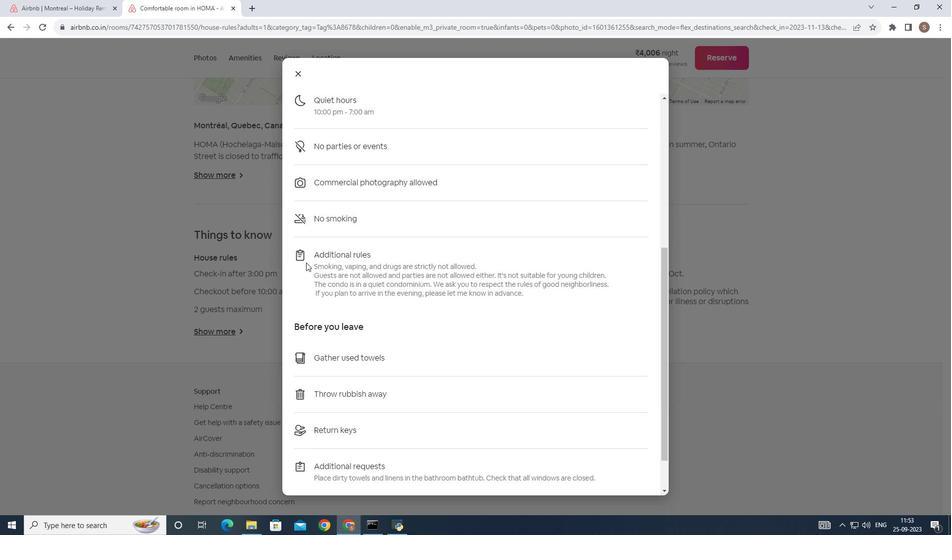 
Action: Mouse scrolled (348, 304) with delta (0, 0)
Screenshot: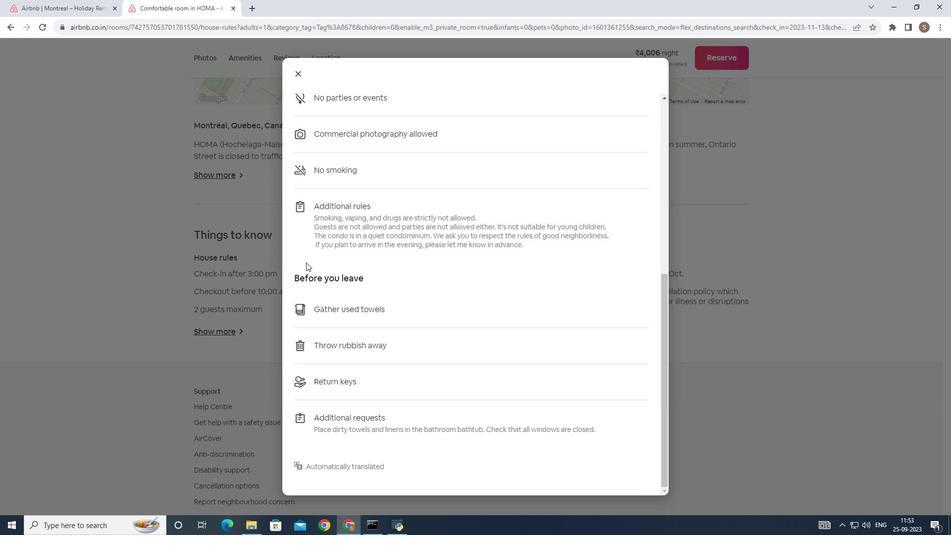 
Action: Mouse scrolled (348, 304) with delta (0, 0)
Screenshot: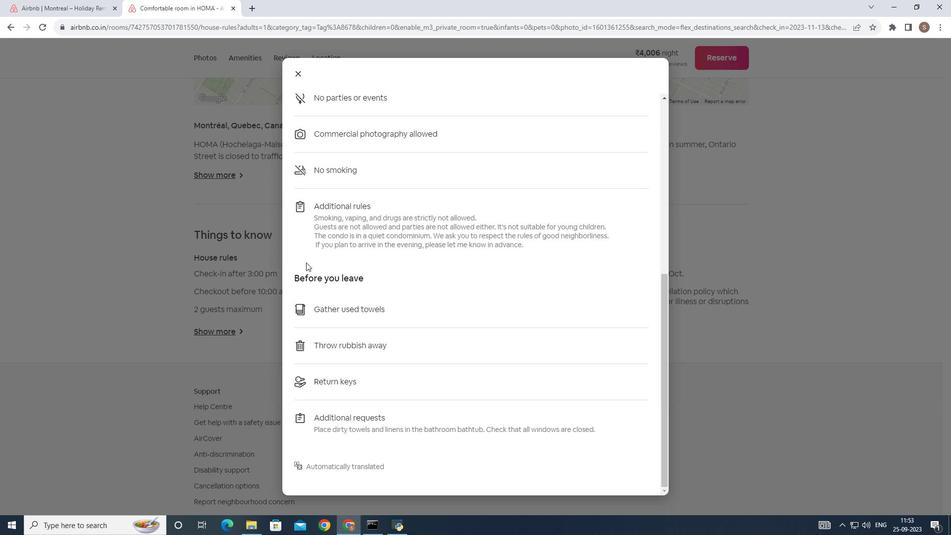
Action: Mouse scrolled (348, 304) with delta (0, 0)
Screenshot: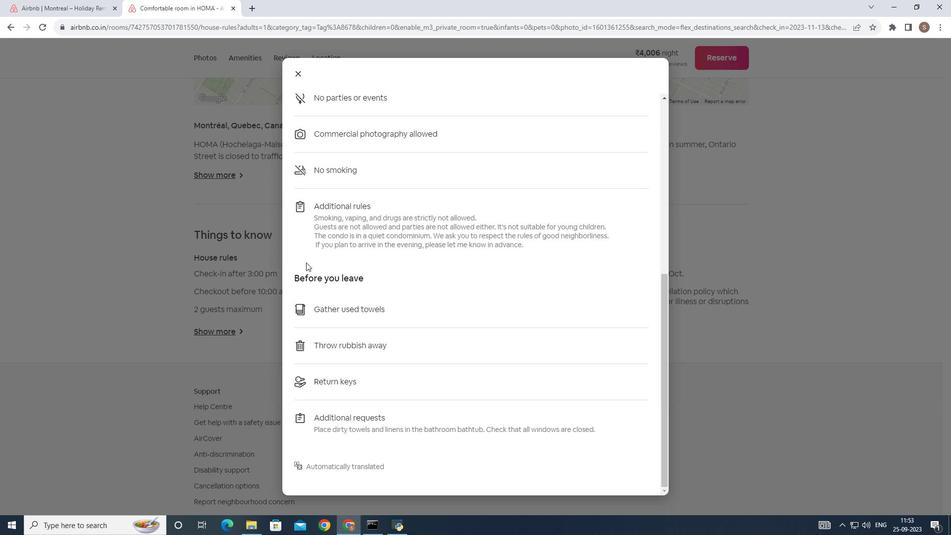 
Action: Mouse scrolled (348, 304) with delta (0, 0)
Screenshot: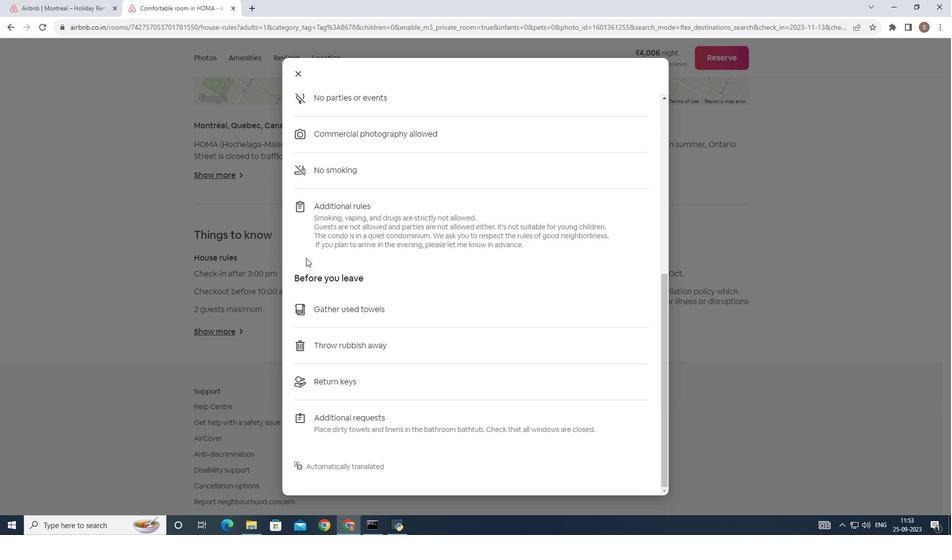 
Action: Mouse scrolled (348, 304) with delta (0, 0)
Screenshot: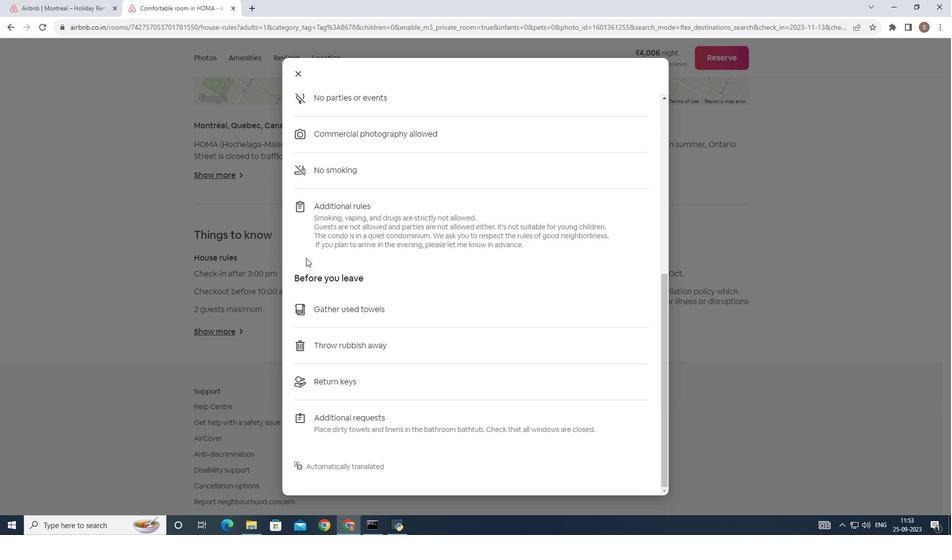 
Action: Mouse scrolled (348, 304) with delta (0, 0)
Screenshot: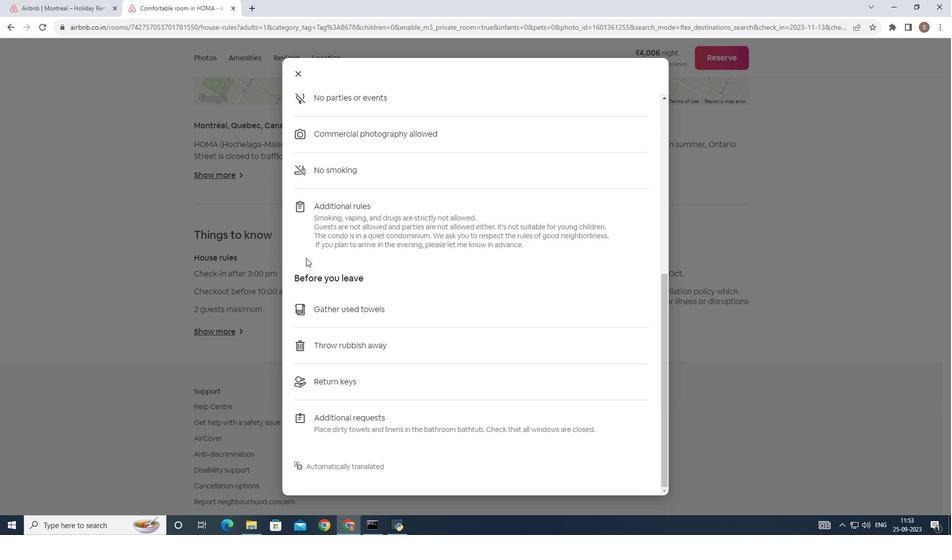 
Action: Mouse scrolled (348, 304) with delta (0, 0)
Screenshot: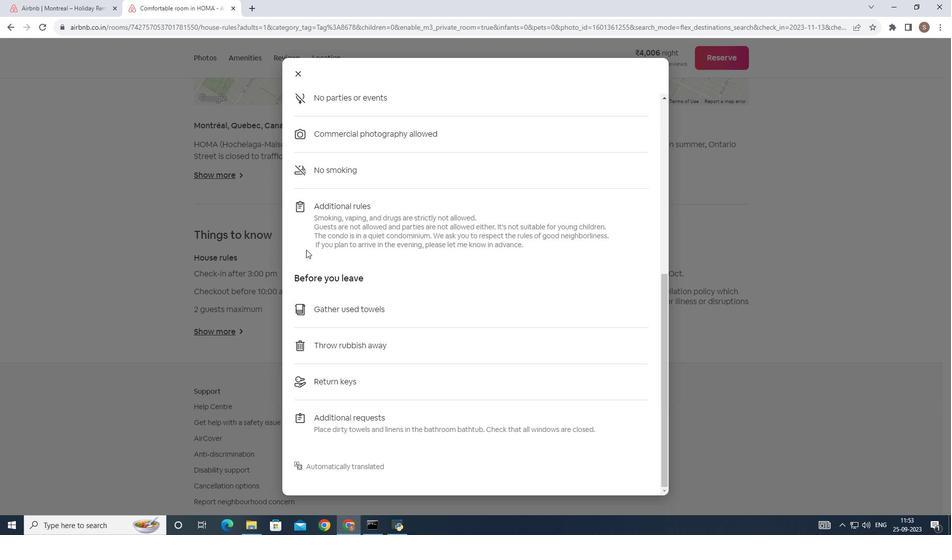 
Action: Mouse moved to (348, 289)
Screenshot: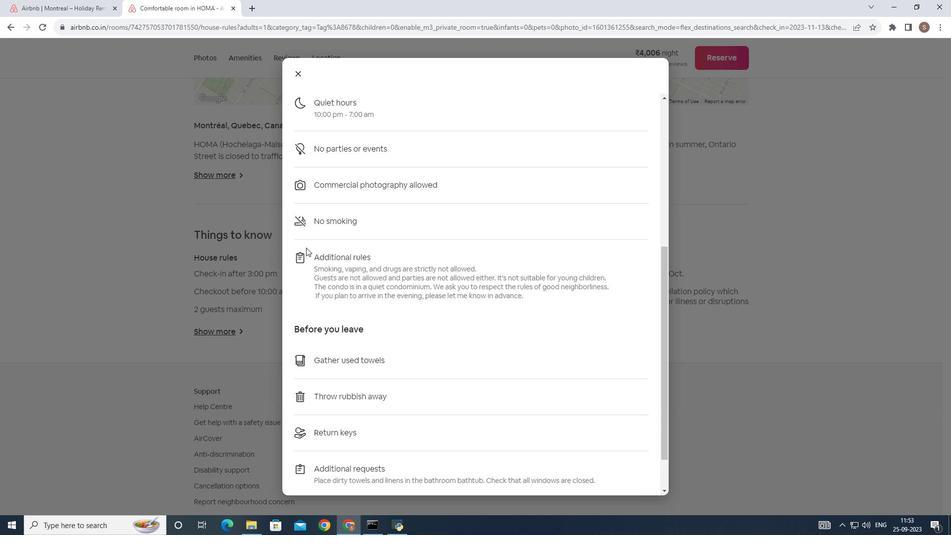 
Action: Mouse scrolled (348, 290) with delta (0, 0)
Screenshot: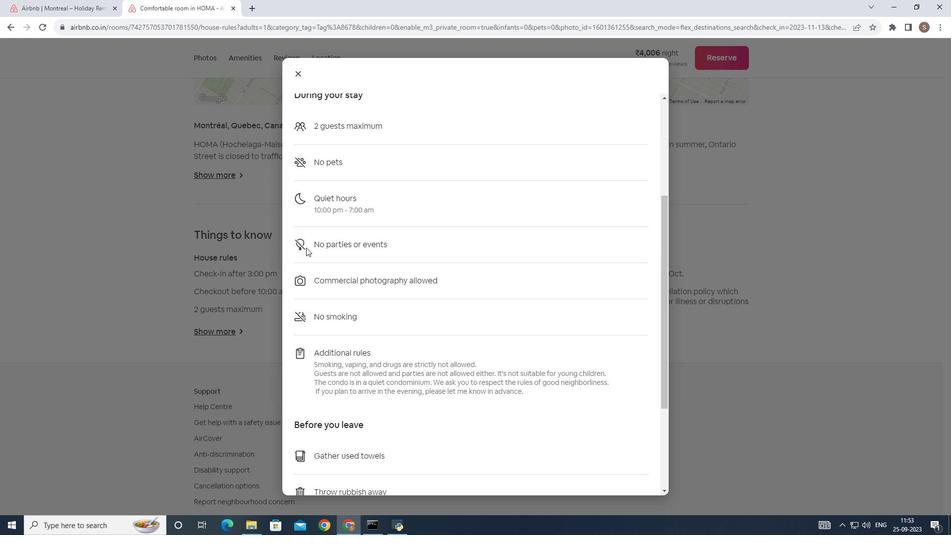 
Action: Mouse scrolled (348, 290) with delta (0, 0)
